 Task: Select Grocery. Add to cart, from Restaurant Depot for 1980 Tibbs Avenue, Plains, Montana 59859, Cell Number 406-826-7954, following items : Case of Callebaut Belgian Chocolate (5.5 lb x 8 ct) - 1, Mama Isabella''s Italian Sausage Links (5 lb) - 2, Best Foods Real Mayonnaise (1 gal) - 1, Case of Green Bell Peppers (20 lb) - 1, Case of Whole Milk (1 gal x 2 ct) - 2, Case of Fresh Ginger (30 lb) - 1, Chef''s Quality Chili Beans Can (12 oz) - 1, Case of Famous Amos Chocolate Chip Chookies (2 oz x 30 ct) - 2, Case of Snapple Juice Variety Pack (20 oz x 24 ct) - 1, Case of Torn & Glasser Banana Chips (16 oz) - 2
Action: Mouse moved to (323, 113)
Screenshot: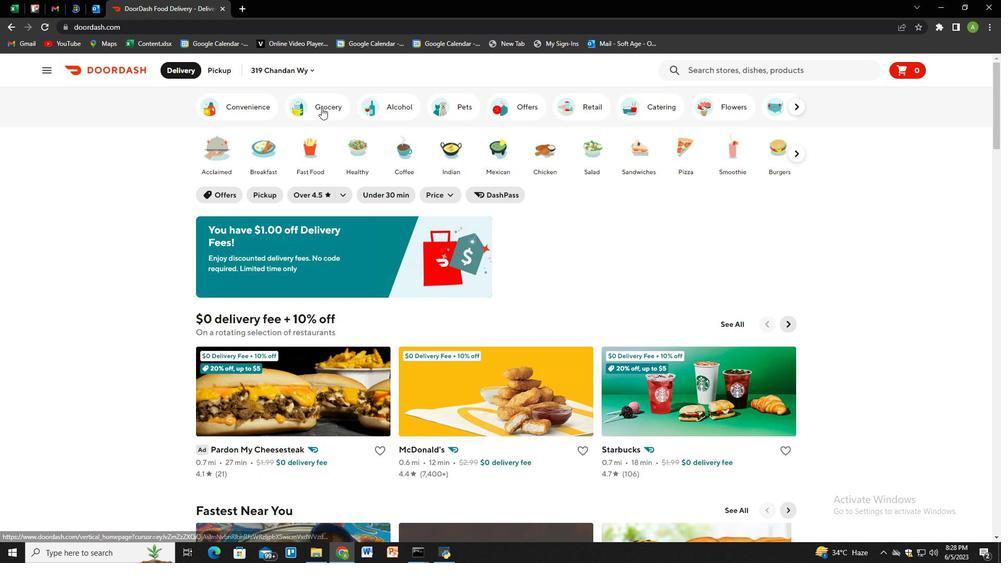 
Action: Mouse pressed left at (323, 113)
Screenshot: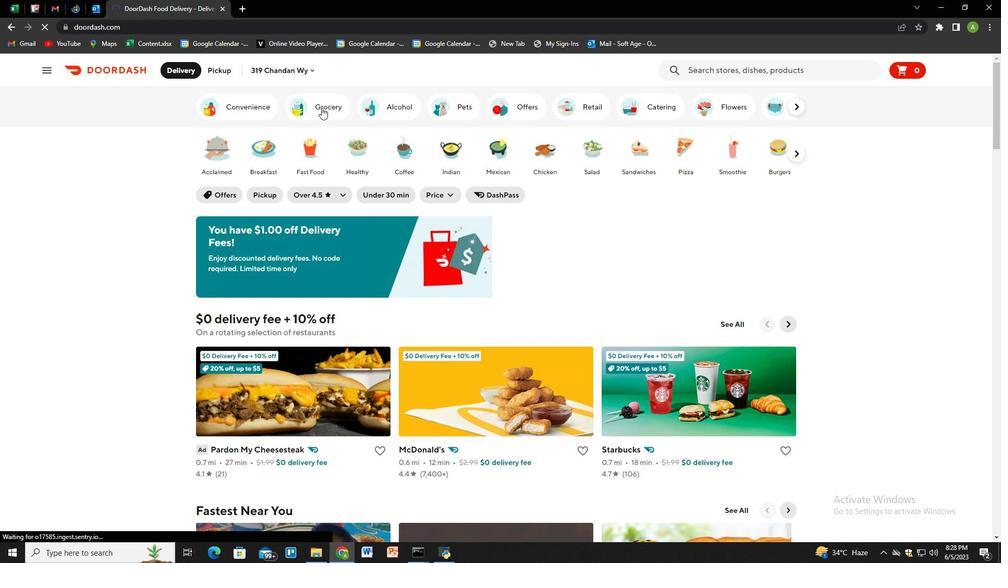 
Action: Mouse moved to (439, 383)
Screenshot: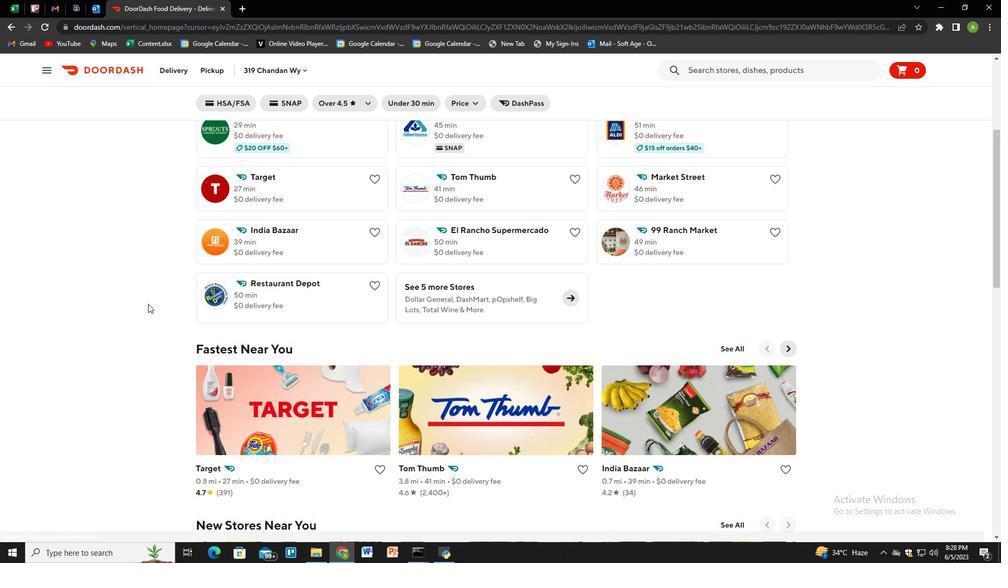 
Action: Mouse scrolled (439, 383) with delta (0, 0)
Screenshot: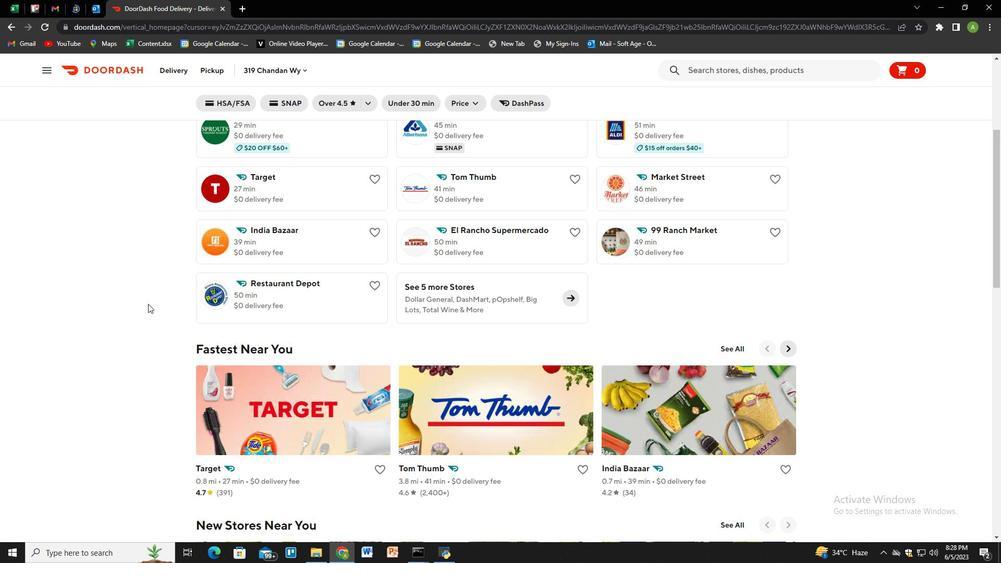 
Action: Mouse scrolled (439, 383) with delta (0, 0)
Screenshot: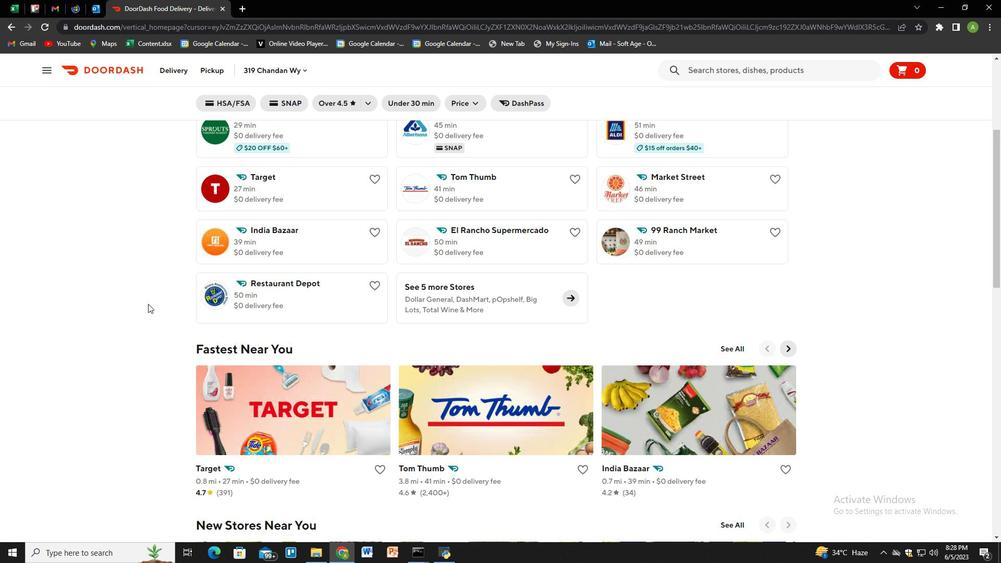 
Action: Mouse moved to (297, 394)
Screenshot: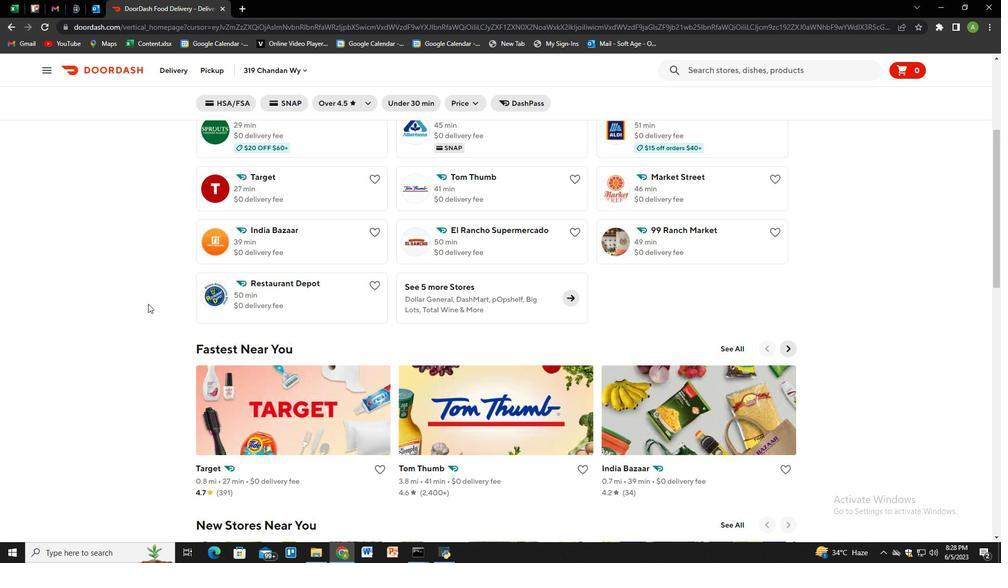 
Action: Mouse pressed left at (297, 394)
Screenshot: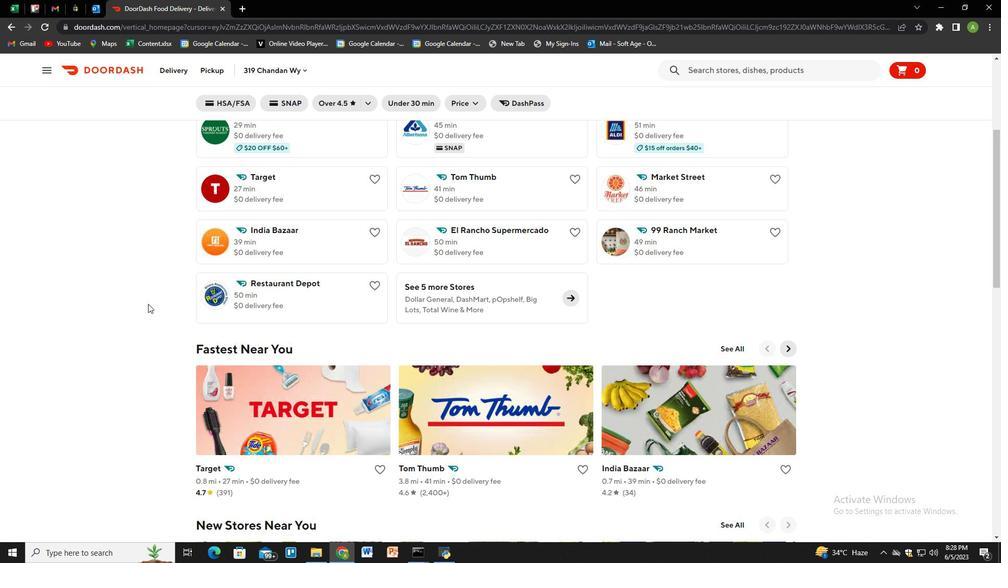 
Action: Mouse moved to (217, 68)
Screenshot: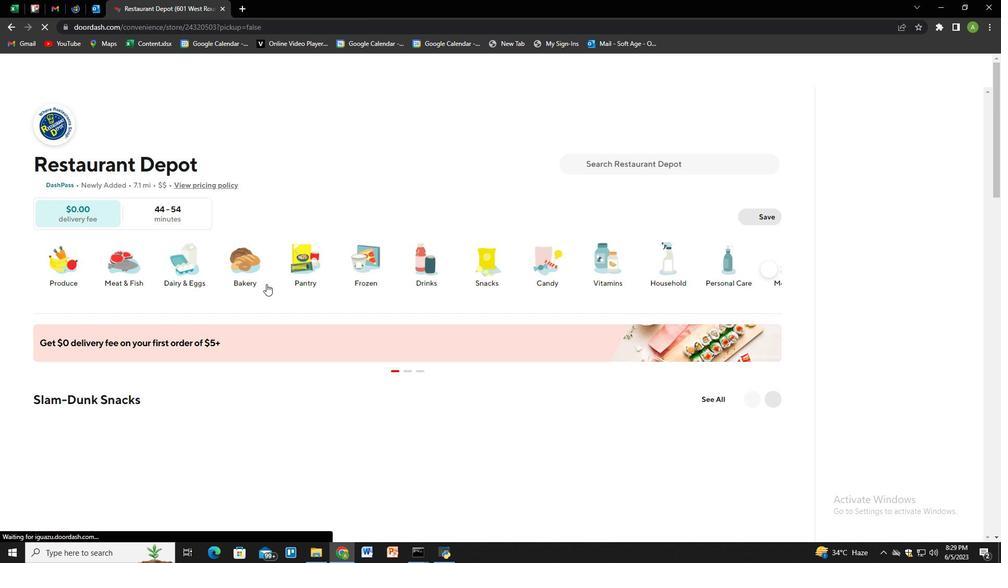 
Action: Mouse pressed left at (217, 68)
Screenshot: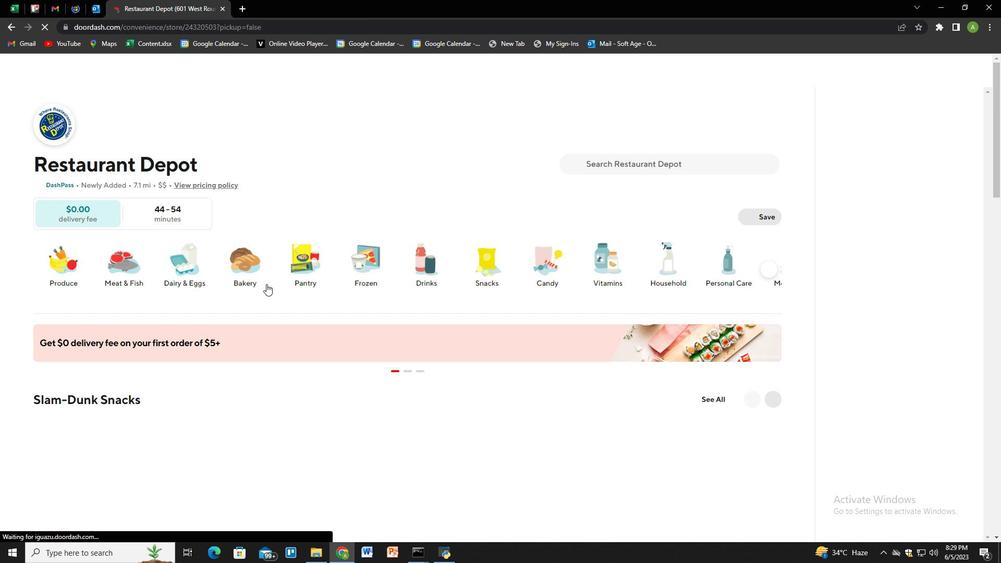 
Action: Mouse moved to (234, 110)
Screenshot: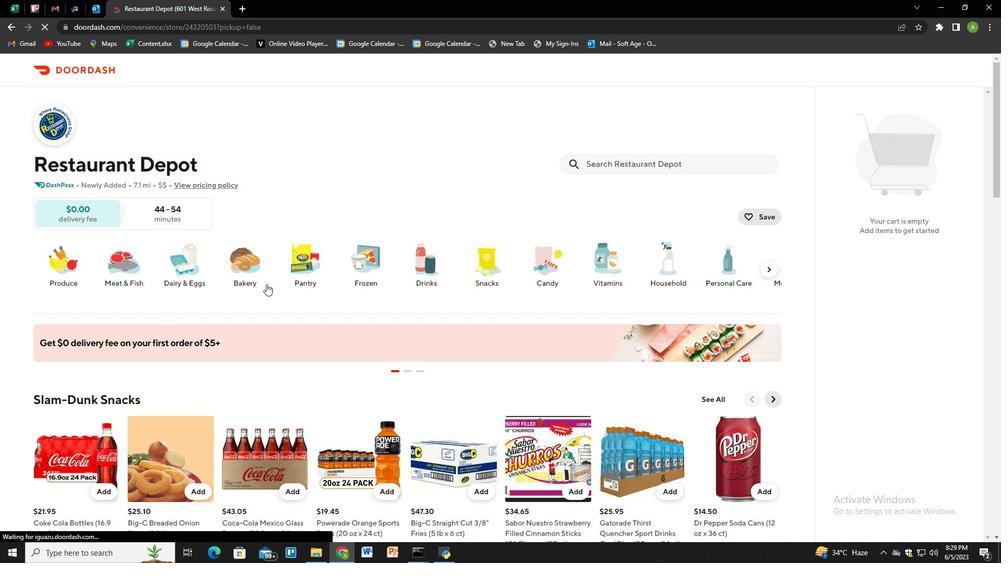 
Action: Mouse pressed left at (234, 110)
Screenshot: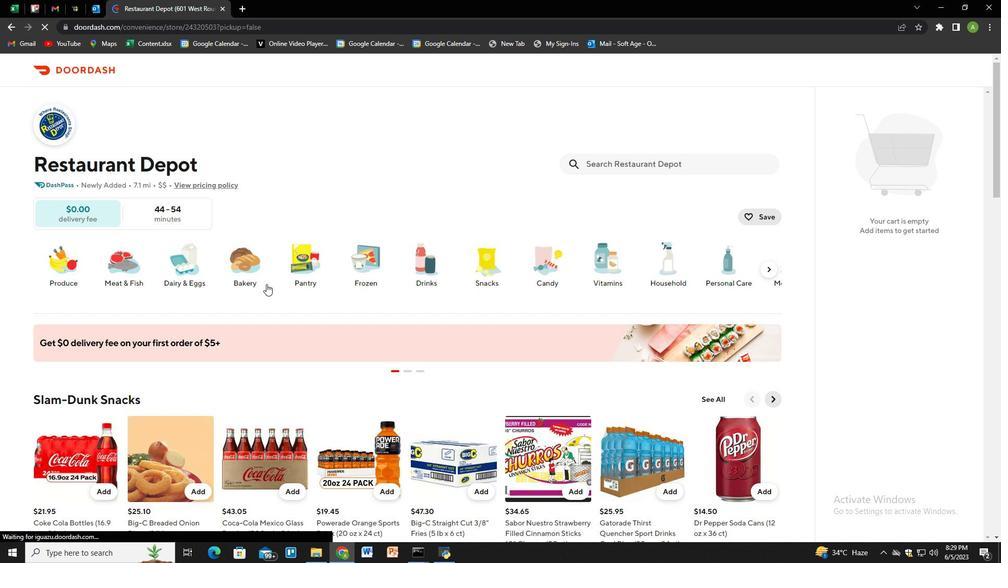 
Action: Key pressed 1980<Key.space>tibbs<Key.space>avenue,<Key.space>plains,<Key.space>montana<Key.space>59859<Key.enter>
Screenshot: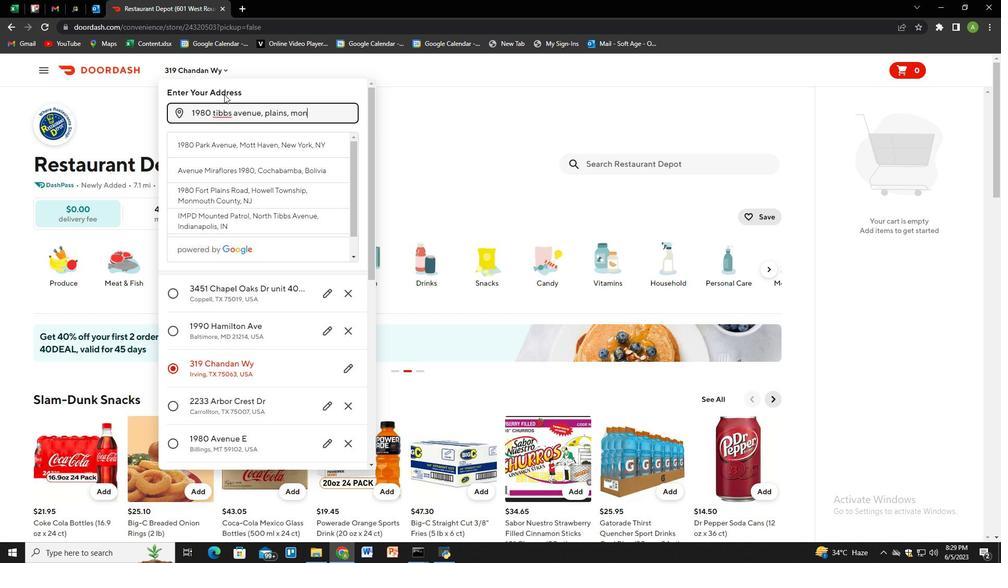 
Action: Mouse moved to (314, 428)
Screenshot: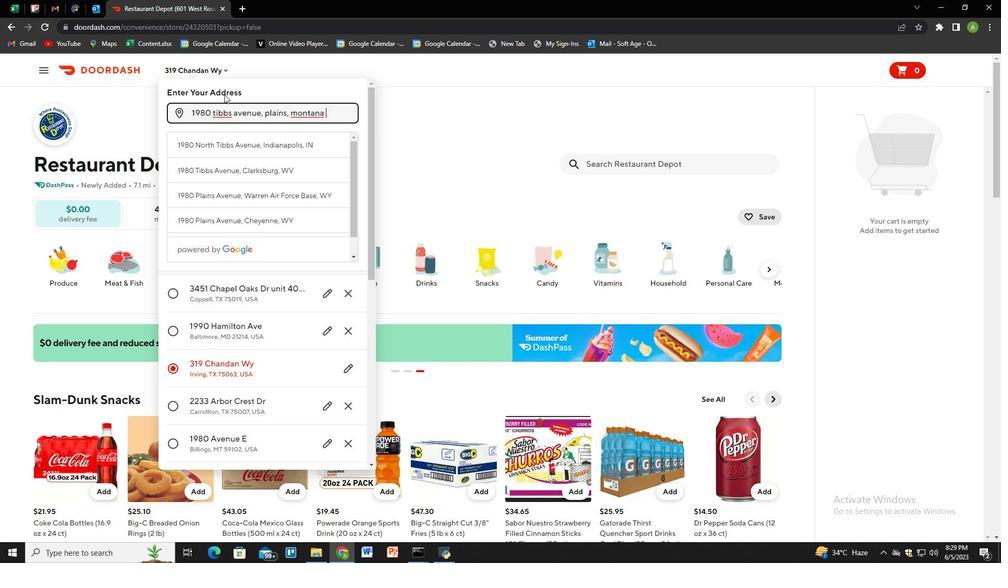 
Action: Mouse pressed left at (314, 428)
Screenshot: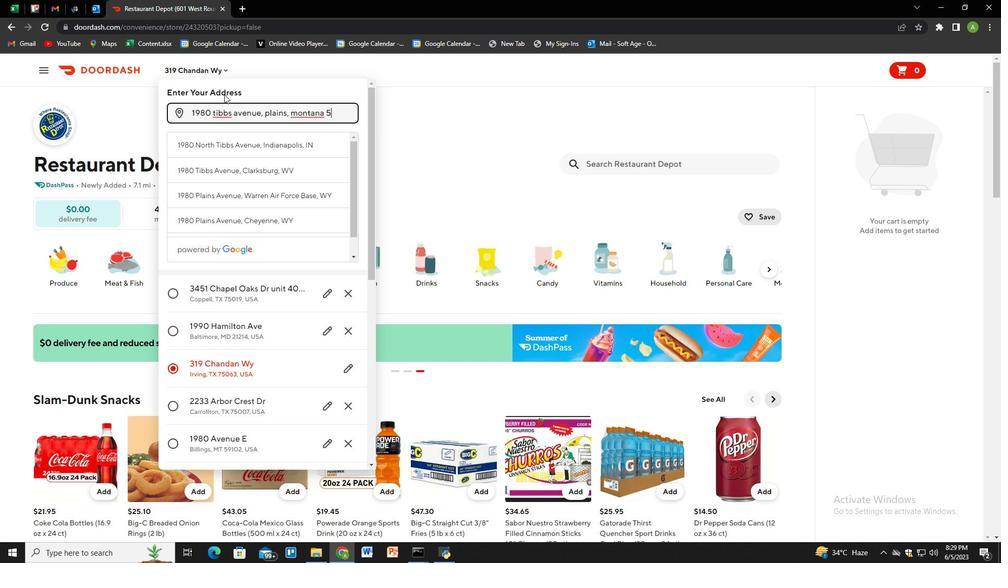 
Action: Mouse moved to (616, 168)
Screenshot: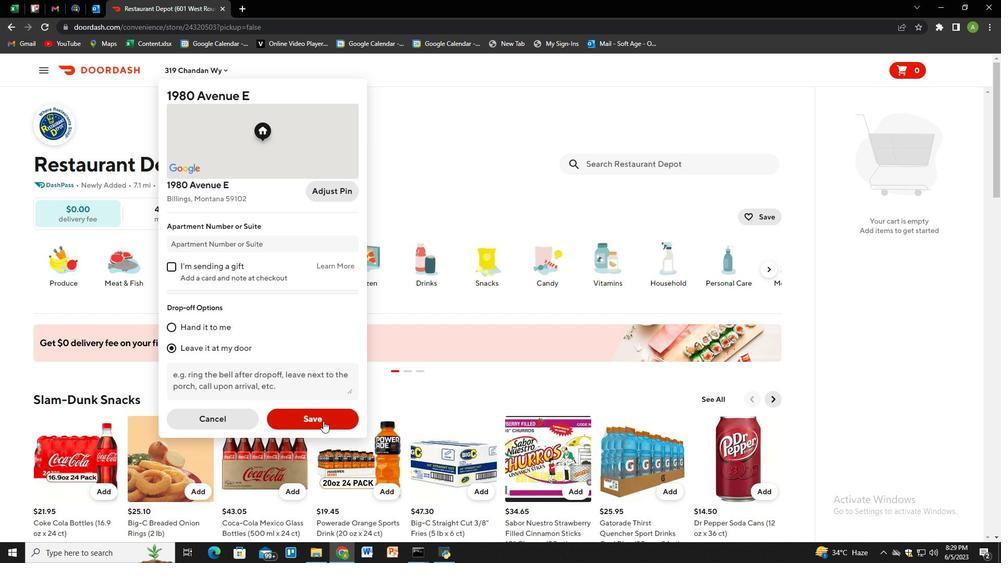 
Action: Mouse pressed left at (616, 168)
Screenshot: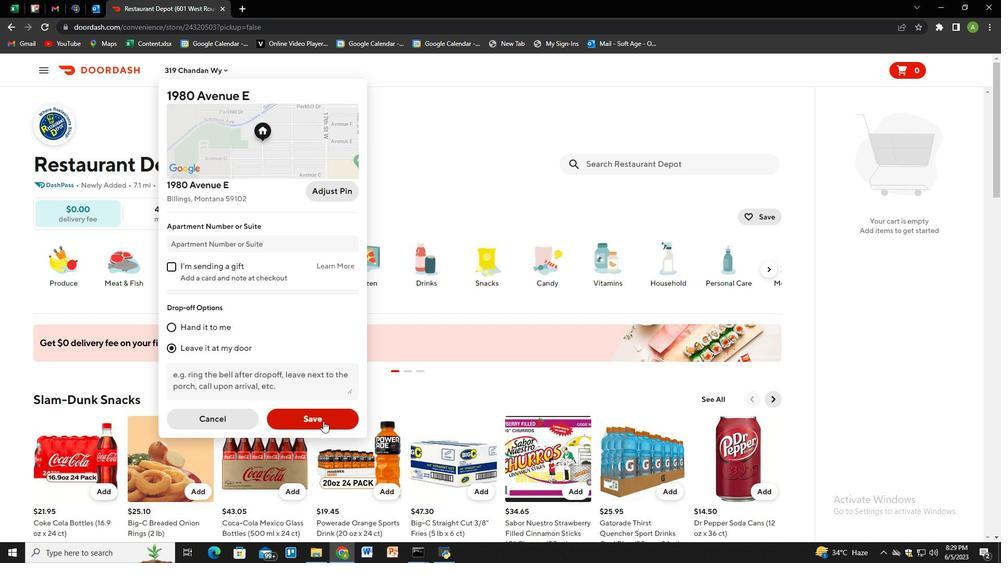 
Action: Key pressed case<Key.space>of<Key.space>callebaut<Key.space>belgin<Key.backspace>an<Key.space>chocolate<Key.space><Key.shift_r>(5.5<Key.space>lb<Key.shift_r>)<Key.backspace><Key.space>x<Key.space>8<Key.space>ct<Key.shift_r>)<Key.enter>
Screenshot: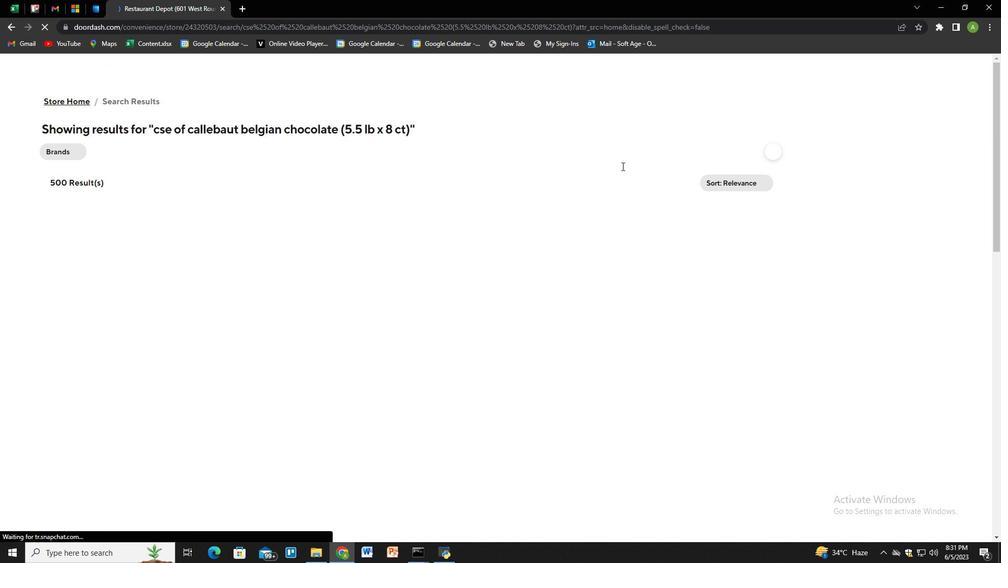 
Action: Mouse moved to (90, 274)
Screenshot: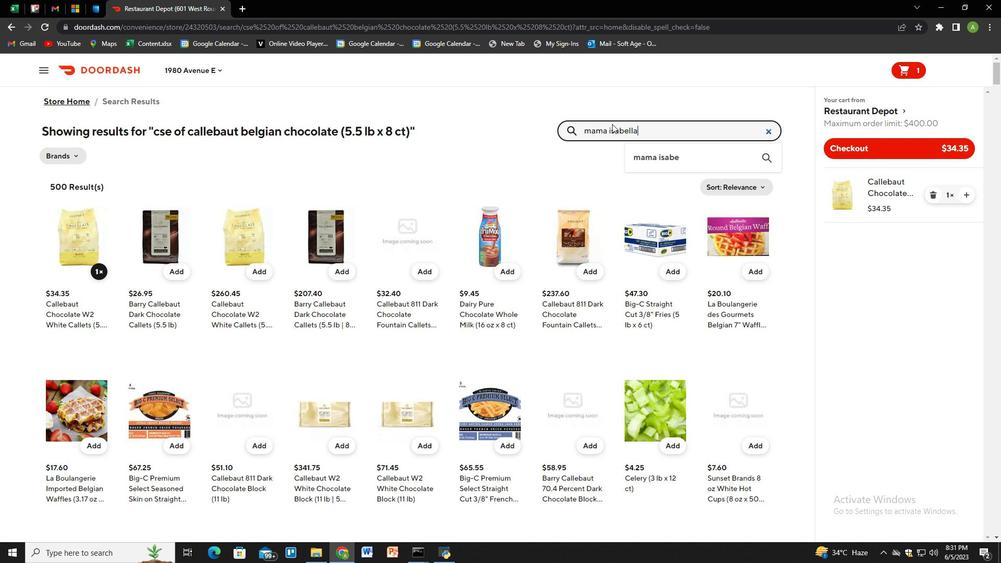 
Action: Mouse pressed left at (90, 274)
Screenshot: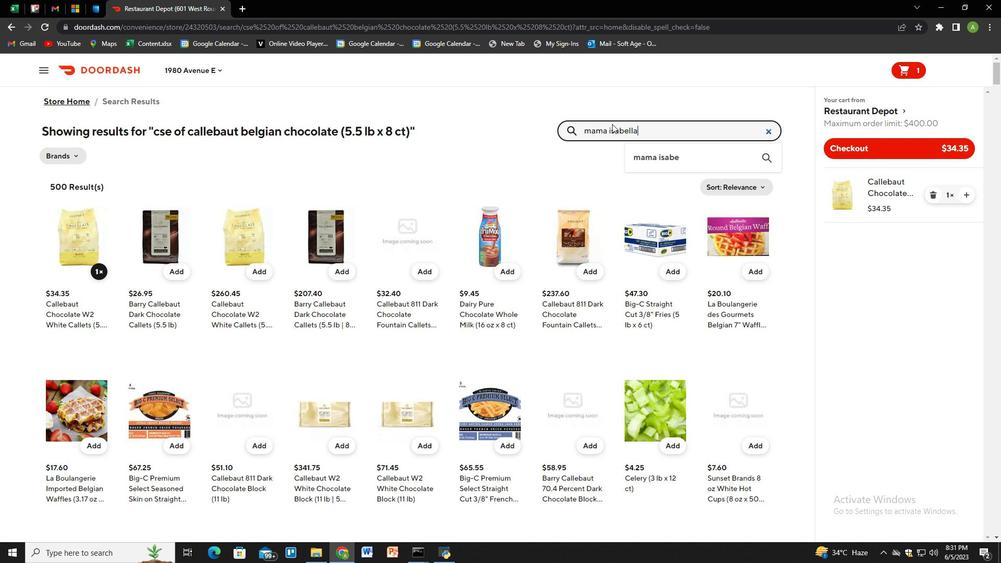 
Action: Mouse moved to (629, 129)
Screenshot: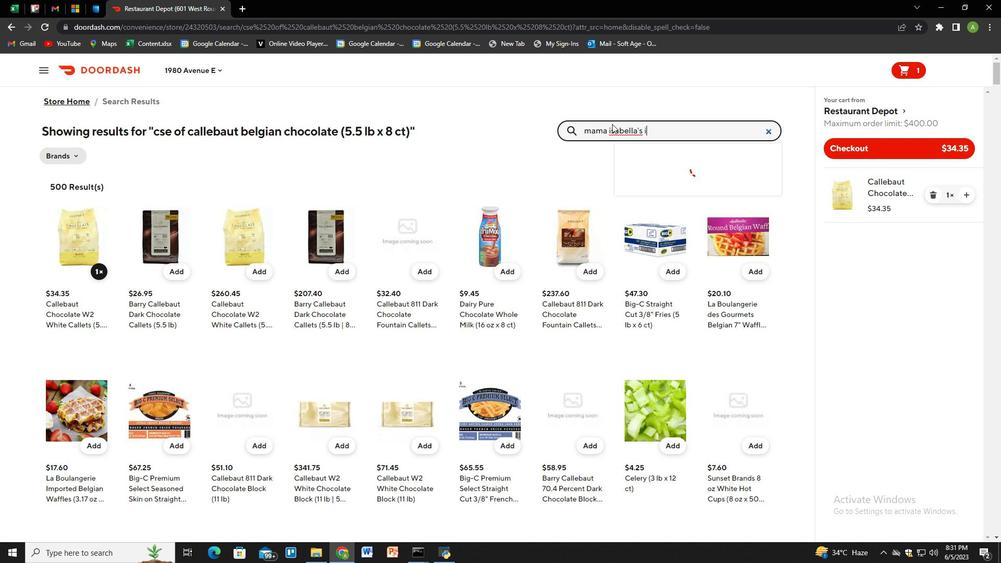 
Action: Mouse pressed left at (629, 129)
Screenshot: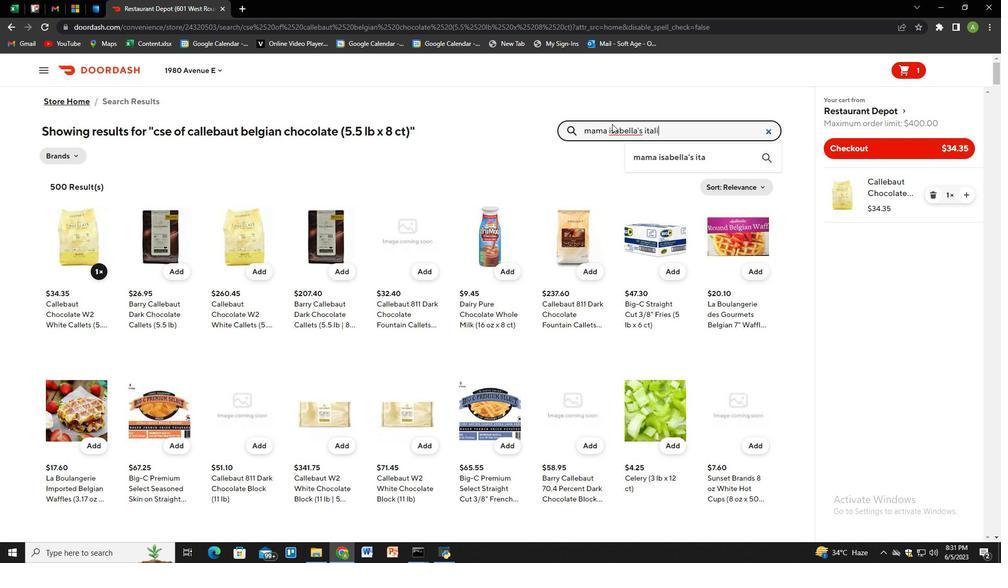 
Action: Key pressed mama<Key.space>isabella<Key.shift_r>"s<Key.space>italian<Key.space>sausage<Key.space>links<Key.space><Key.shift_r><Key.shift_r>(5<Key.space>lb<Key.shift_r>)<Key.enter>
Screenshot: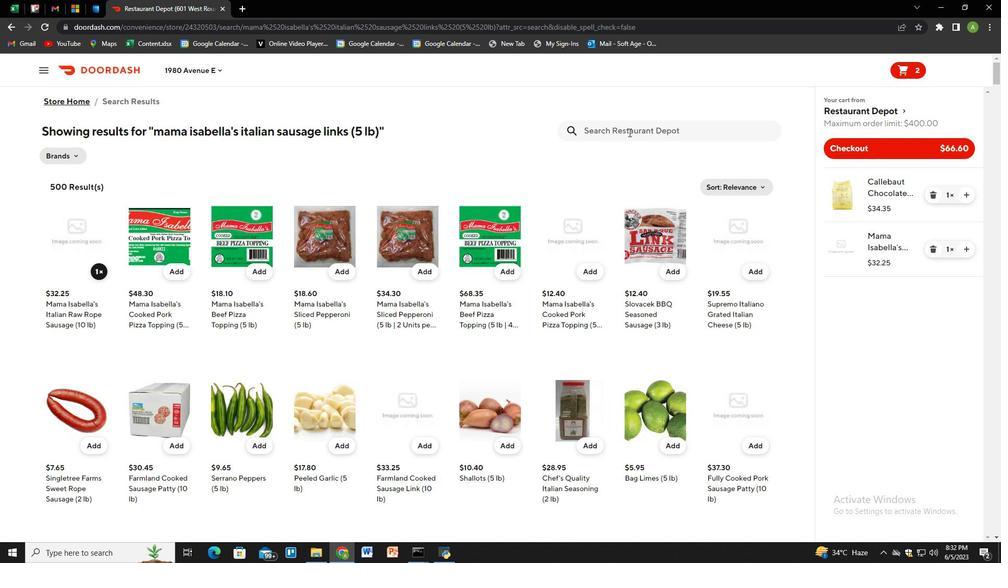 
Action: Mouse moved to (91, 271)
Screenshot: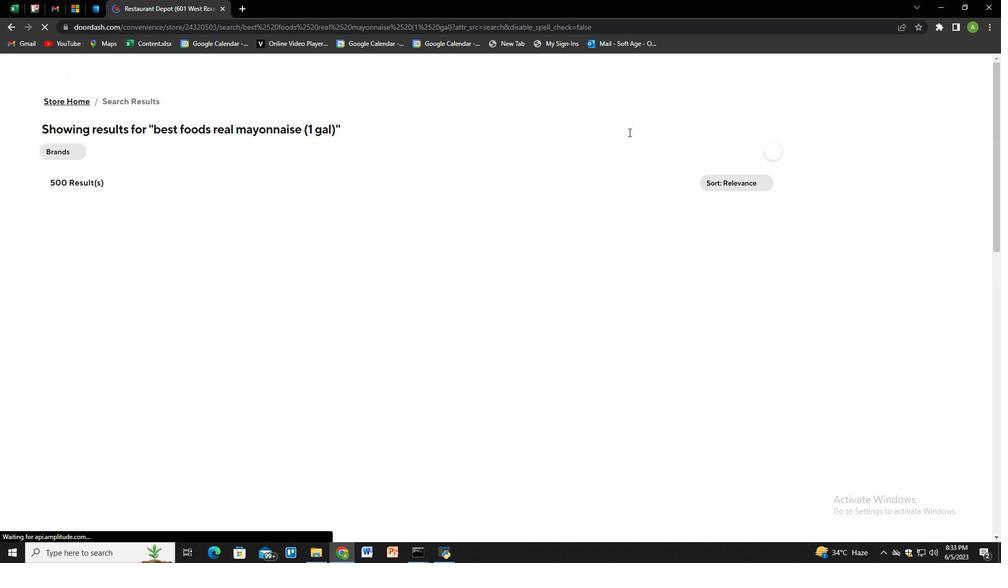 
Action: Mouse pressed left at (91, 271)
Screenshot: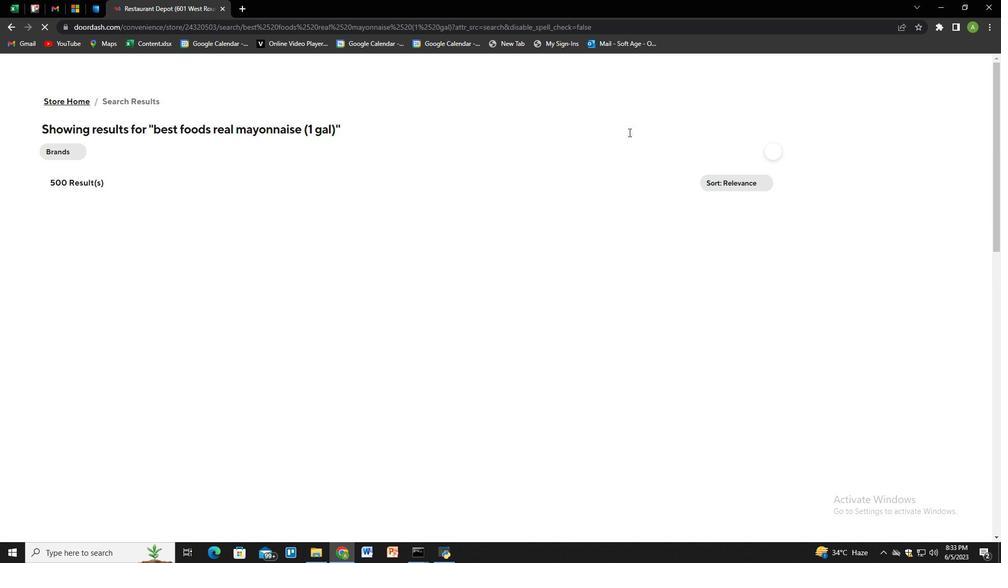 
Action: Mouse moved to (624, 132)
Screenshot: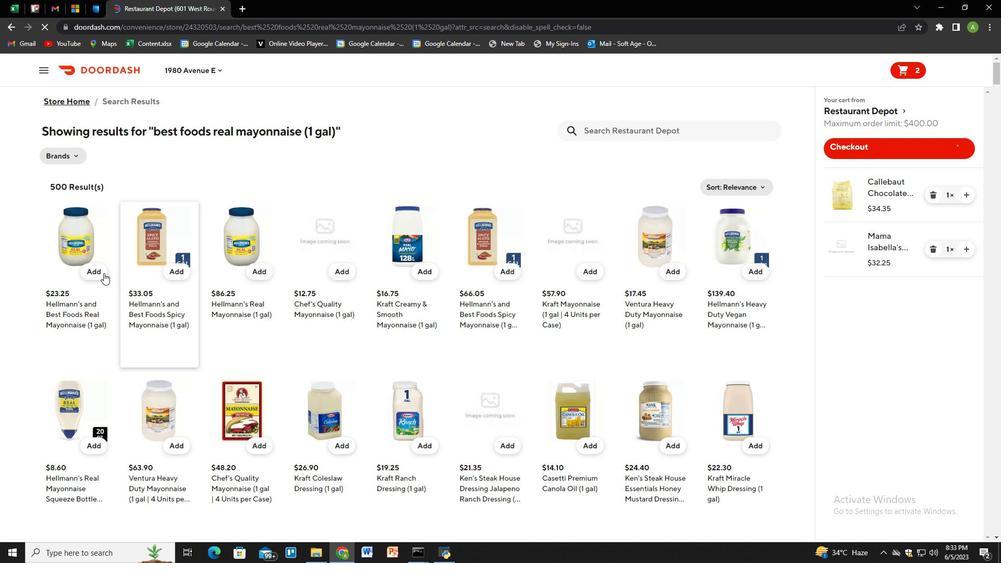 
Action: Mouse pressed left at (624, 132)
Screenshot: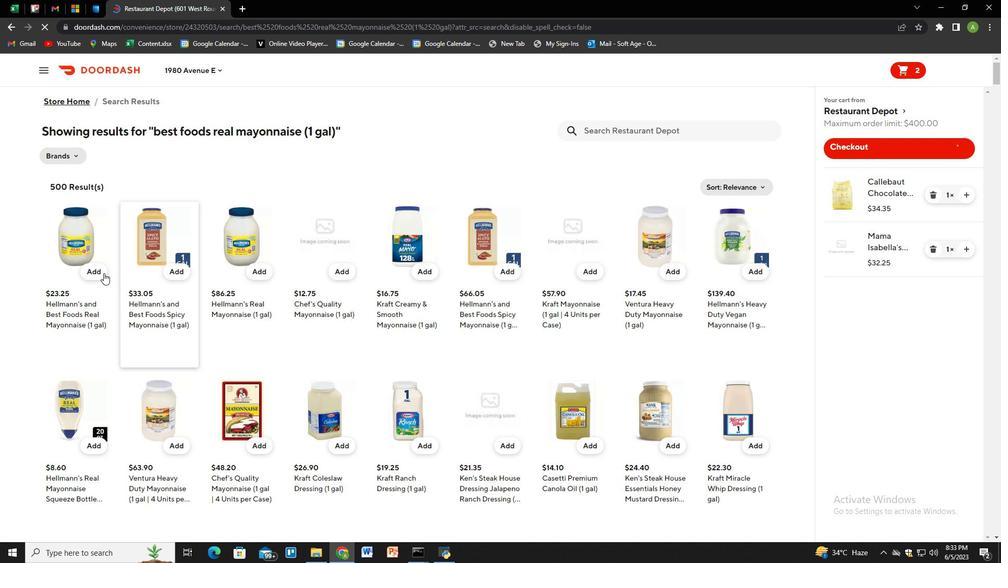 
Action: Key pressed best<Key.space>foods<Key.space>real<Key.space>mayonnaise<Key.space><Key.shift_r>(1<Key.space>gal<Key.shift_r>)<Key.enter>
Screenshot: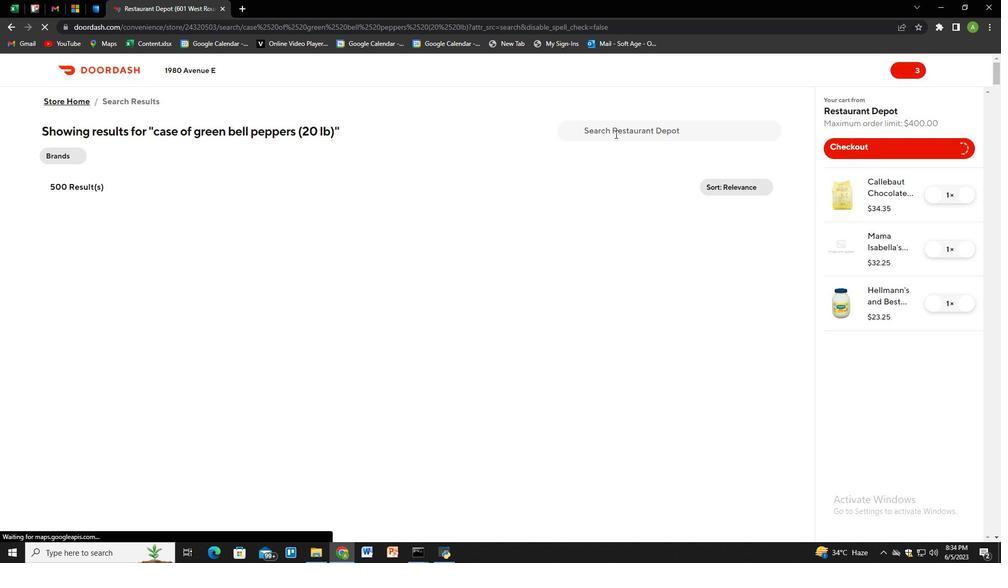 
Action: Mouse moved to (91, 272)
Screenshot: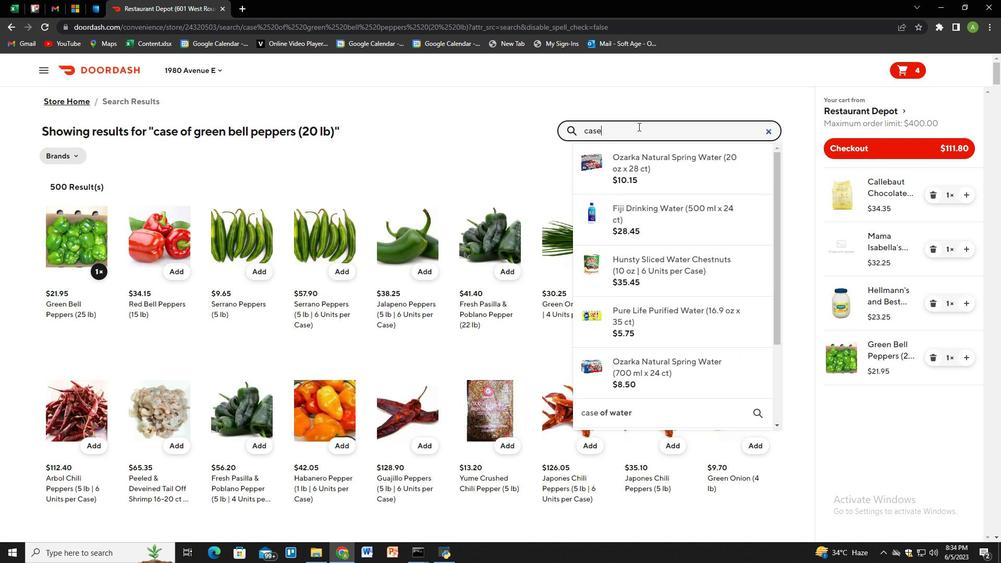 
Action: Mouse pressed left at (91, 272)
Screenshot: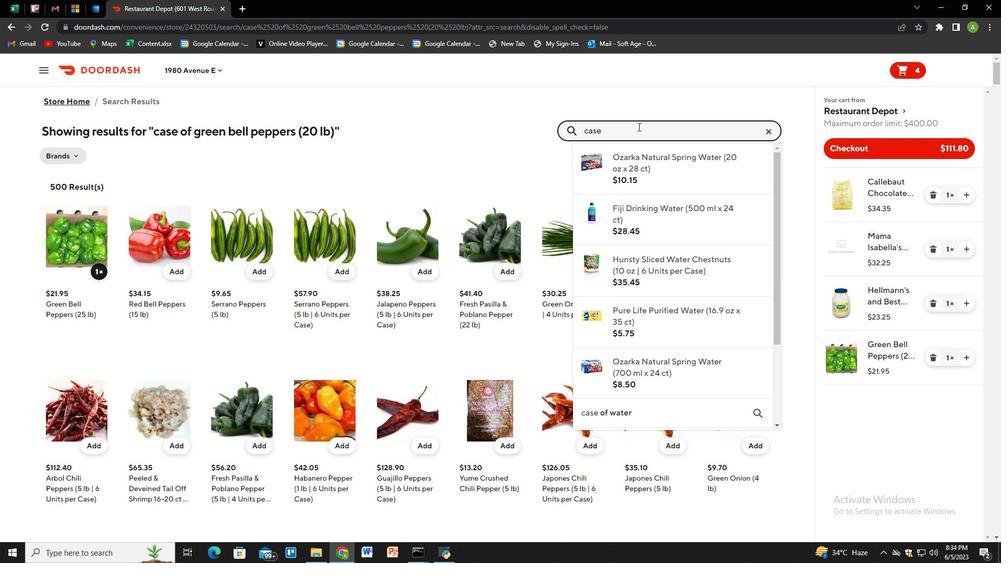 
Action: Mouse moved to (609, 125)
Screenshot: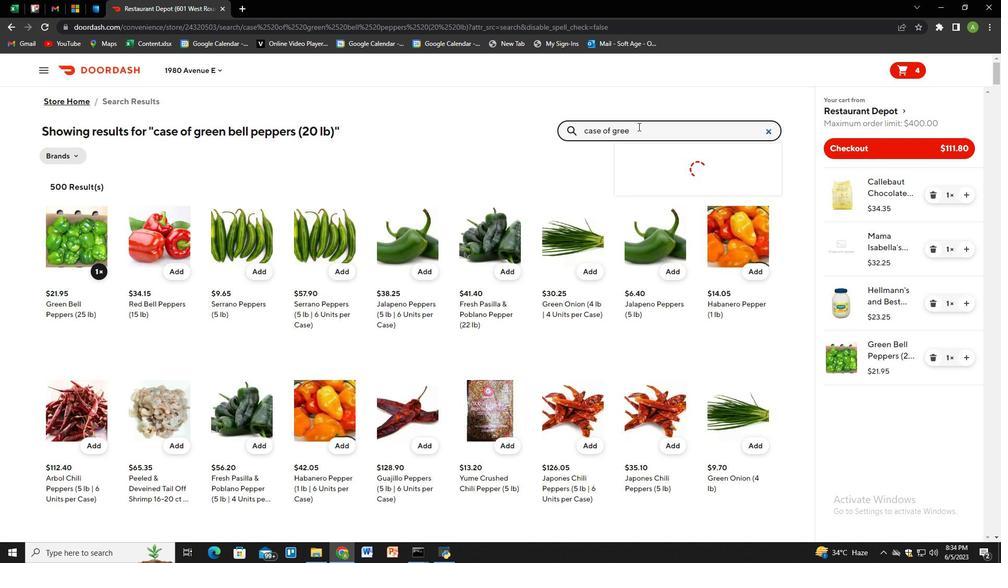 
Action: Mouse pressed left at (609, 125)
Screenshot: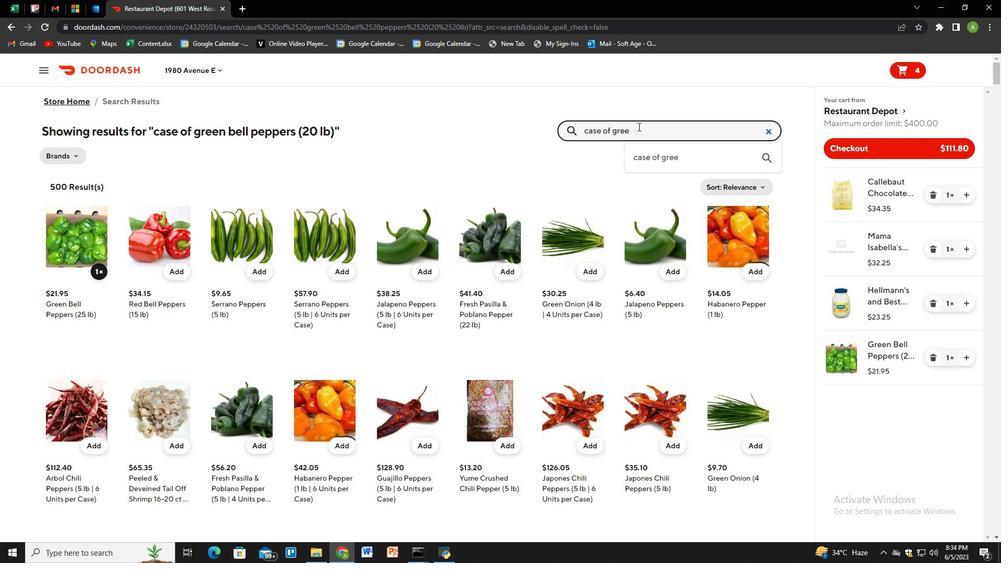 
Action: Key pressed caseof<Key.backspace><Key.backspace><Key.space>of<Key.space>whole<Key.space>ilk<Key.backspace><Key.backspace><Key.backspace>milk<Key.space><Key.shift_r><Key.shift_r><Key.shift_r><Key.shift_r>(1<Key.space>gal<Key.space>x<Key.space>3<Key.backspace>2<Key.space>ct<Key.shift_r>)<Key.backspace><Key.backspace><Key.backspace><Key.backspace><Key.backspace><Key.backspace><Key.backspace><Key.backspace><Key.backspace><Key.backspace><Key.backspace><Key.backspace><Key.backspace><Key.backspace><Key.backspace><Key.backspace><Key.backspace><Key.backspace><Key.backspace><Key.backspace><Key.backspace><Key.backspace><Key.backspace><Key.backspace><Key.backspace><Key.backspace><Key.backspace><Key.backspace><Key.backspace><Key.backspace><Key.backspace><Key.backspace><Key.backspace><Key.backspace><Key.backspace><Key.backspace><Key.backspace>cse<Key.space><Key.backspace><Key.backspace><Key.backspace>ase<Key.space>os<Key.backspace>f<Key.space>green<Key.space>bell<Key.space>peppers<Key.space><Key.shift_r>(20lb<Key.backspace><Key.backspace><Key.space>lb<Key.shift_r>)<Key.enter>
Screenshot: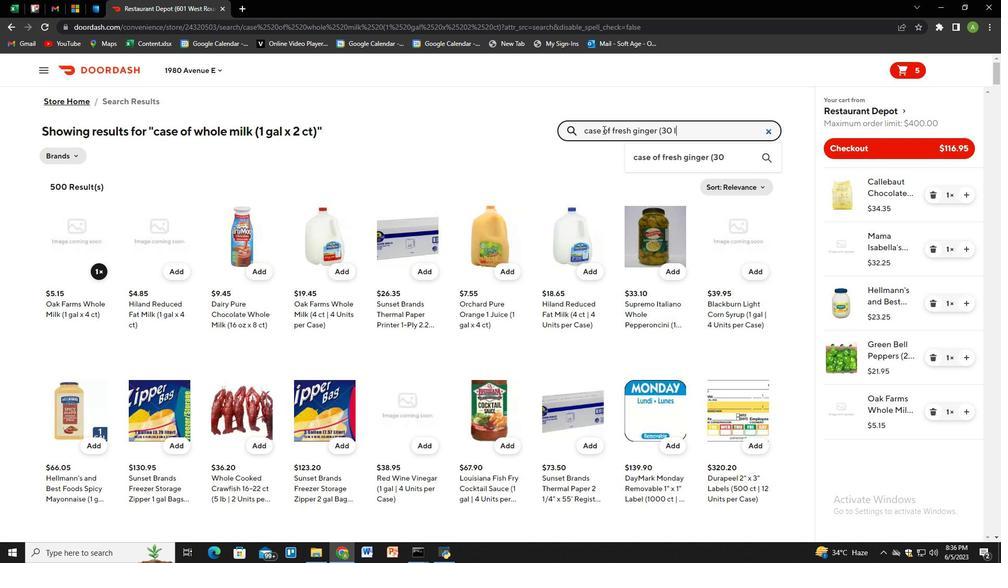 
Action: Mouse moved to (89, 273)
Screenshot: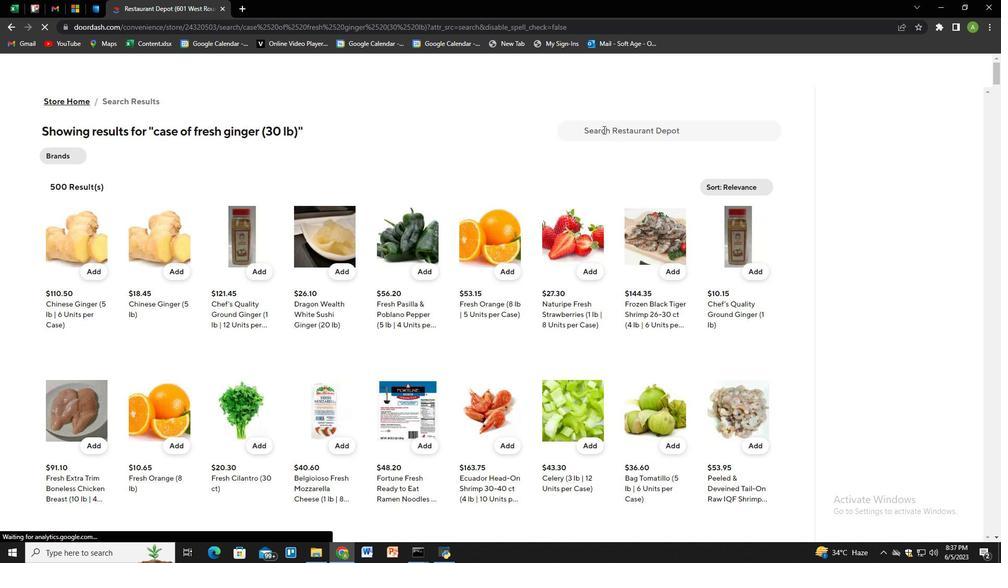 
Action: Mouse pressed left at (89, 273)
Screenshot: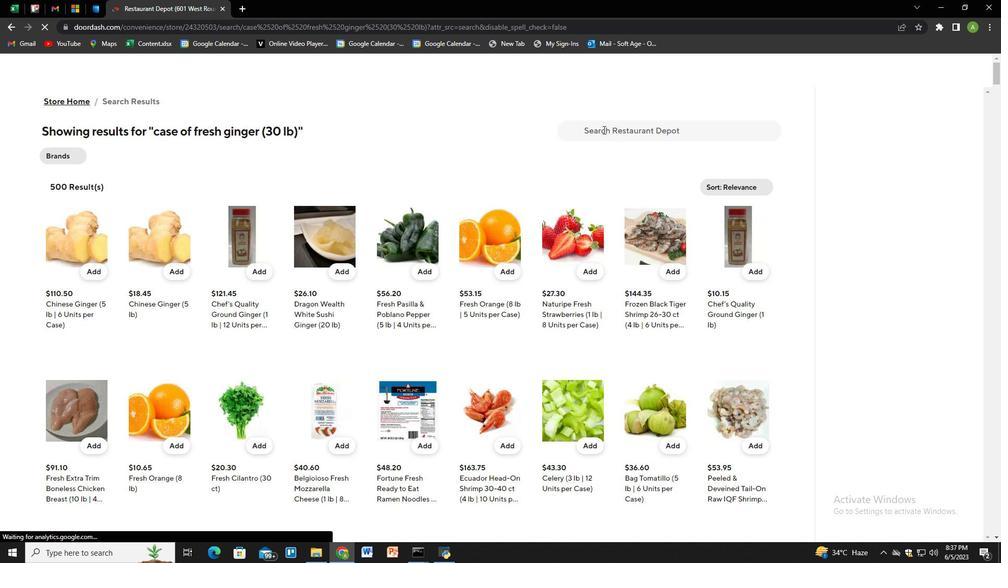
Action: Mouse moved to (607, 131)
Screenshot: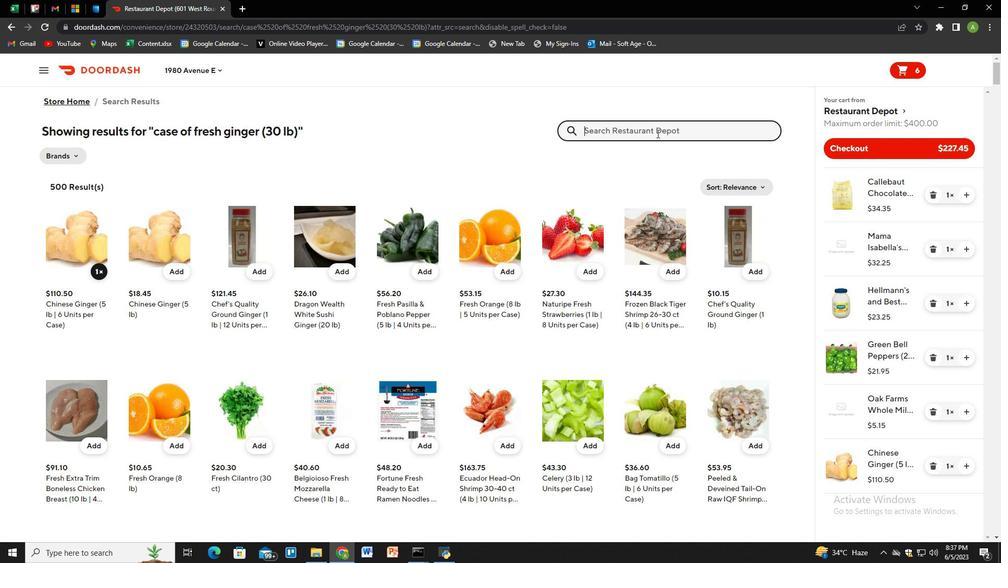 
Action: Mouse pressed left at (607, 131)
Screenshot: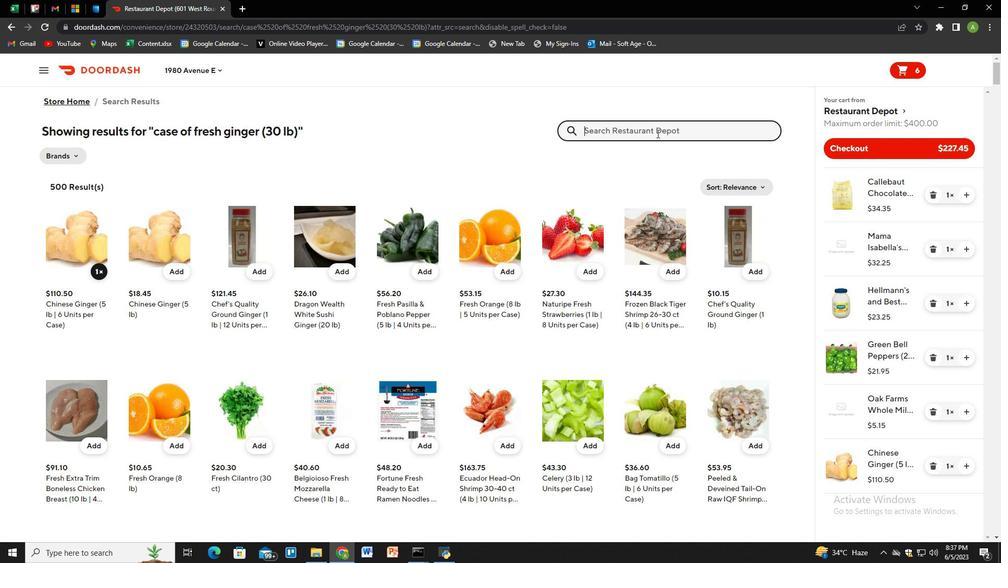 
Action: Key pressed case<Key.space>of<Key.space>whole<Key.space>mik<Key.backspace>lk<Key.space><Key.shift_r>(1<Key.space>gal<Key.space>x<Key.space>2<Key.space>ct<Key.shift_r>)<Key.enter>
Screenshot: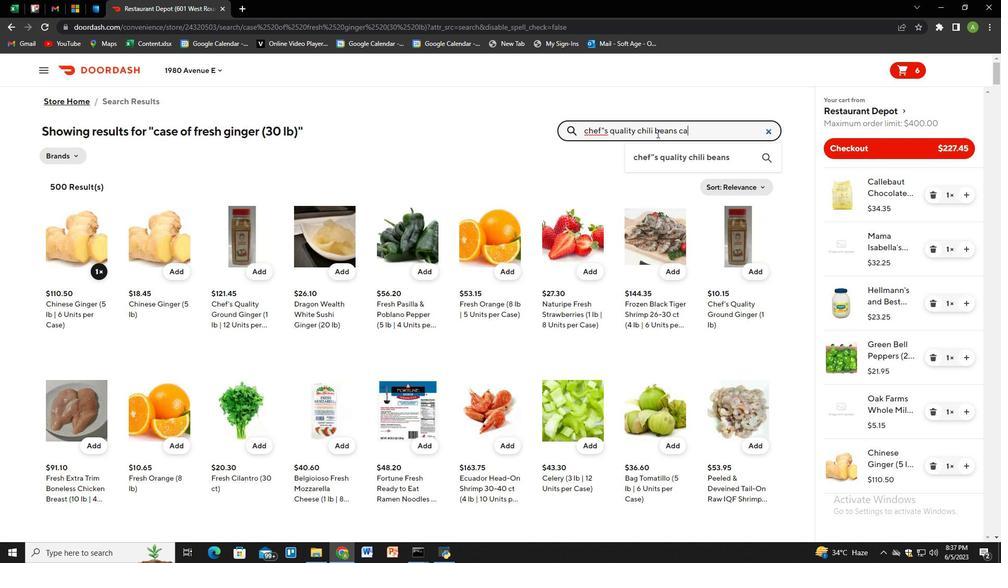 
Action: Mouse moved to (90, 274)
Screenshot: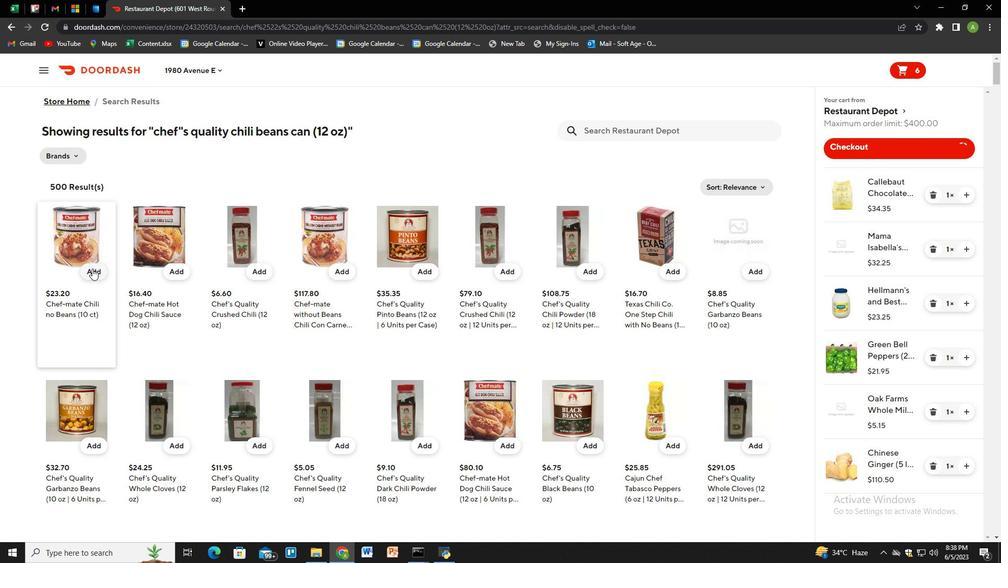 
Action: Mouse pressed left at (90, 274)
Screenshot: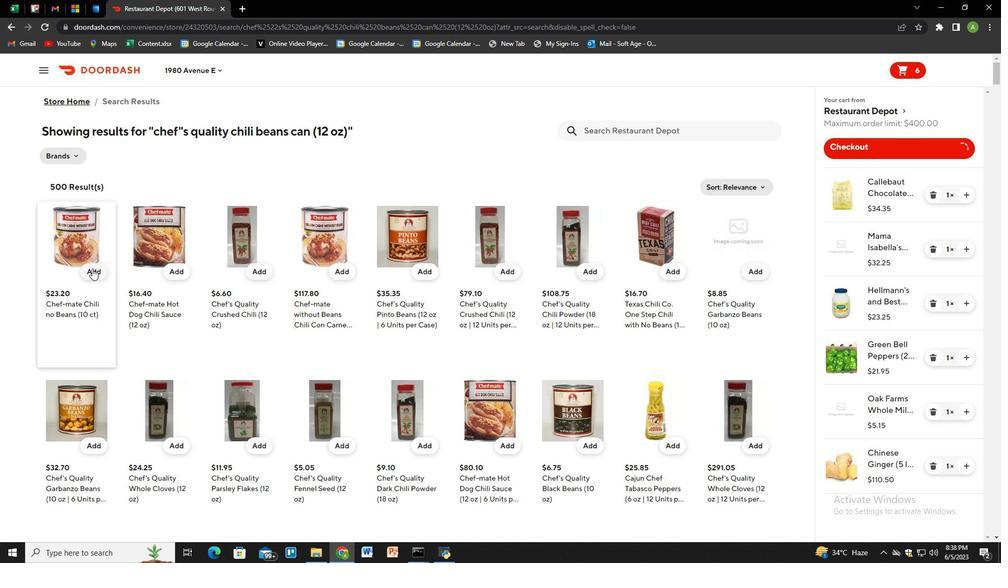 
Action: Mouse moved to (681, 132)
Screenshot: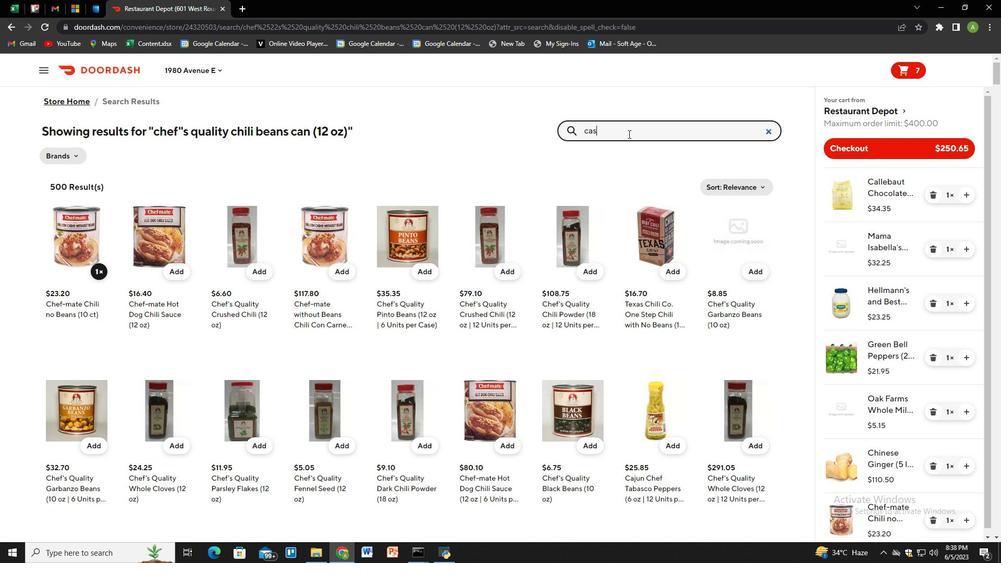 
Action: Mouse pressed left at (681, 132)
Screenshot: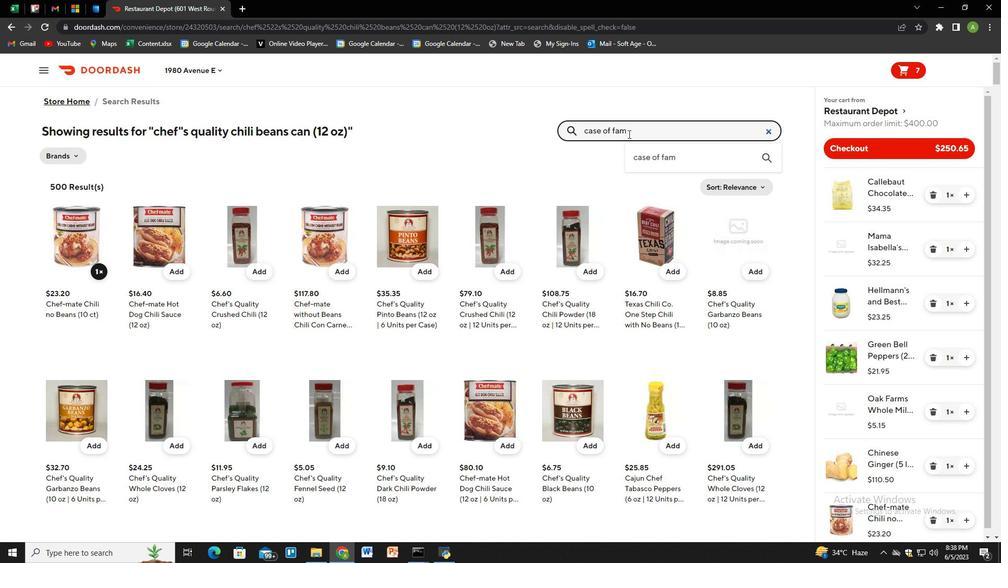 
Action: Key pressed case<Key.space>of<Key.space>fresh<Key.space>ginger<Key.space><Key.shift_r>(30<Key.space>lb<Key.shift_r>)<Key.enter>
Screenshot: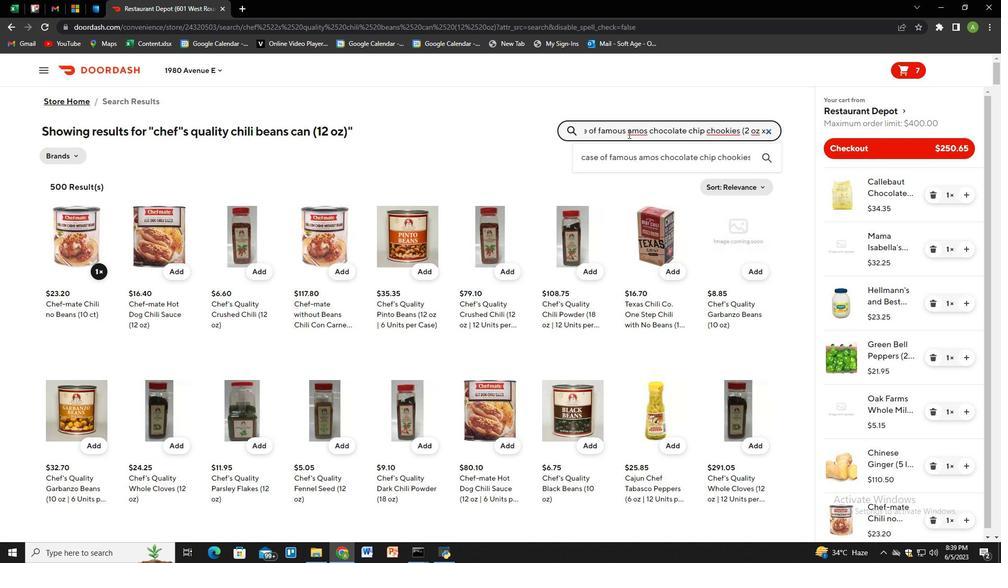 
Action: Mouse moved to (96, 272)
Screenshot: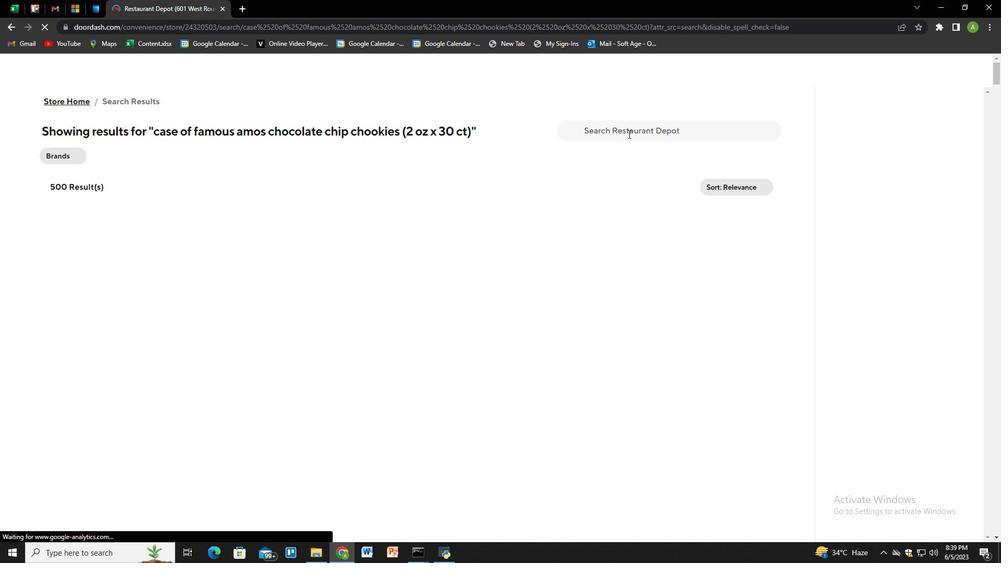 
Action: Mouse pressed left at (96, 272)
Screenshot: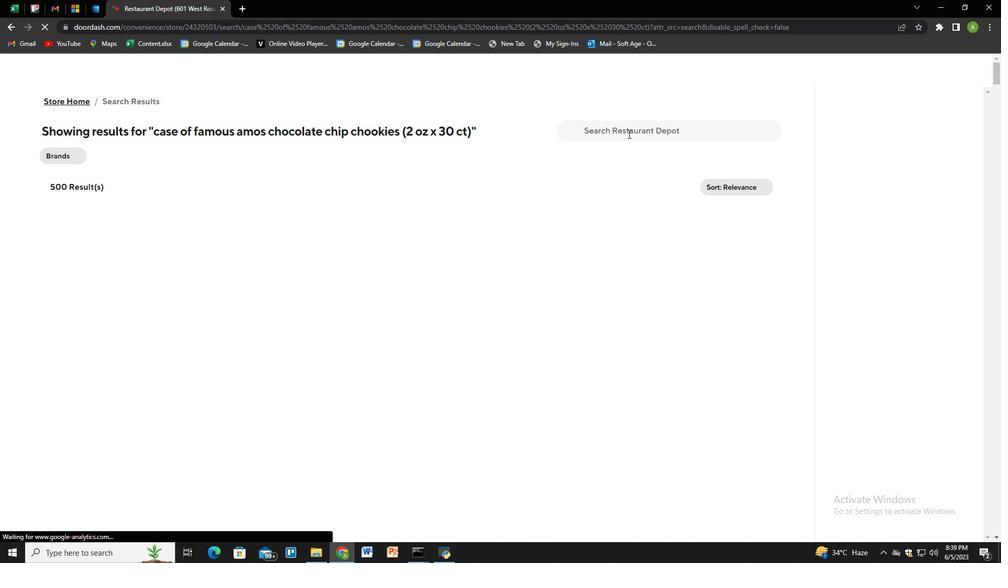 
Action: Mouse moved to (634, 132)
Screenshot: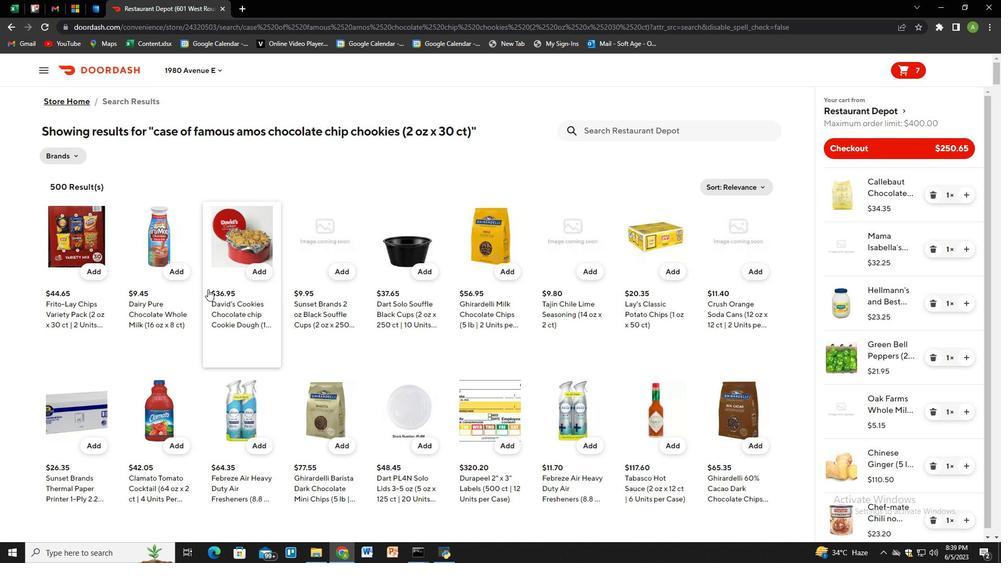 
Action: Mouse pressed left at (634, 132)
Screenshot: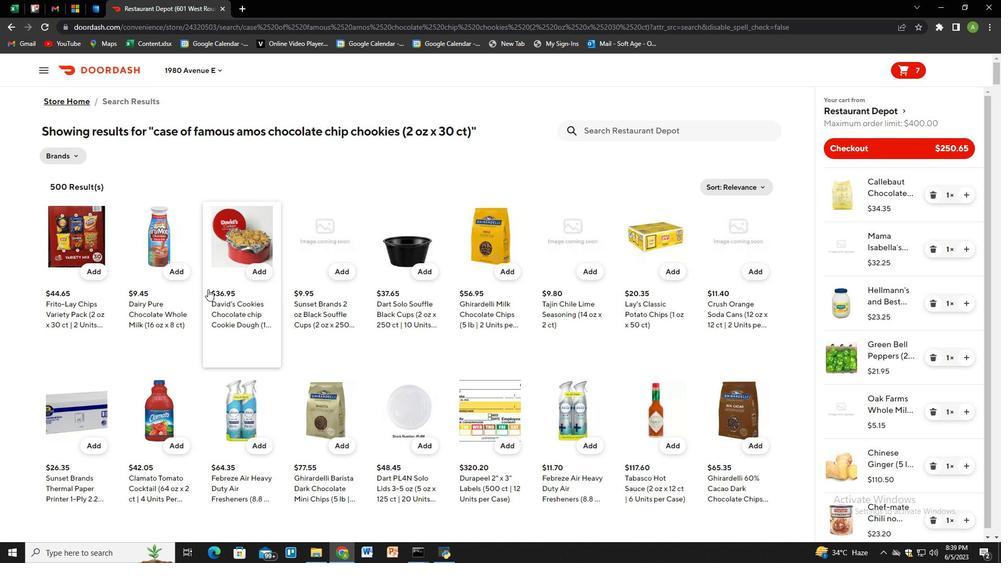 
Action: Key pressed che<Key.shift_r>"f<Key.backspace><Key.backspace>f<Key.shift_r>"s<Key.space>quality<Key.space>chill<Key.backspace>i<Key.space>beans<Key.space>can<Key.space><Key.shift_r><Key.shift_r><Key.shift_r><Key.shift_r><Key.shift_r>(12<Key.space>oz<Key.shift_r><Key.shift_r><Key.shift_r><Key.shift_r><Key.shift_r><Key.shift_r><Key.shift_r>)<Key.enter>
Screenshot: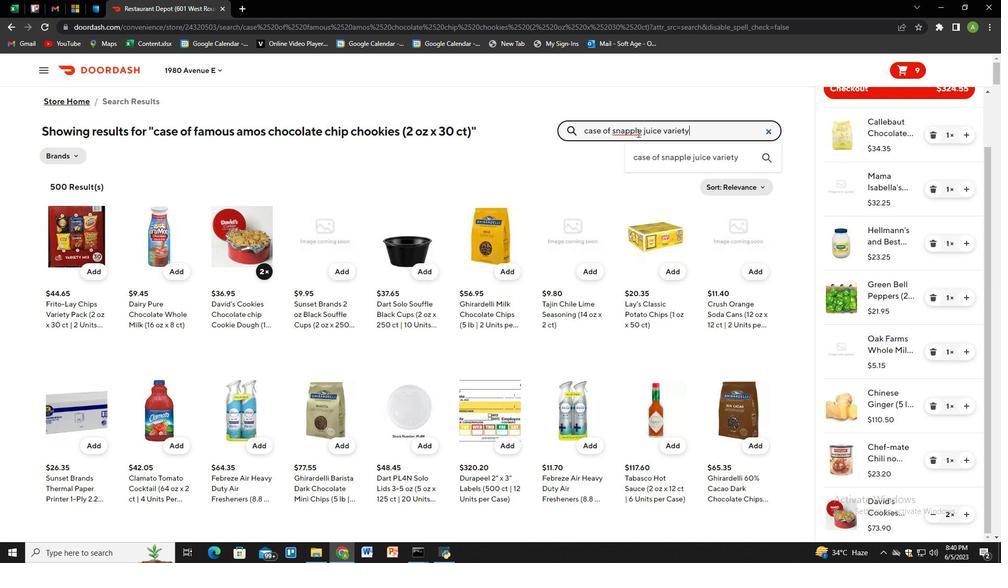 
Action: Mouse moved to (95, 273)
Screenshot: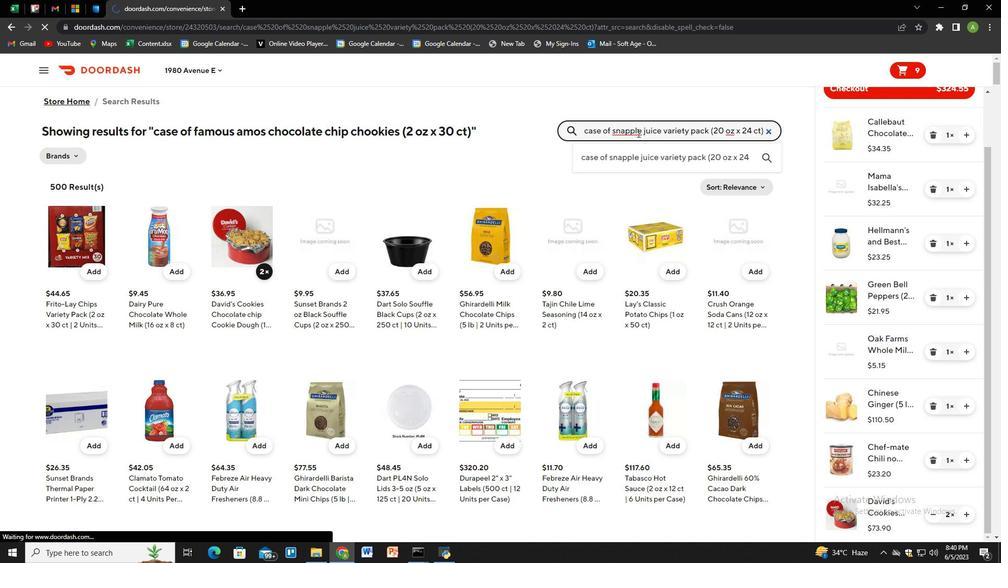 
Action: Mouse pressed left at (95, 273)
Screenshot: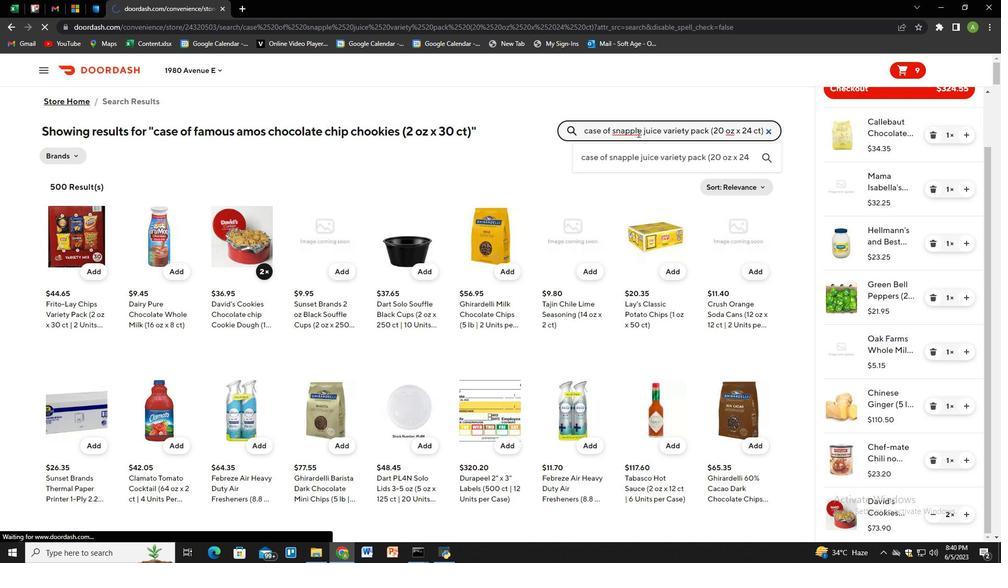 
Action: Mouse moved to (639, 130)
Screenshot: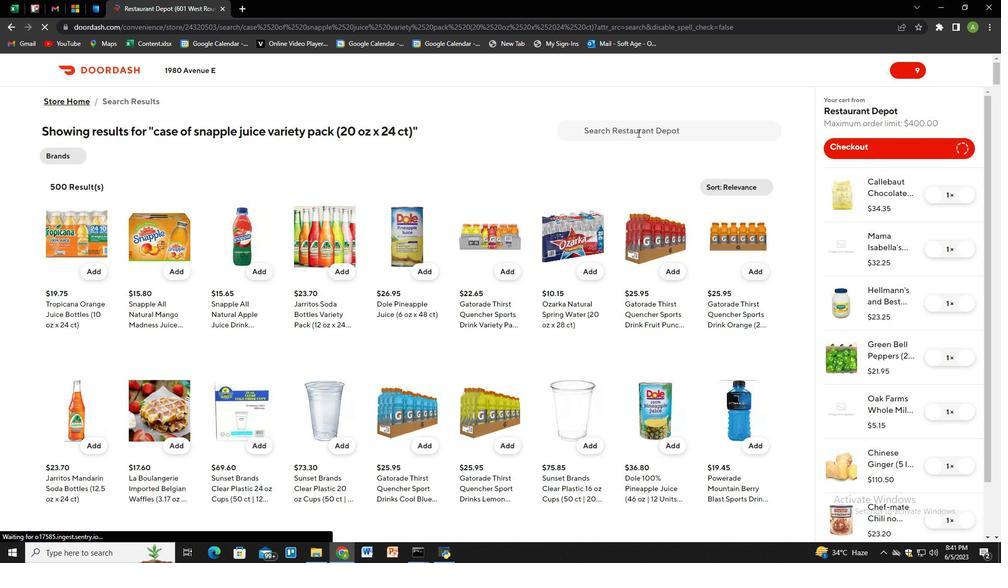 
Action: Mouse pressed left at (639, 130)
Screenshot: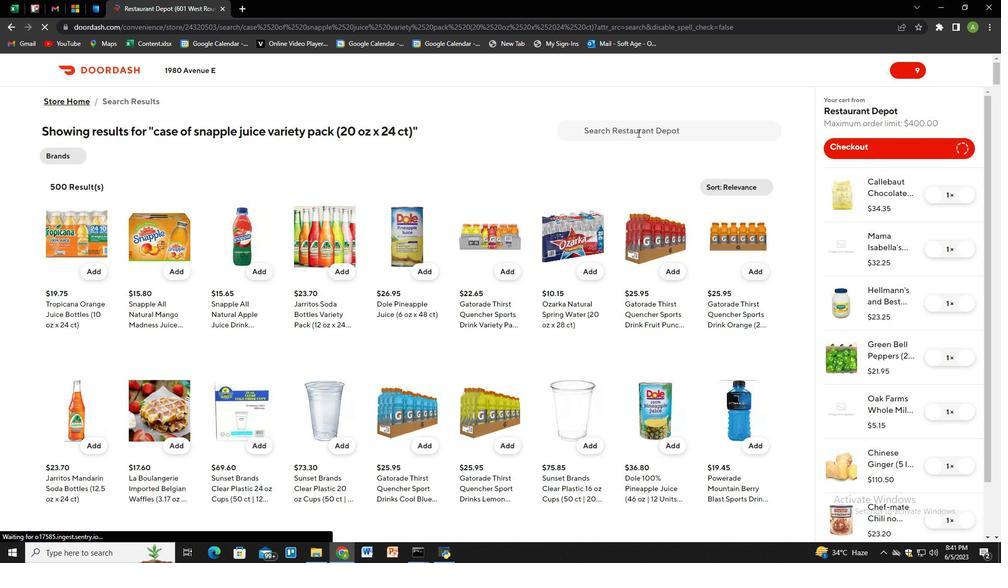 
Action: Mouse moved to (640, 128)
Screenshot: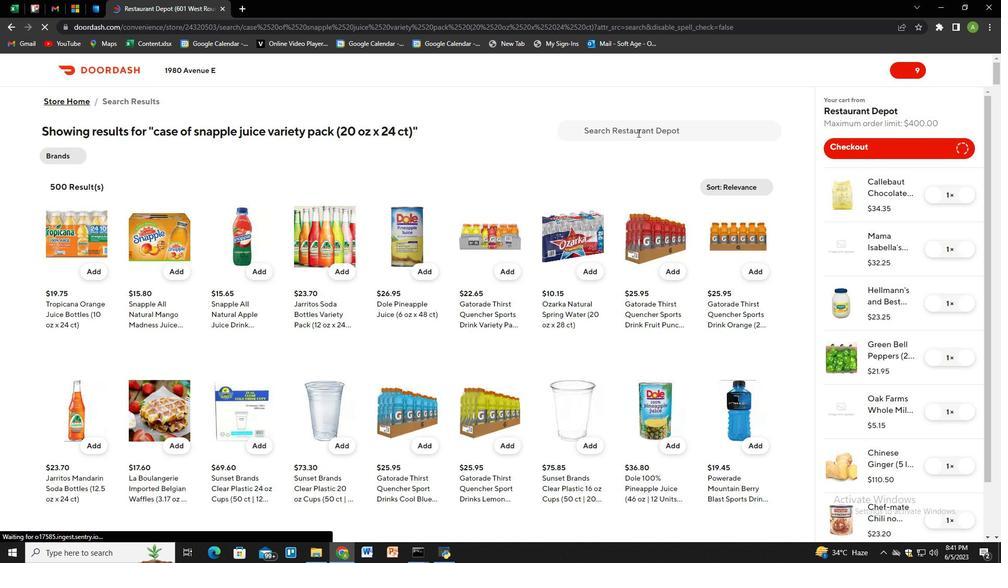 
Action: Key pressed case<Key.space>of<Key.space>famous<Key.space>amos<Key.space>chocolate<Key.space>chip<Key.space>chookies<Key.space><Key.shift_r>(2<Key.space>oz<Key.space>x<Key.space>30<Key.space>ct<Key.shift_r>)<Key.enter>
Screenshot: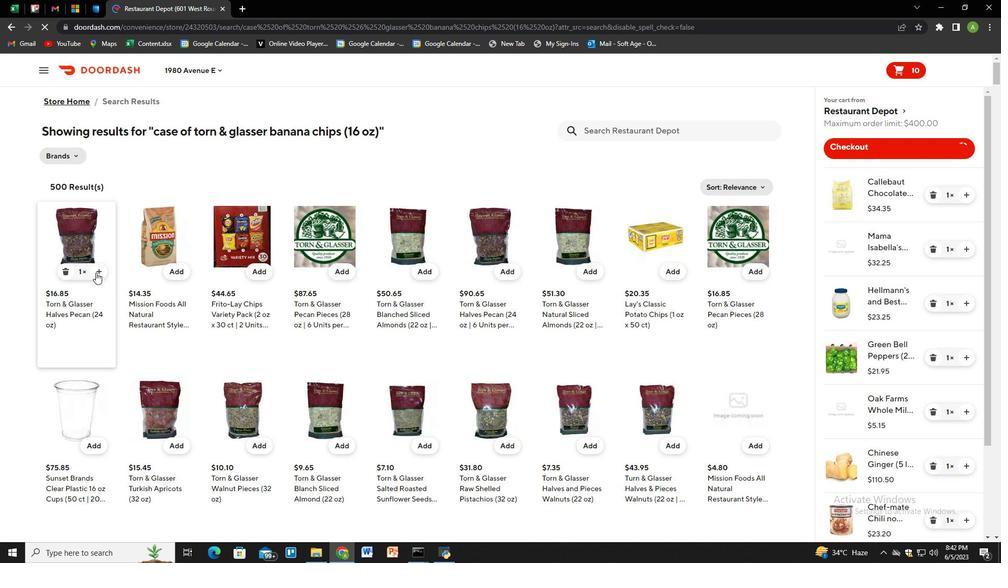 
Action: Mouse moved to (263, 259)
Screenshot: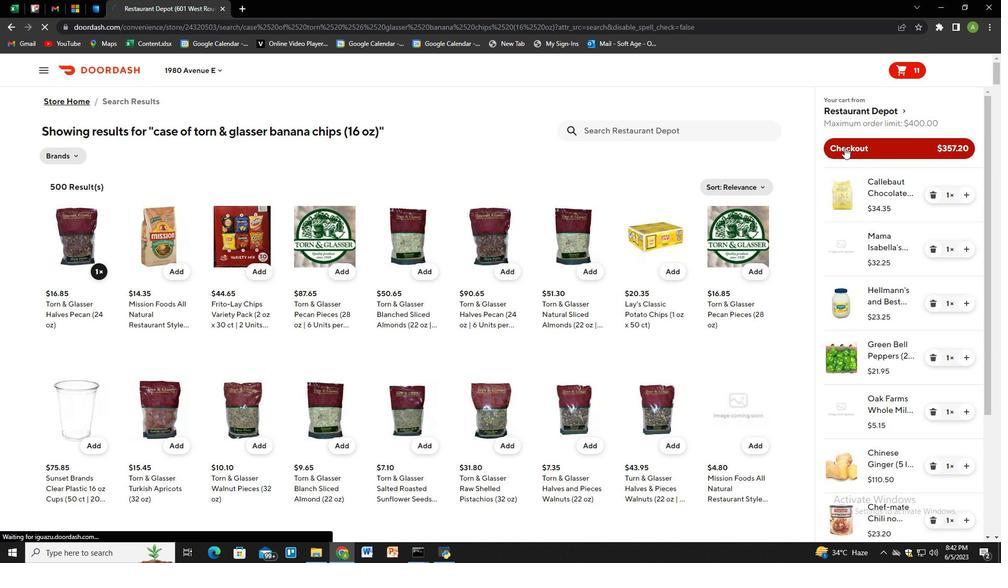 
Action: Mouse pressed left at (263, 259)
Screenshot: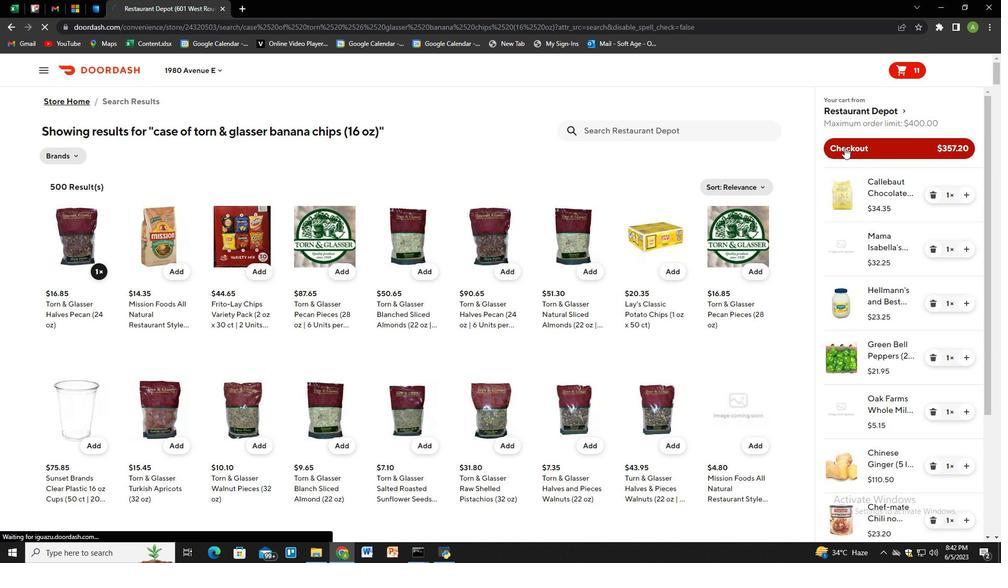
Action: Mouse moved to (342, 513)
Screenshot: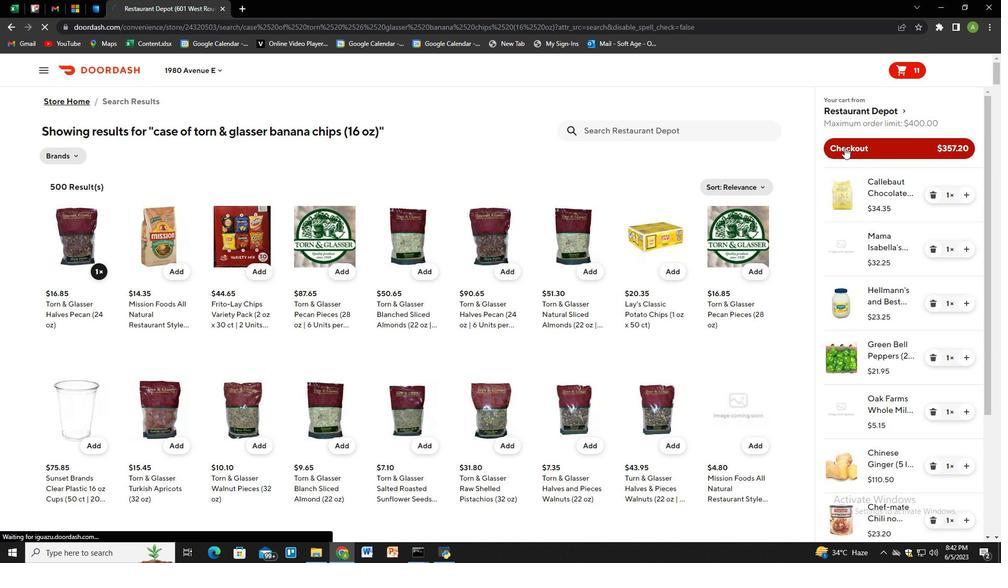 
Action: Mouse pressed left at (342, 513)
Screenshot: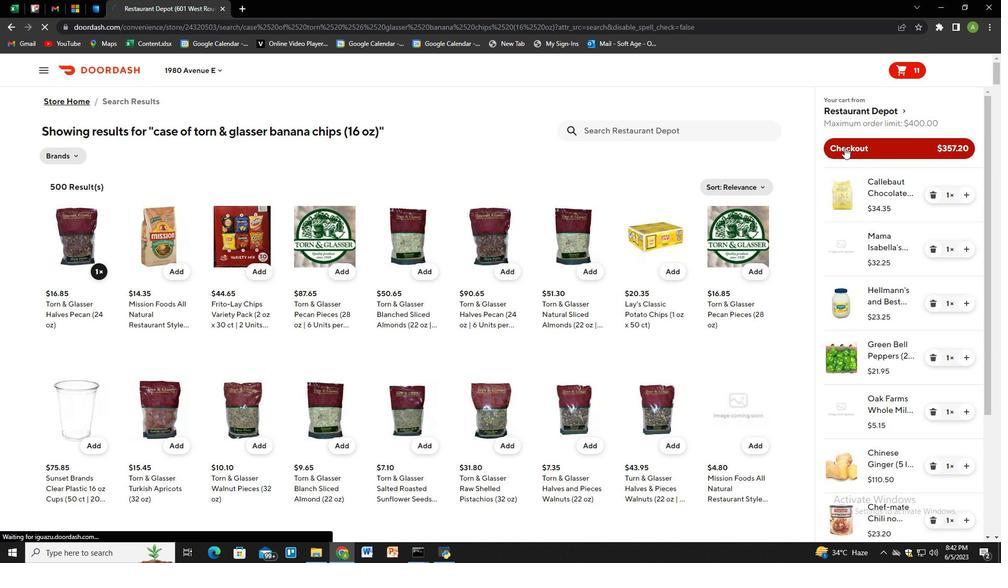 
Action: Mouse moved to (656, 515)
Screenshot: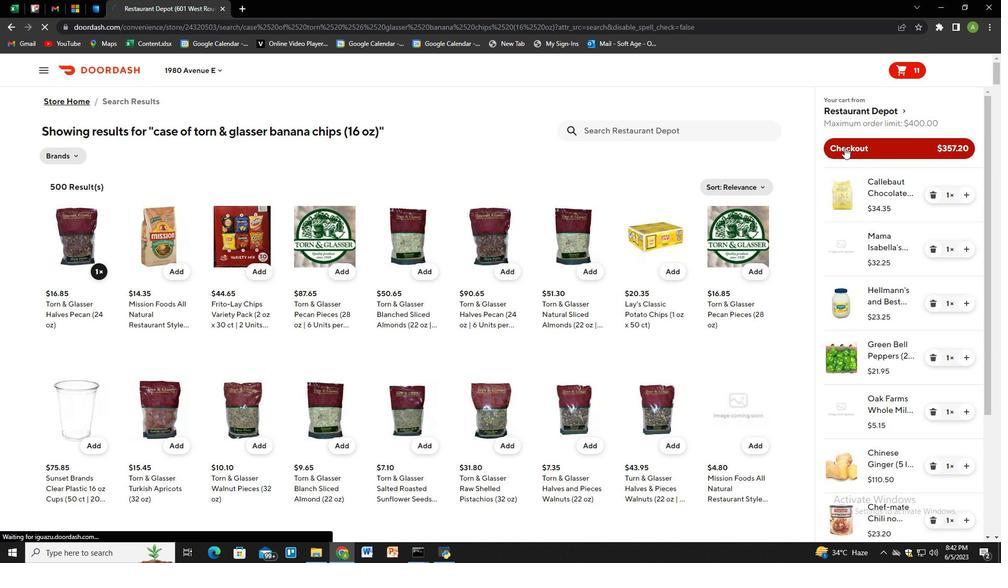 
Action: Mouse pressed left at (656, 515)
Screenshot: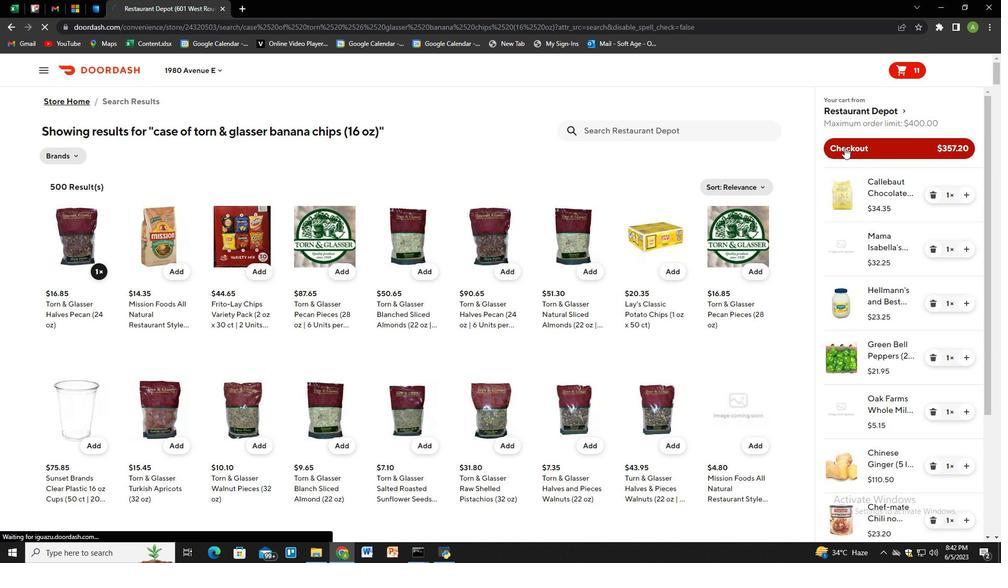 
Action: Mouse moved to (655, 123)
Screenshot: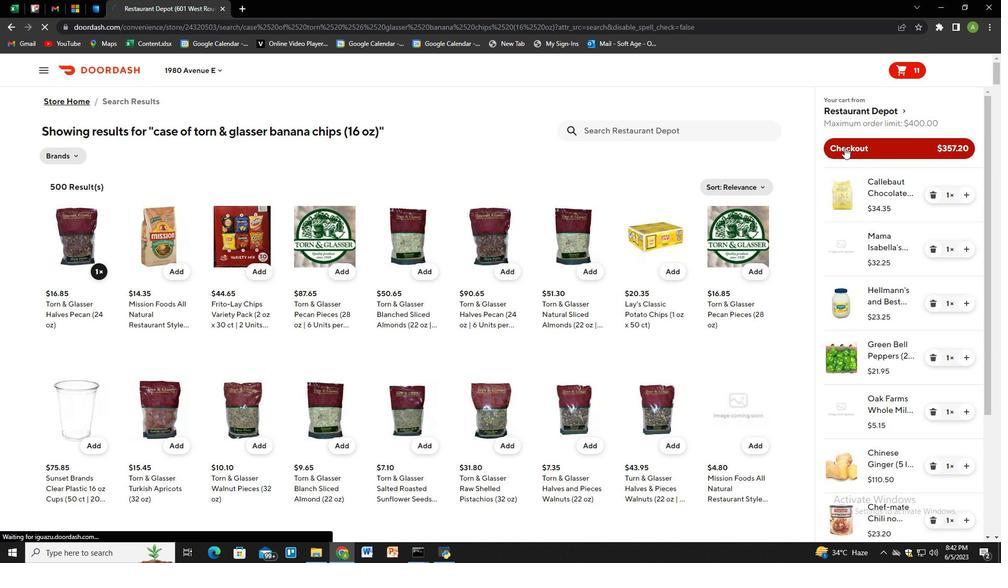 
Action: Mouse pressed left at (655, 123)
Screenshot: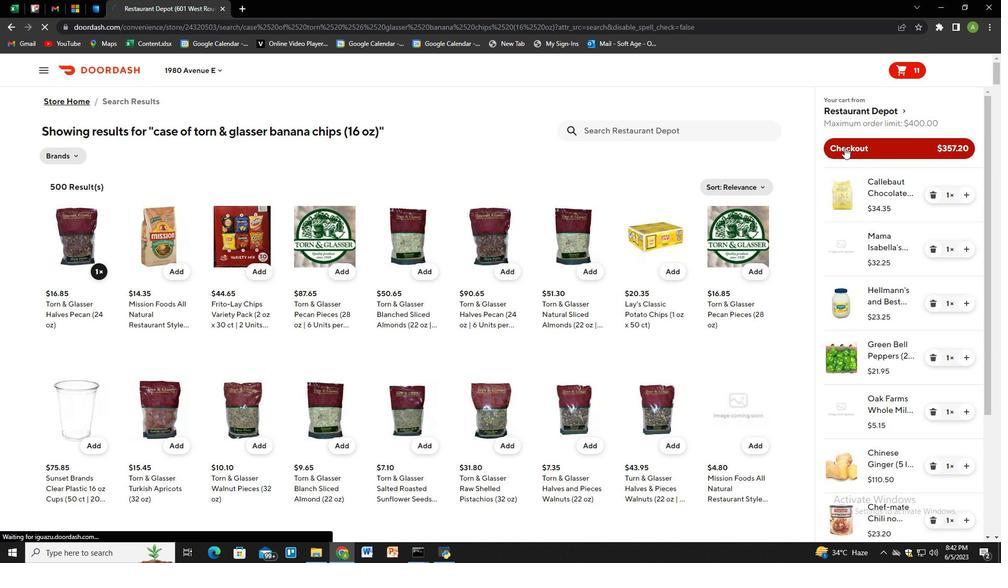 
Action: Key pressed case<Key.space>of<Key.space>snapple<Key.space>juo<Key.backspace>ice<Key.space>variety<Key.space>pack<Key.space><Key.shift_r>(20<Key.space>oz<Key.space>x<Key.space>24<Key.space>ct<Key.shift_r><Key.shift_r><Key.shift_r>)<Key.enter>
Screenshot: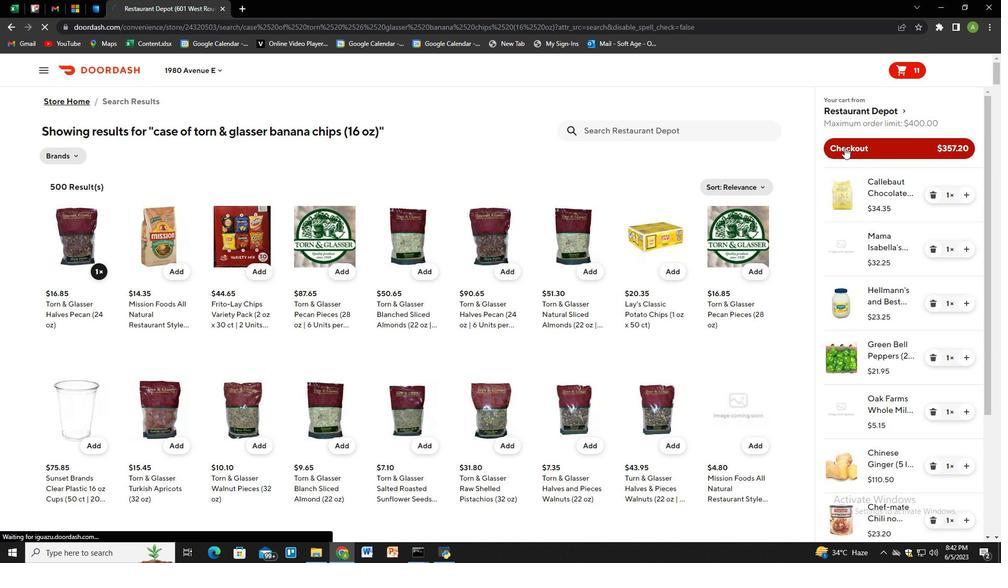 
Action: Mouse moved to (178, 270)
Screenshot: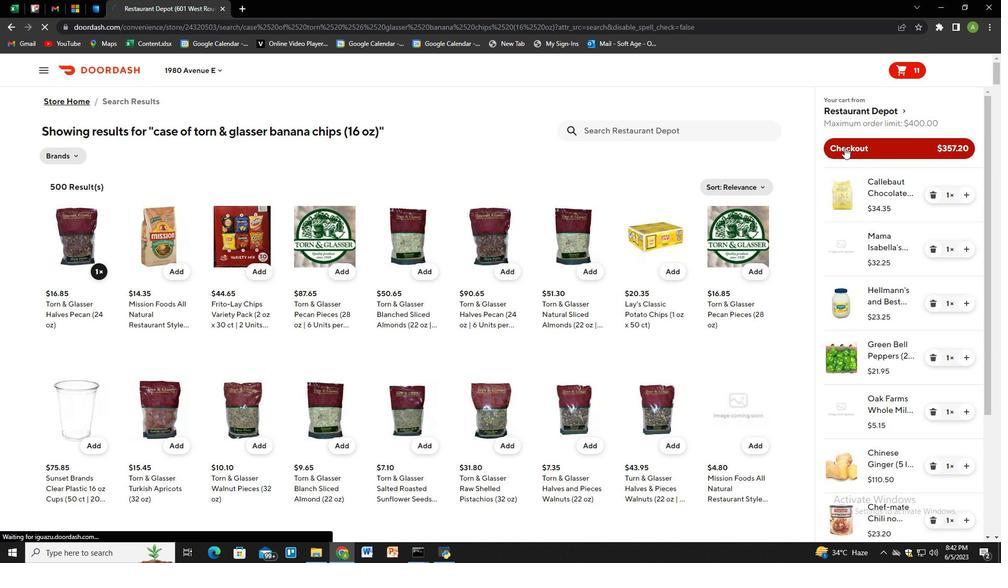 
Action: Mouse pressed left at (178, 270)
Screenshot: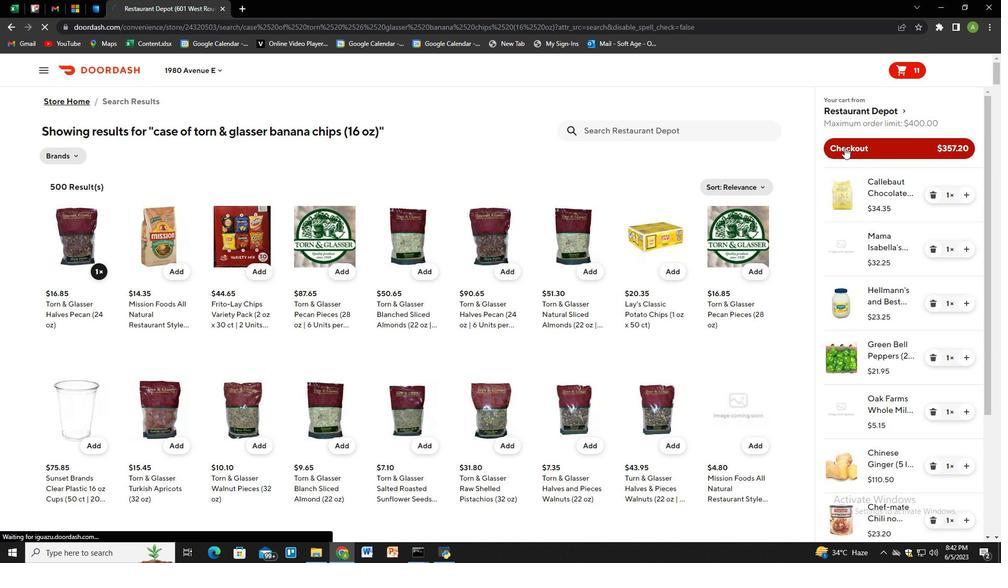 
Action: Mouse moved to (608, 136)
Screenshot: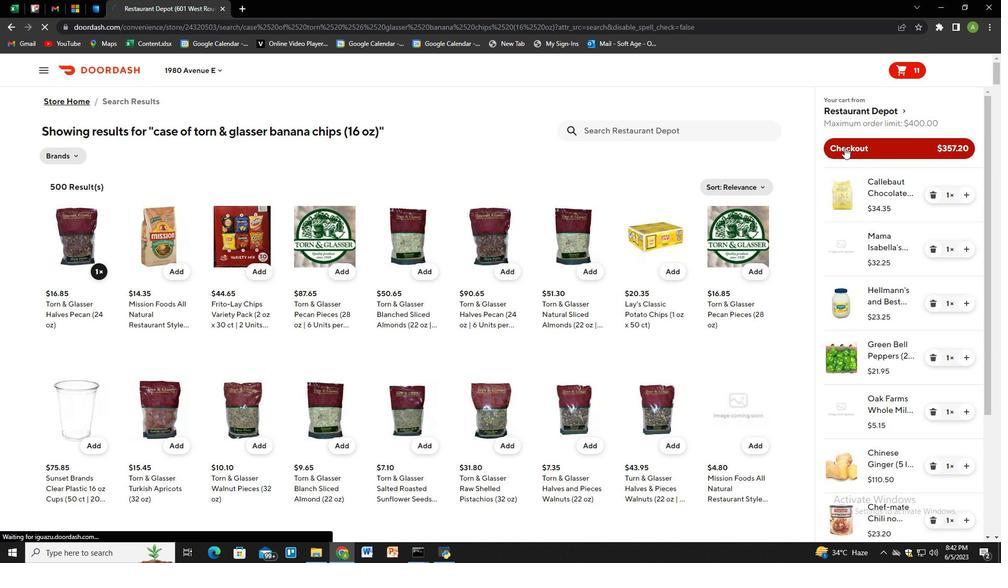 
Action: Mouse pressed left at (608, 136)
Screenshot: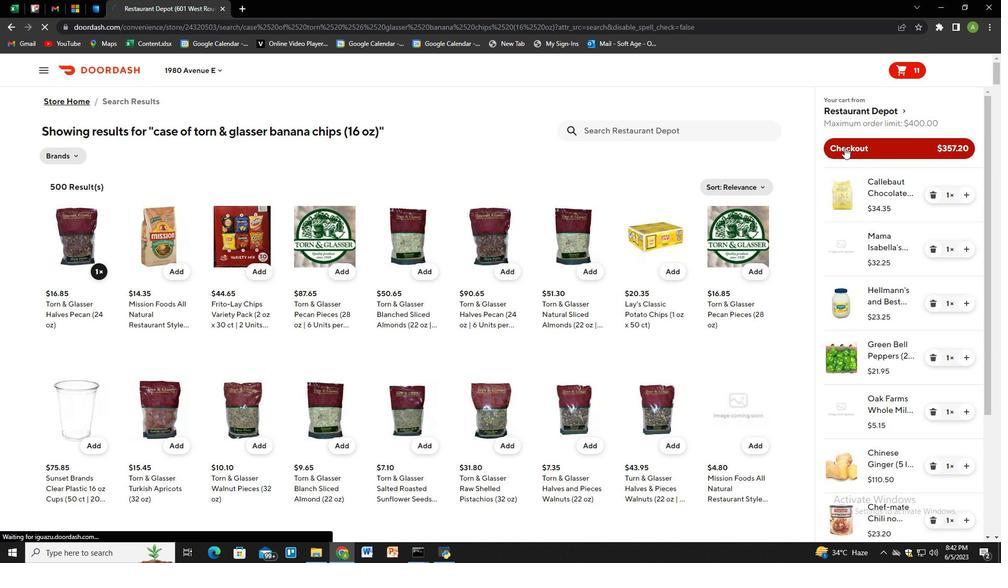 
Action: Key pressed case<Key.space>of<Key.space>tna<Key.space>
Screenshot: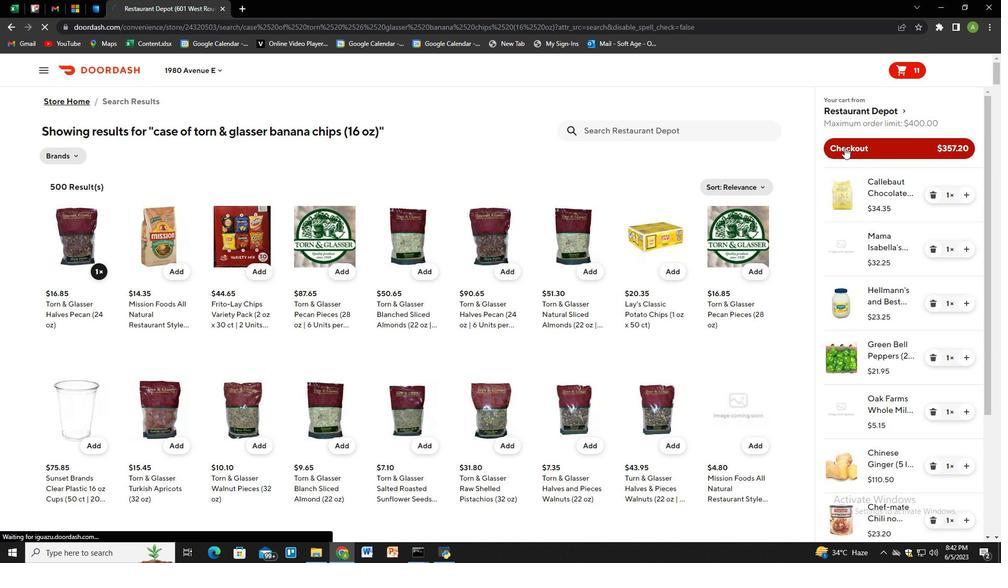 
Action: Mouse moved to (320, 105)
Screenshot: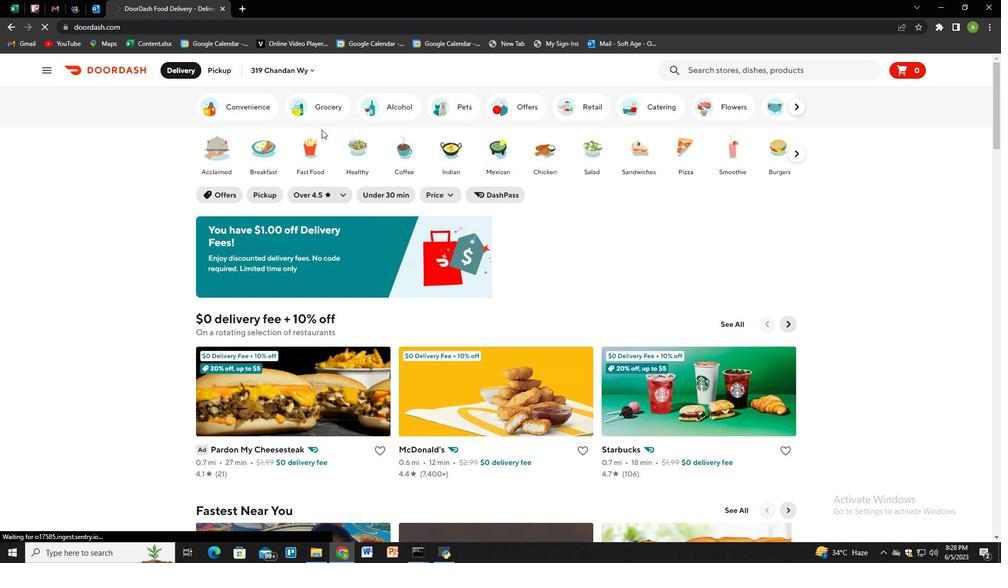 
Action: Mouse pressed left at (320, 105)
Screenshot: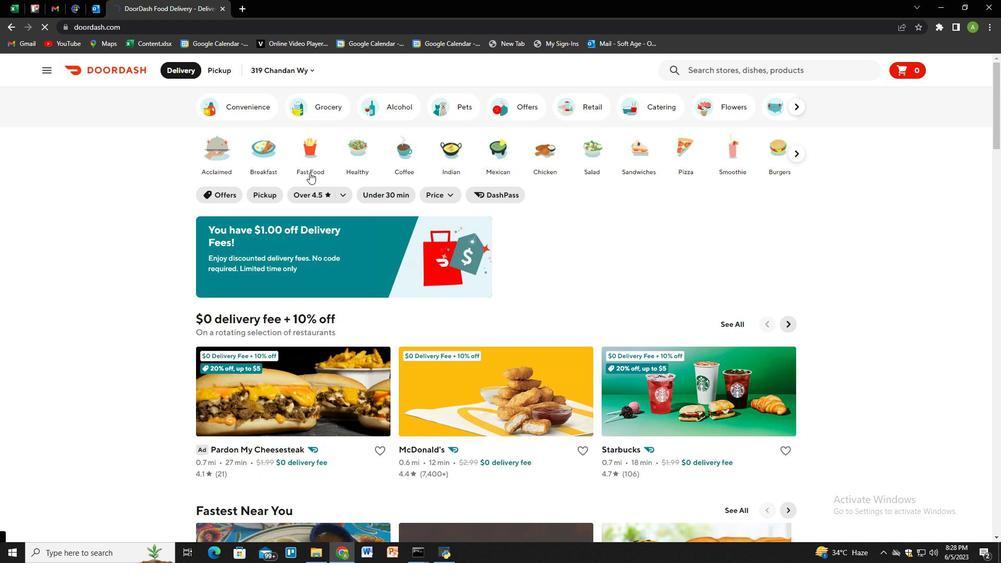 
Action: Mouse moved to (337, 493)
Screenshot: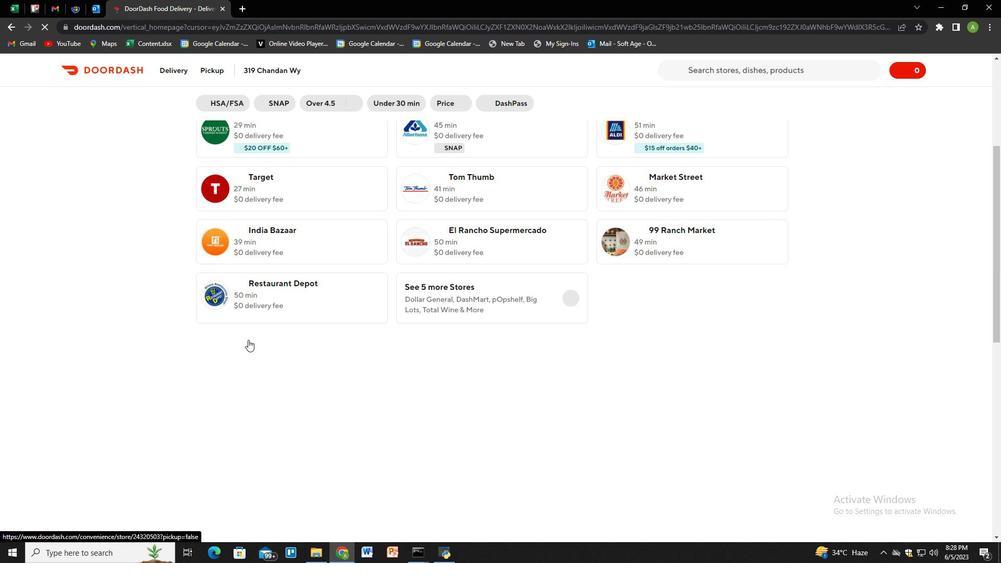 
Action: Mouse pressed left at (337, 493)
Screenshot: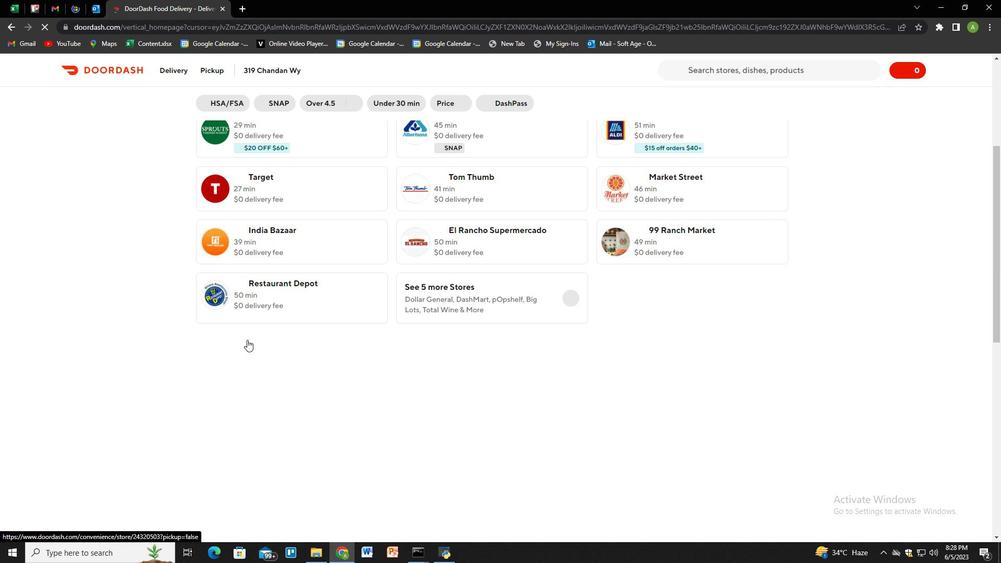
Action: Mouse moved to (321, 107)
Screenshot: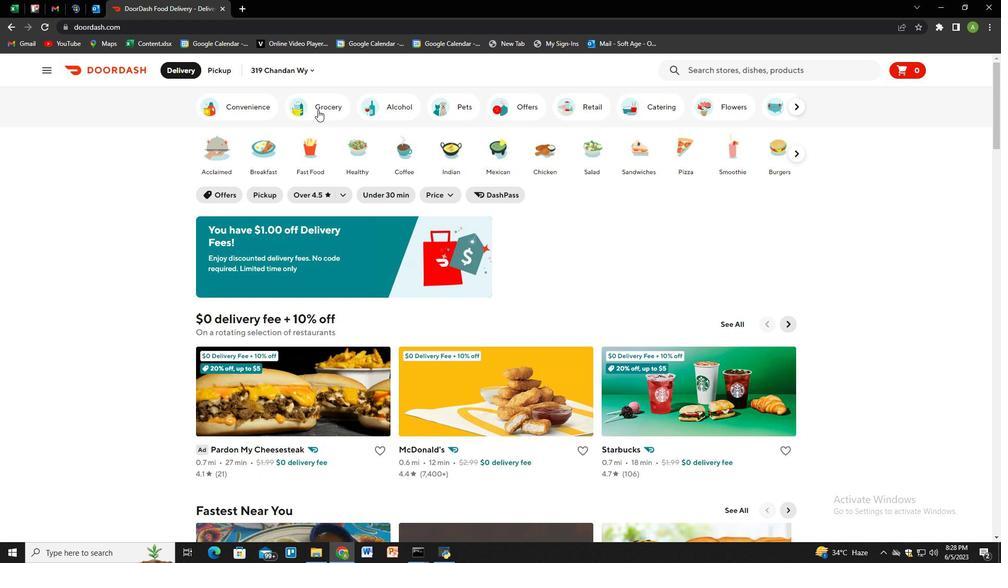 
Action: Mouse pressed left at (321, 107)
Screenshot: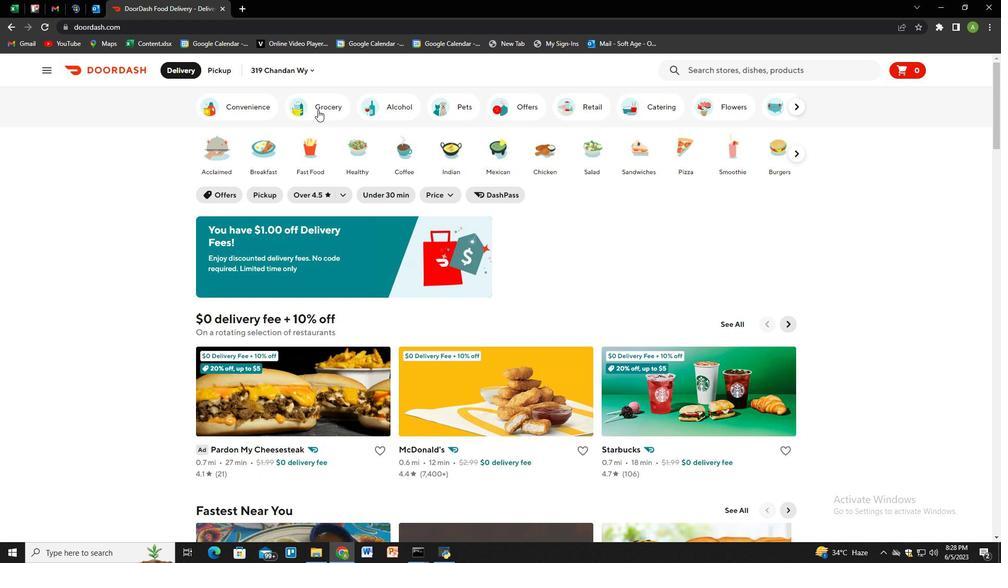 
Action: Mouse moved to (320, 409)
Screenshot: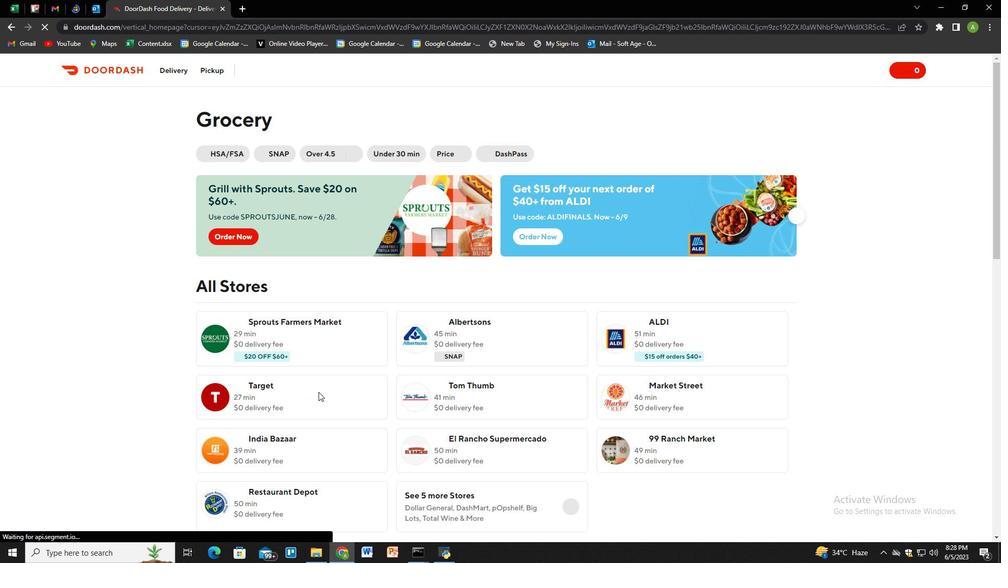 
Action: Mouse scrolled (320, 408) with delta (0, 0)
Screenshot: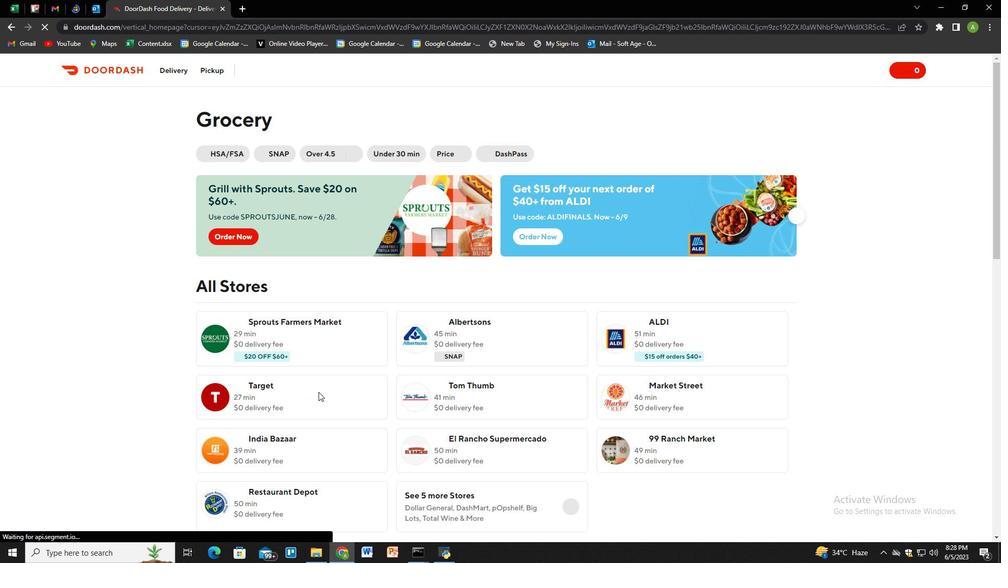 
Action: Mouse scrolled (320, 409) with delta (0, 0)
Screenshot: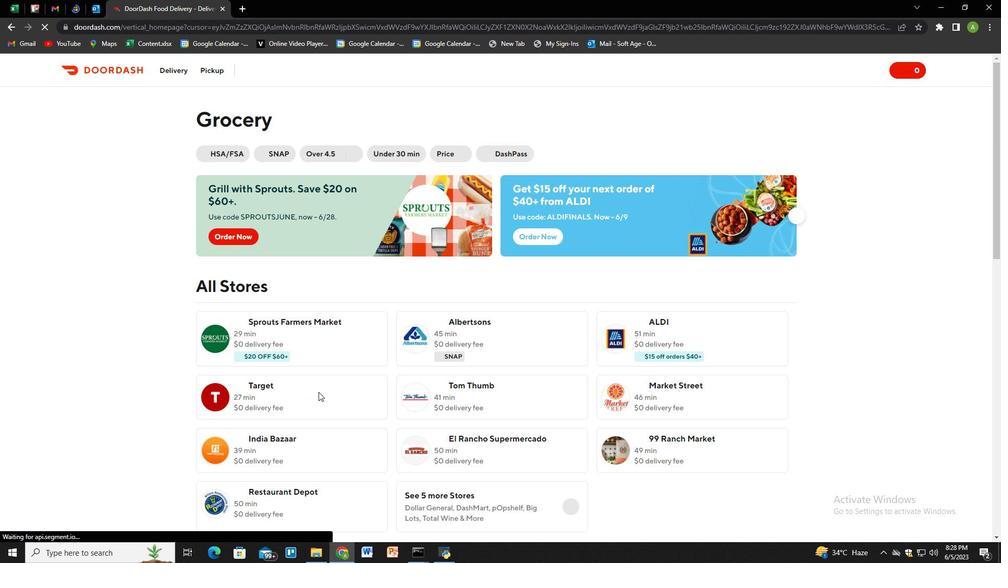 
Action: Mouse scrolled (320, 409) with delta (0, 0)
Screenshot: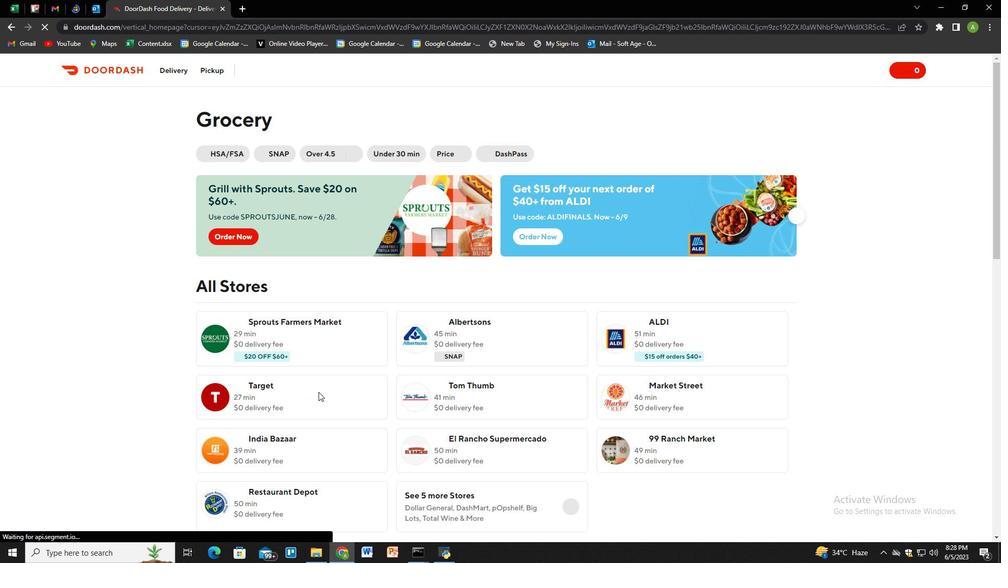 
Action: Mouse moved to (320, 411)
Screenshot: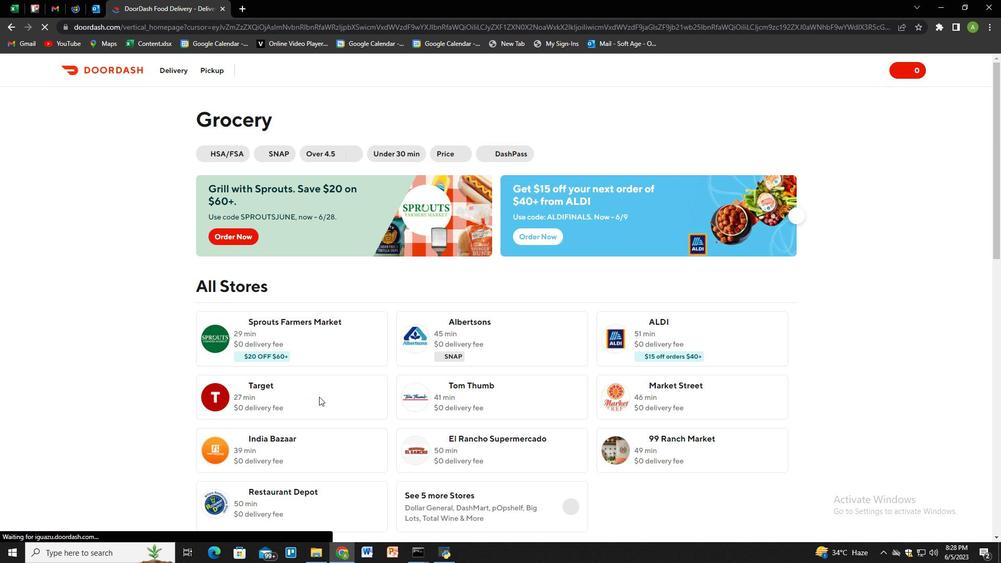 
Action: Mouse scrolled (320, 409) with delta (0, 0)
Screenshot: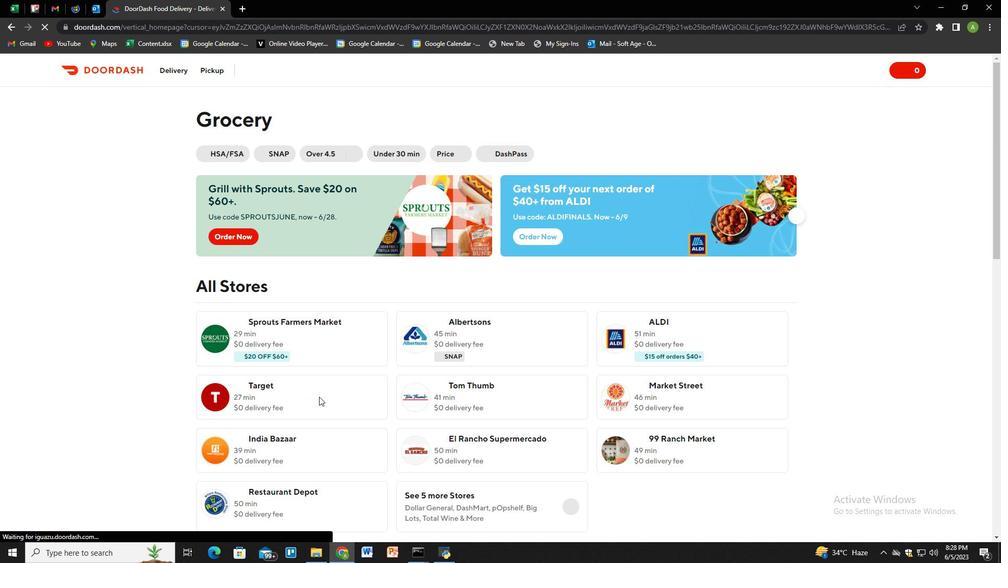 
Action: Mouse moved to (296, 296)
Screenshot: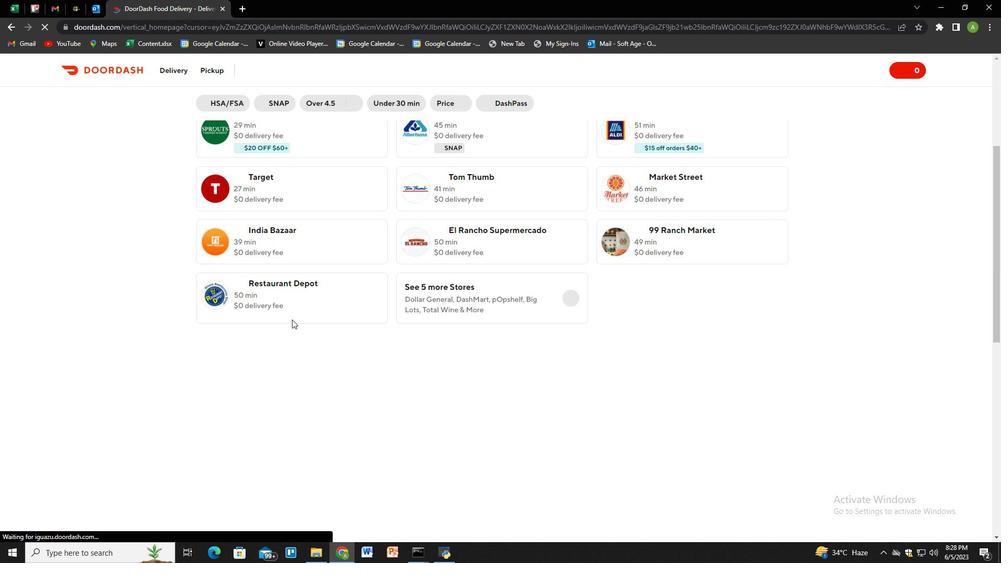 
Action: Mouse pressed left at (296, 296)
Screenshot: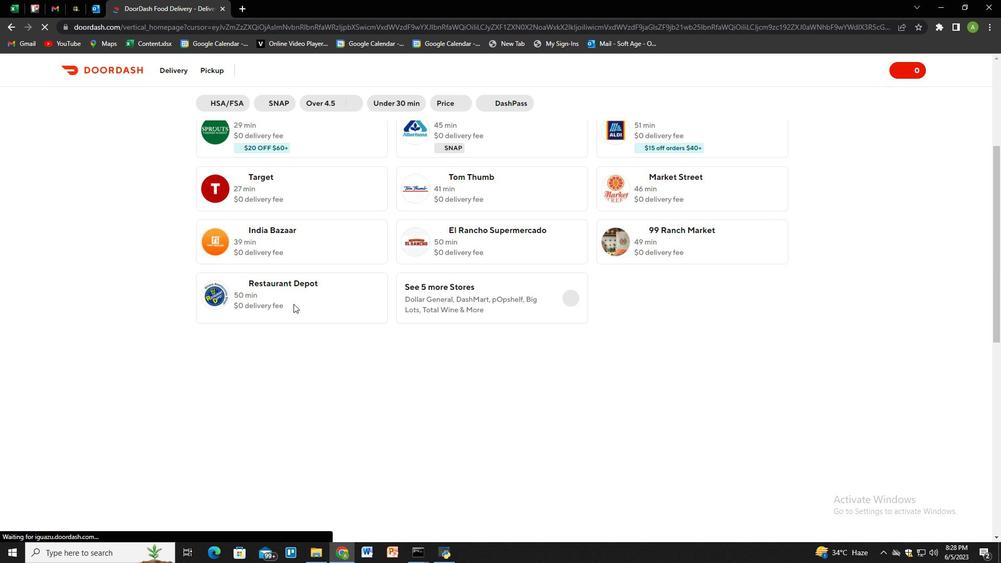 
Action: Mouse moved to (266, 284)
Screenshot: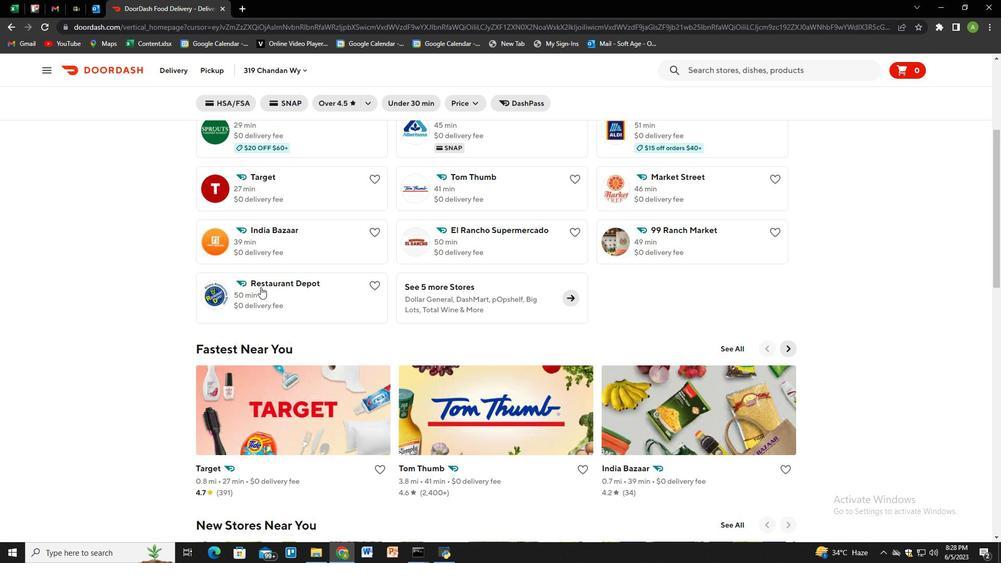 
Action: Mouse pressed left at (266, 284)
Screenshot: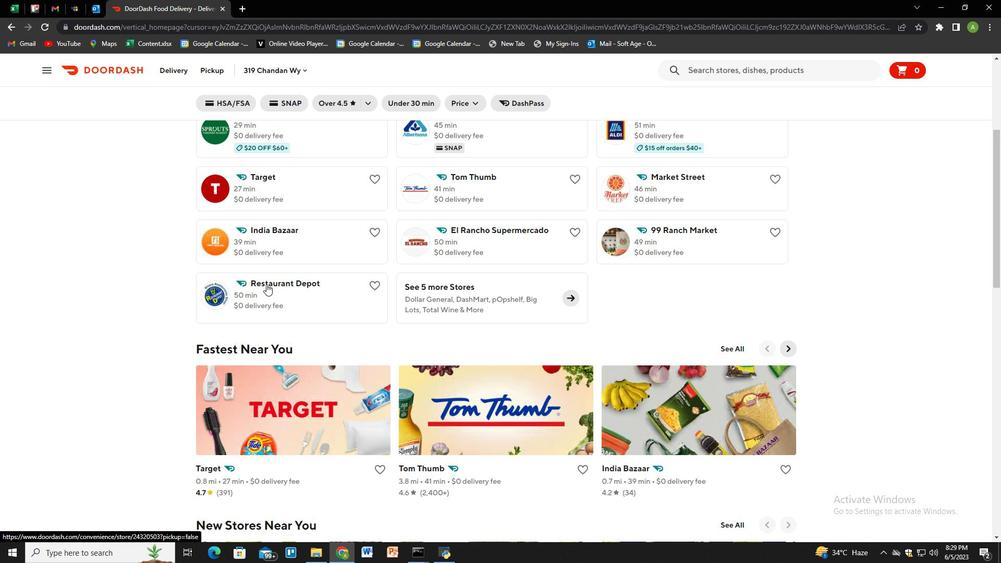 
Action: Mouse moved to (225, 68)
Screenshot: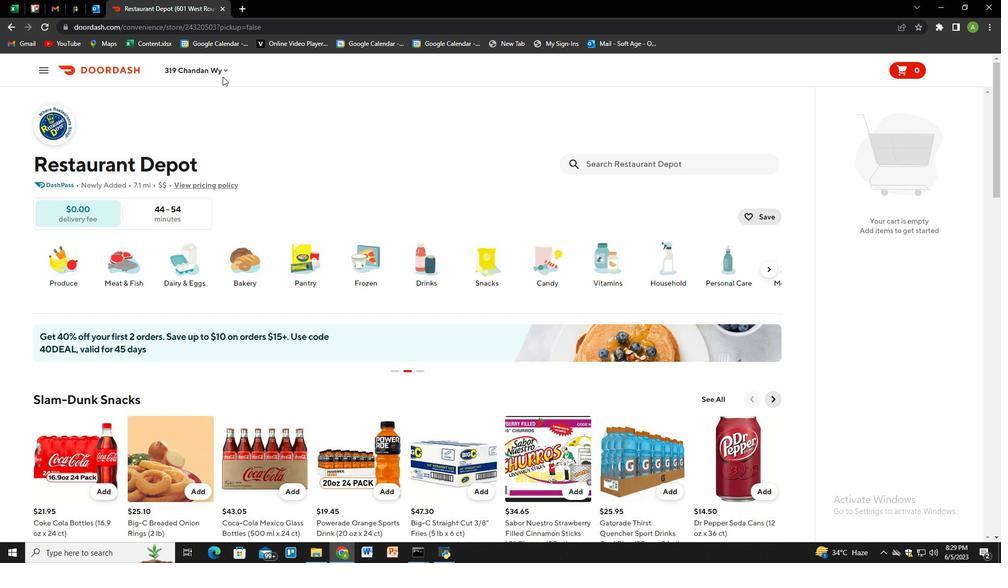 
Action: Mouse pressed left at (225, 68)
Screenshot: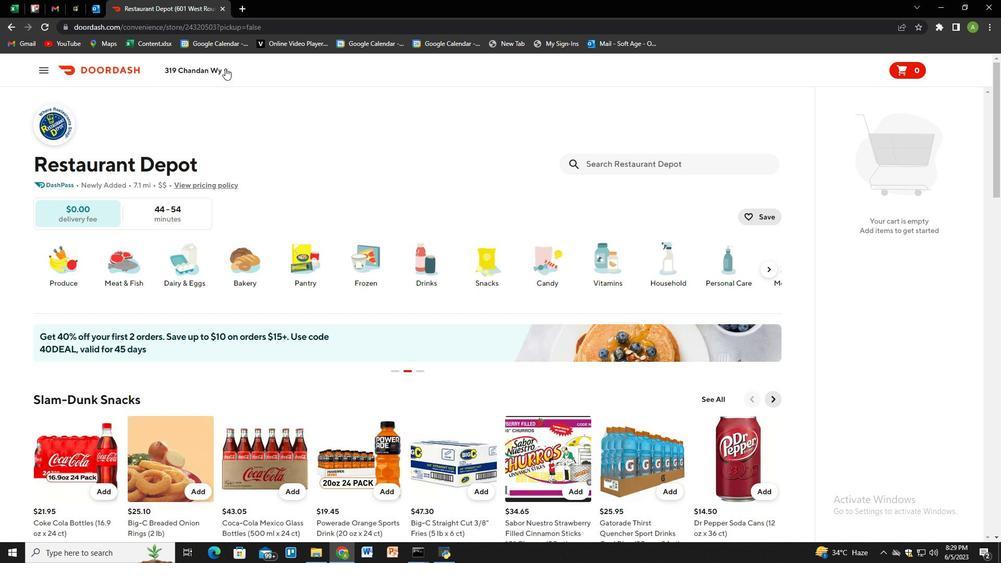 
Action: Mouse moved to (237, 112)
Screenshot: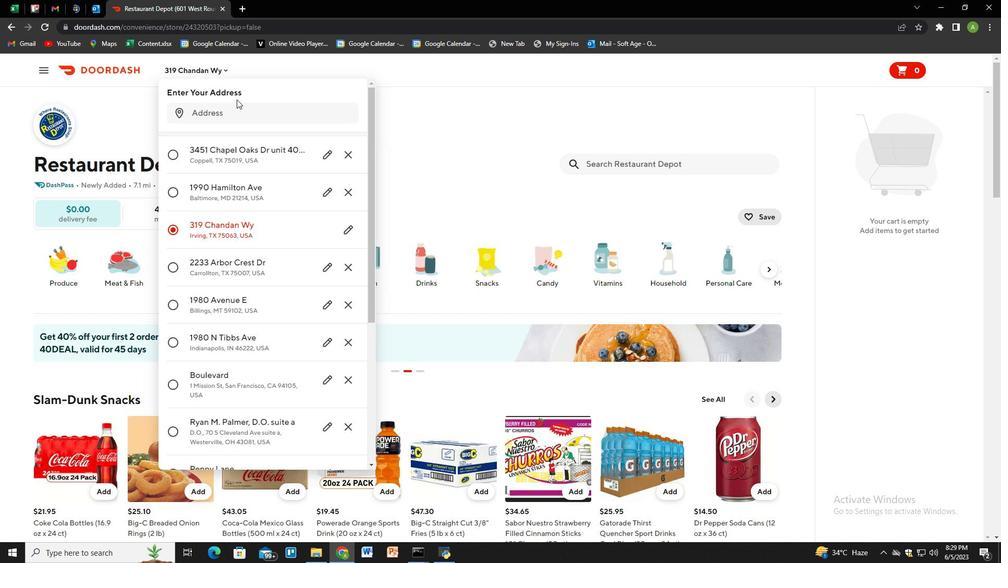 
Action: Mouse pressed left at (237, 112)
Screenshot: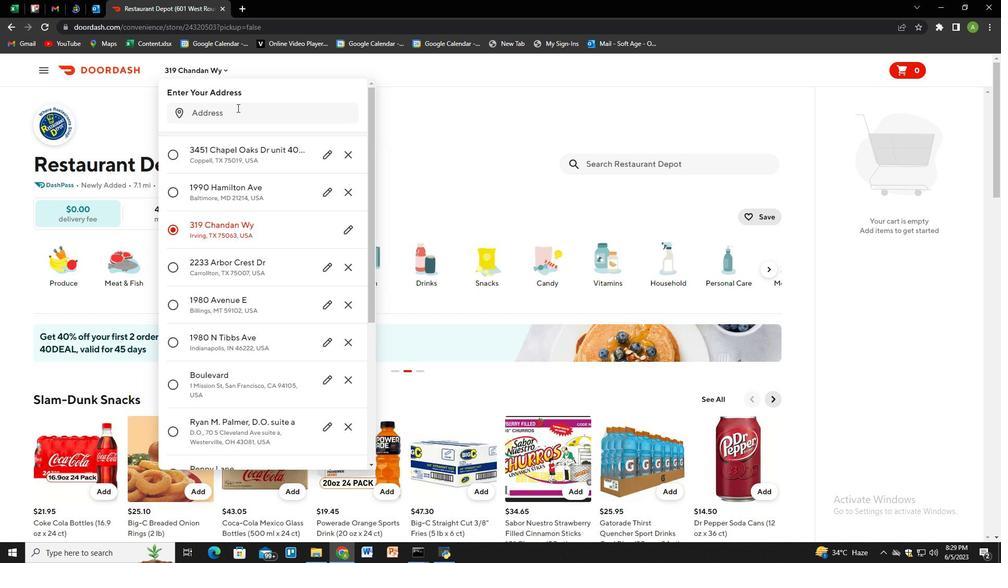 
Action: Mouse moved to (224, 94)
Screenshot: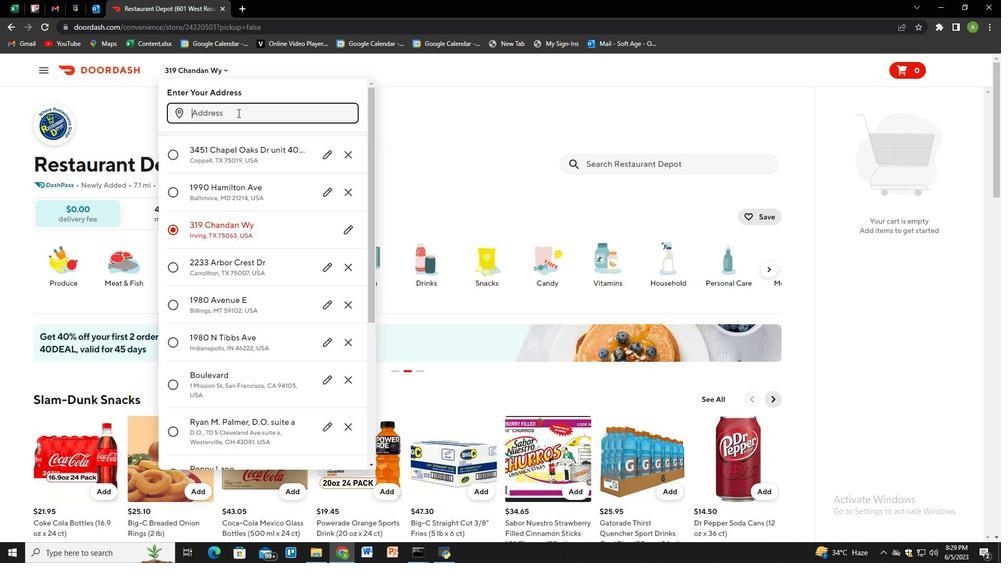 
Action: Key pressed 1980<Key.space>tibbs<Key.space>avenue,<Key.space>plains,<Key.space>montana<Key.space>59859<Key.enter>
Screenshot: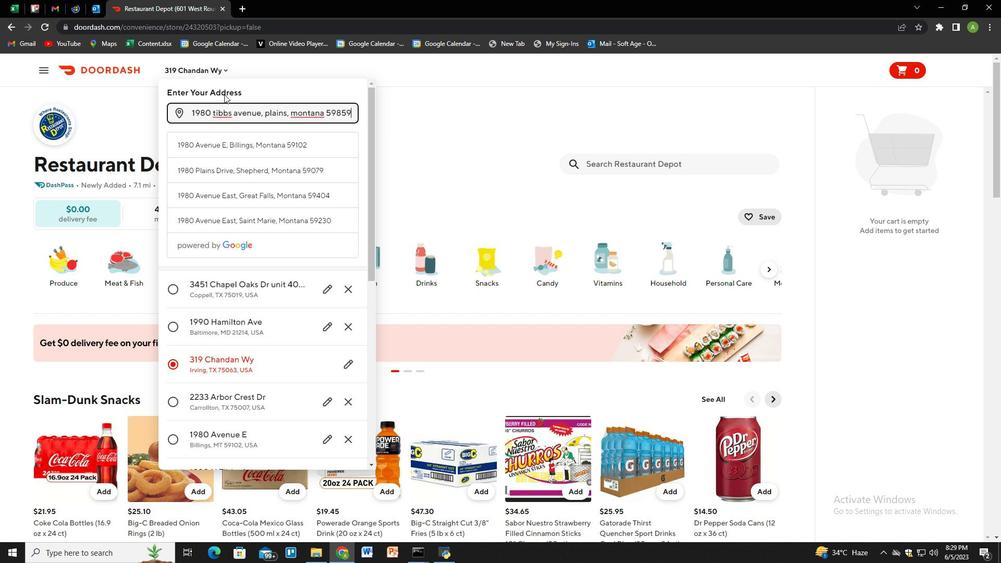 
Action: Mouse moved to (323, 421)
Screenshot: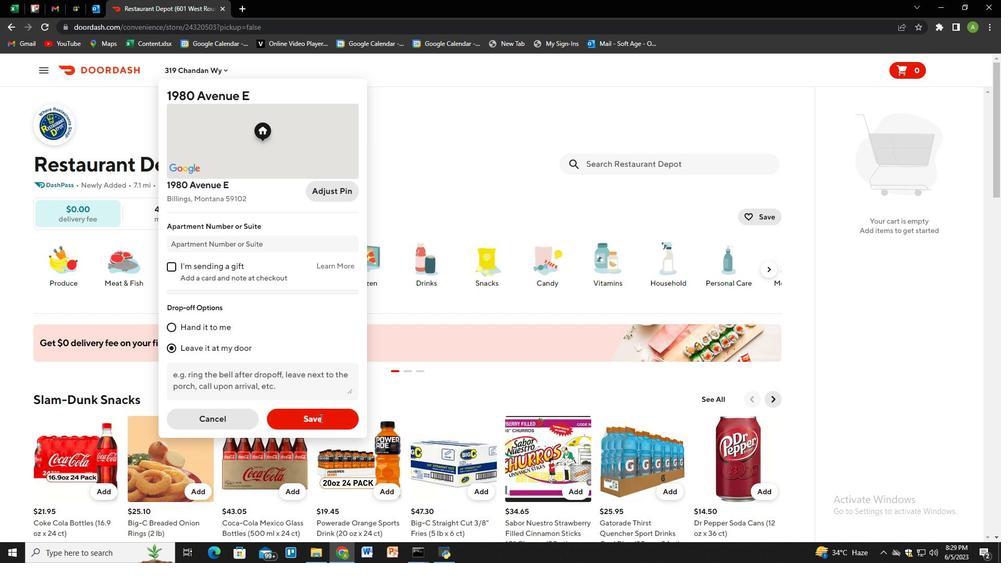 
Action: Mouse pressed left at (323, 421)
Screenshot: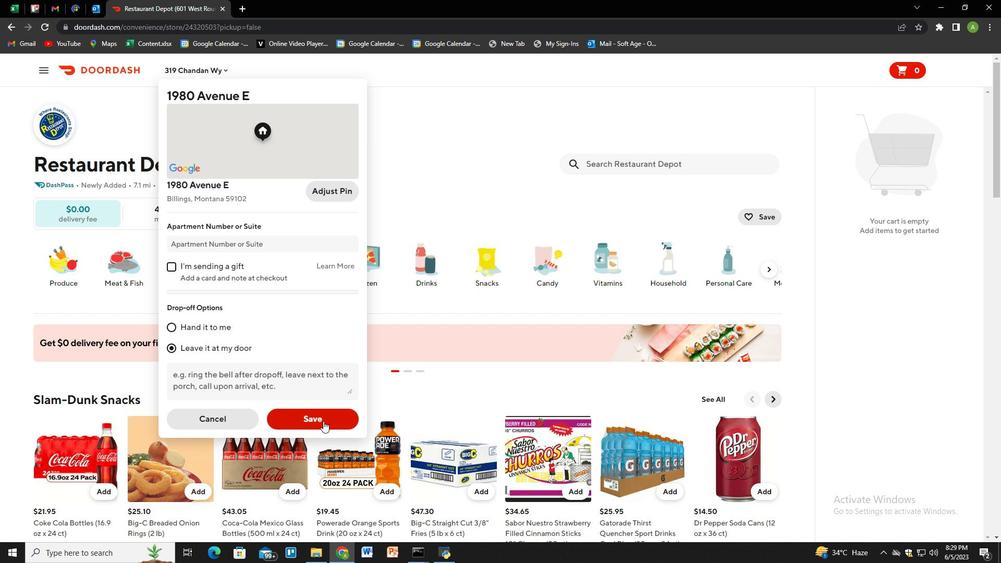 
Action: Mouse moved to (622, 166)
Screenshot: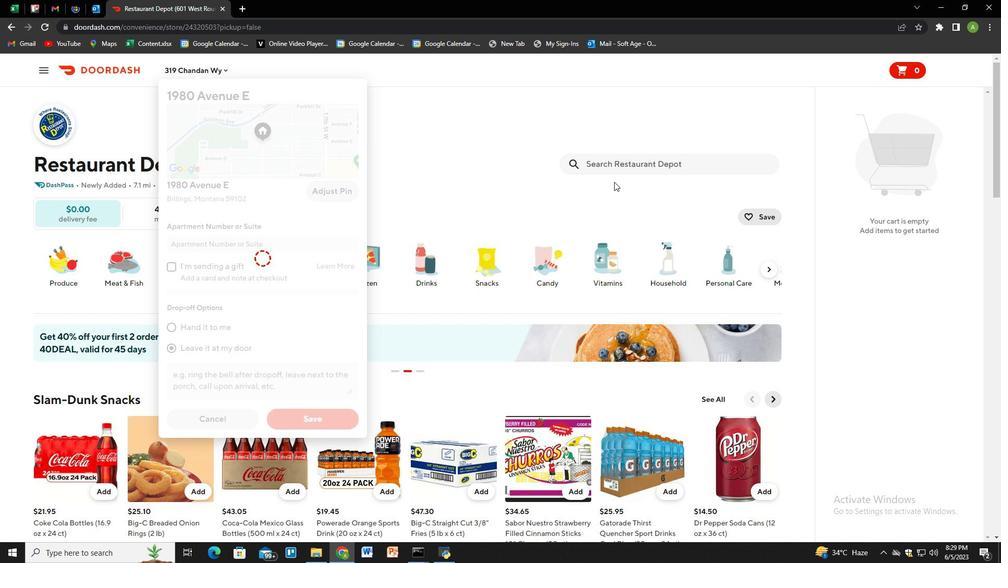 
Action: Mouse pressed left at (622, 166)
Screenshot: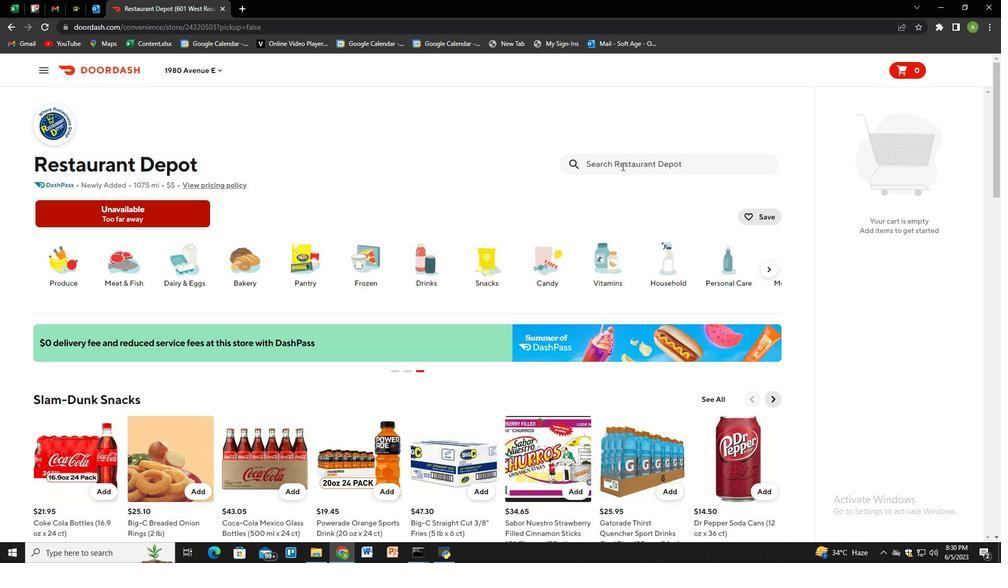 
Action: Key pressed cse<Key.space>of<Key.space>callebaut<Key.space>belgian<Key.space>chocolate<Key.space><Key.shift_r>(5.5<Key.space>lb<Key.space>x<Key.space>8<Key.space>ct<Key.shift_r>)<Key.enter>
Screenshot: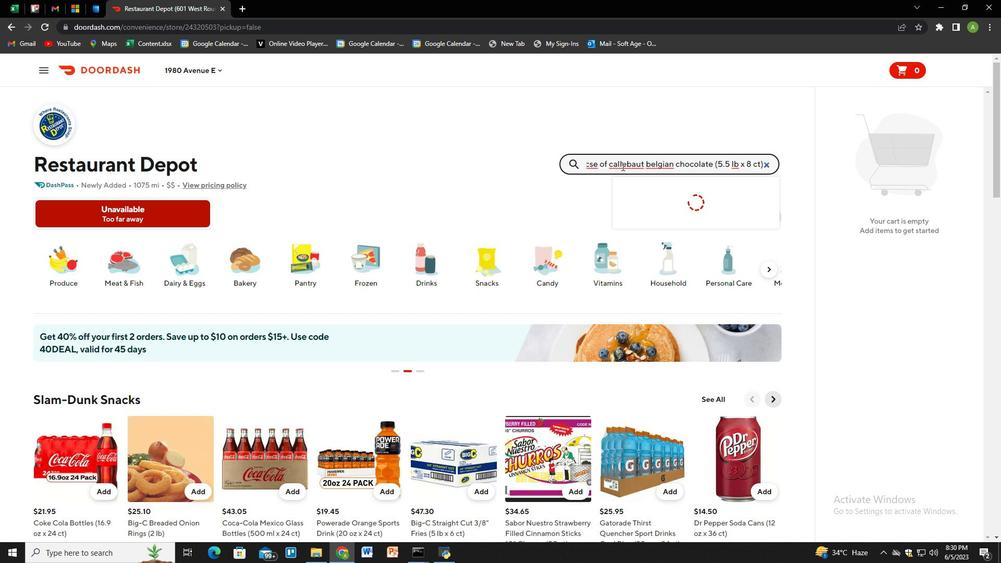 
Action: Mouse moved to (90, 267)
Screenshot: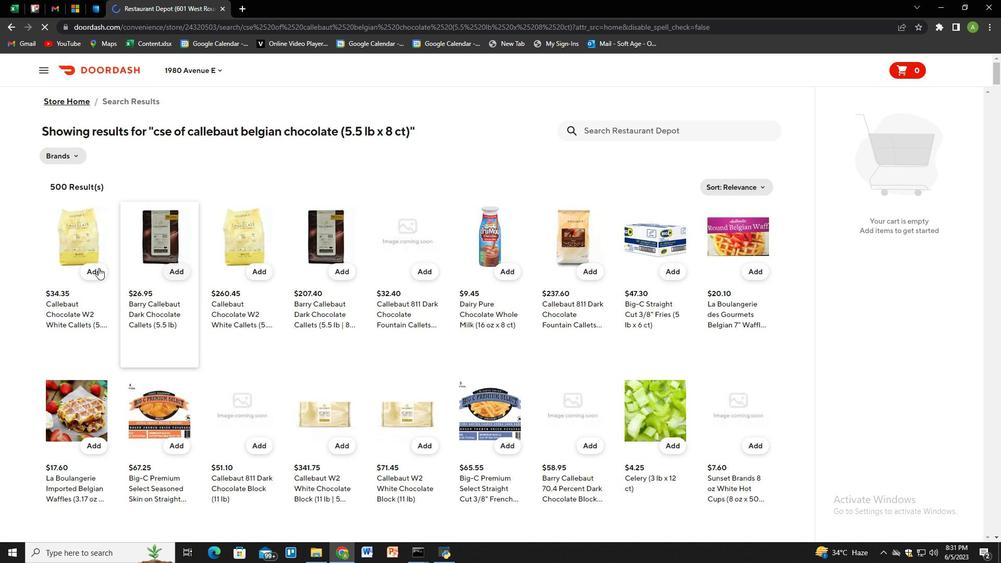
Action: Mouse pressed left at (90, 267)
Screenshot: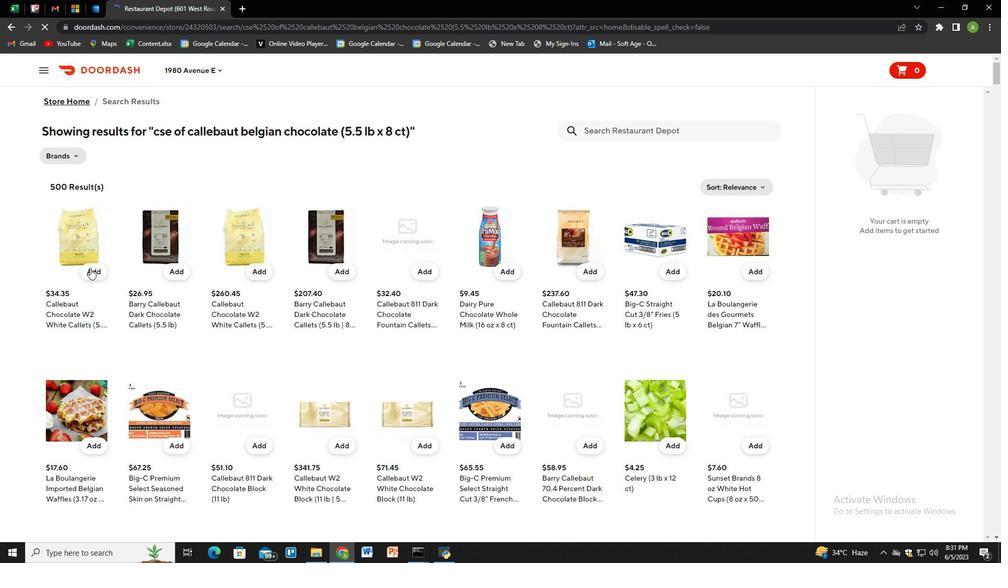 
Action: Mouse moved to (612, 123)
Screenshot: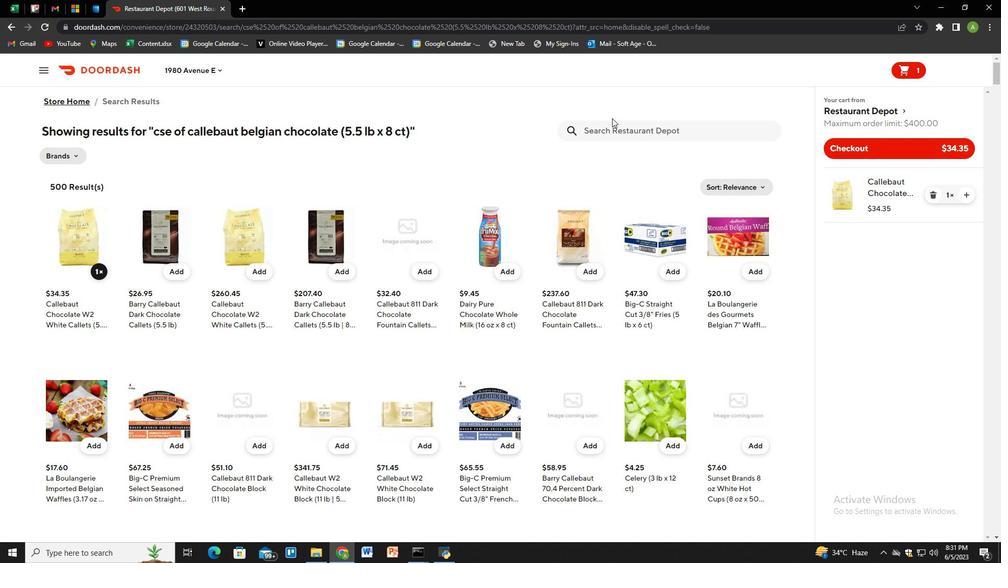
Action: Mouse pressed left at (612, 123)
Screenshot: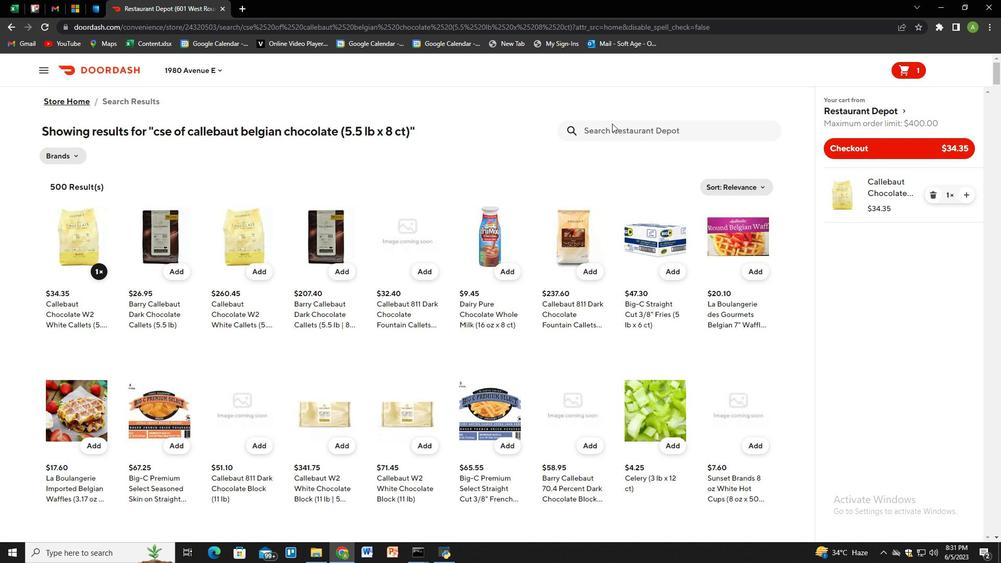 
Action: Mouse moved to (612, 124)
Screenshot: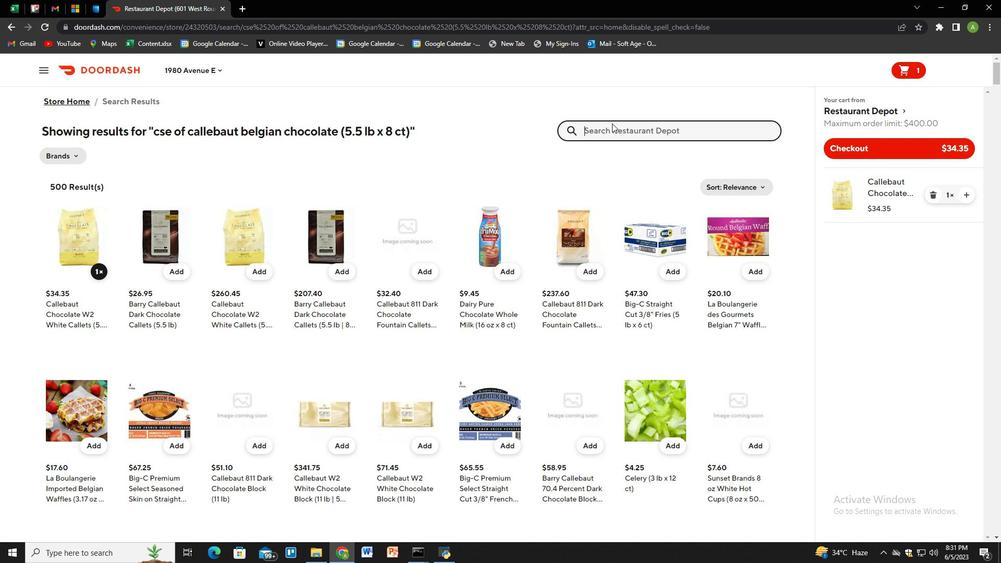 
Action: Key pressed mama<Key.space>isabella<Key.shift_r>'s<Key.space>italian<Key.space>sausage<Key.space>links<Key.space><Key.shift_r>(5<Key.space>lb<Key.shift_r>)<Key.enter>
Screenshot: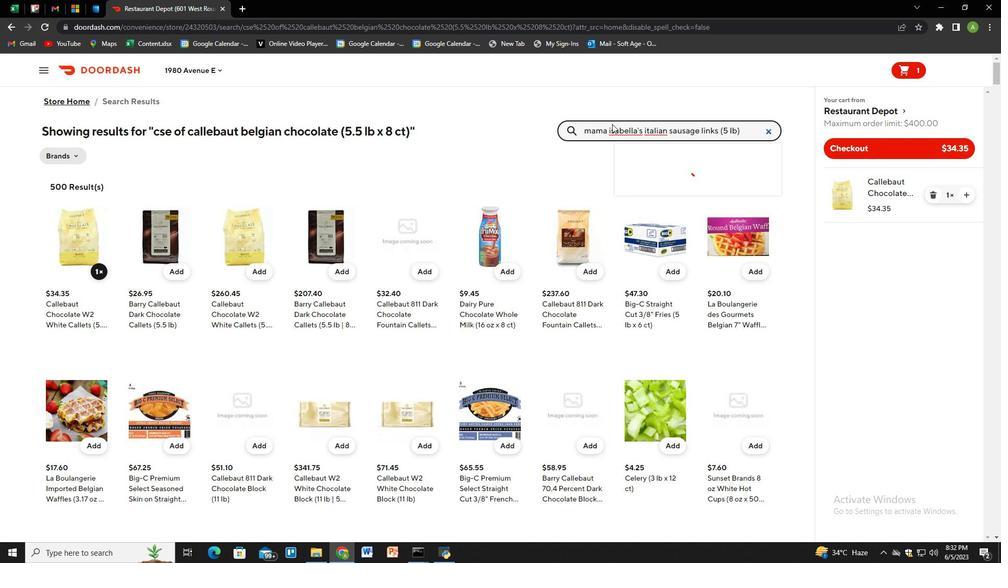 
Action: Mouse moved to (100, 271)
Screenshot: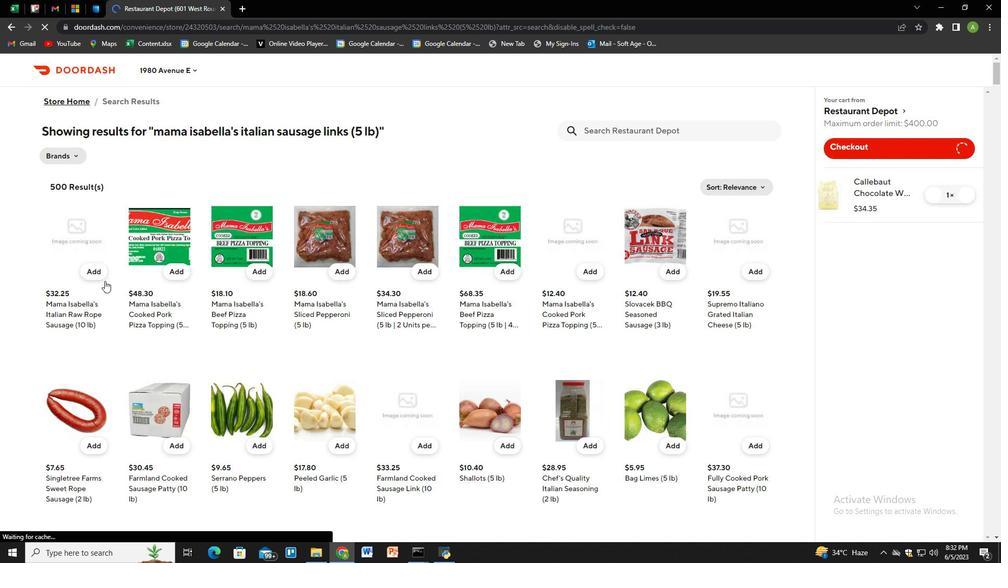
Action: Mouse pressed left at (100, 271)
Screenshot: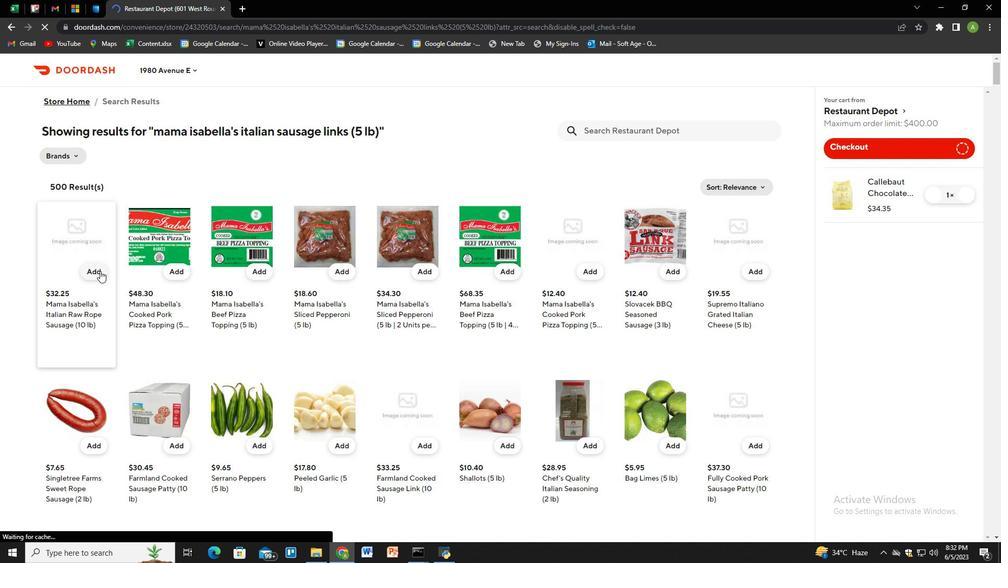
Action: Mouse moved to (628, 132)
Screenshot: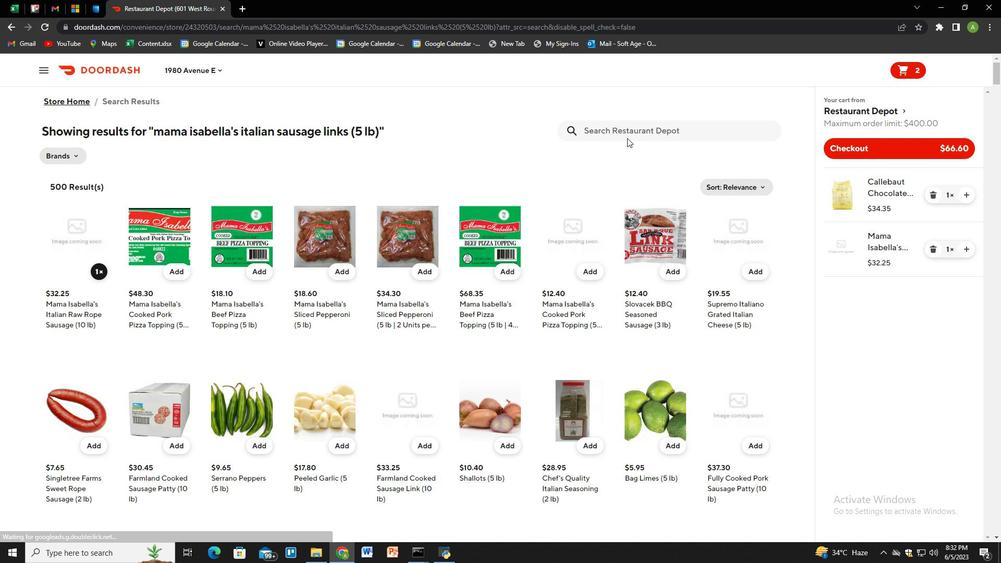 
Action: Mouse pressed left at (628, 132)
Screenshot: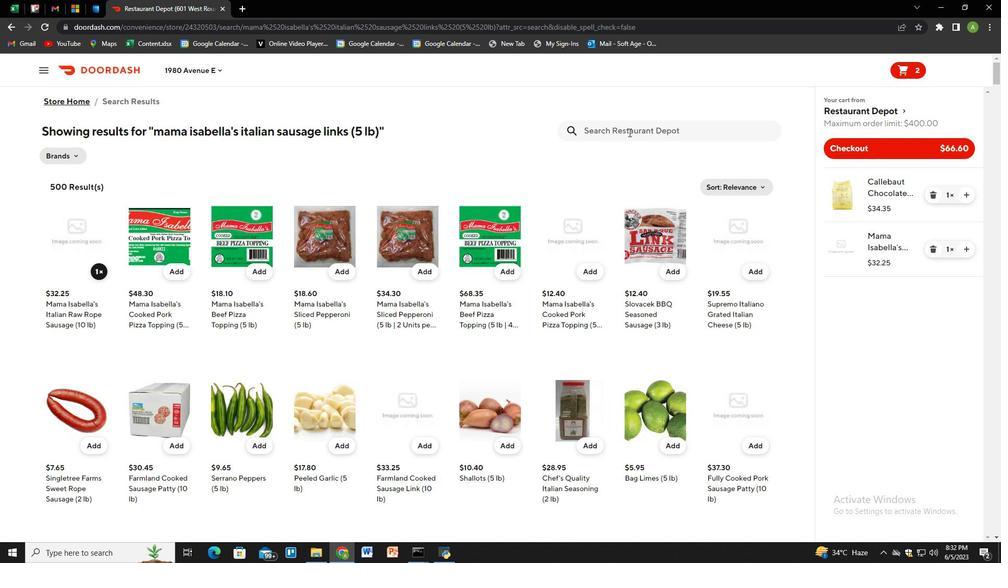 
Action: Key pressed best<Key.space>foods<Key.space>real<Key.space>n<Key.backspace>mayonnaise<Key.space><Key.shift_r>(1<Key.space>gal<Key.shift_r>)<Key.enter>
Screenshot: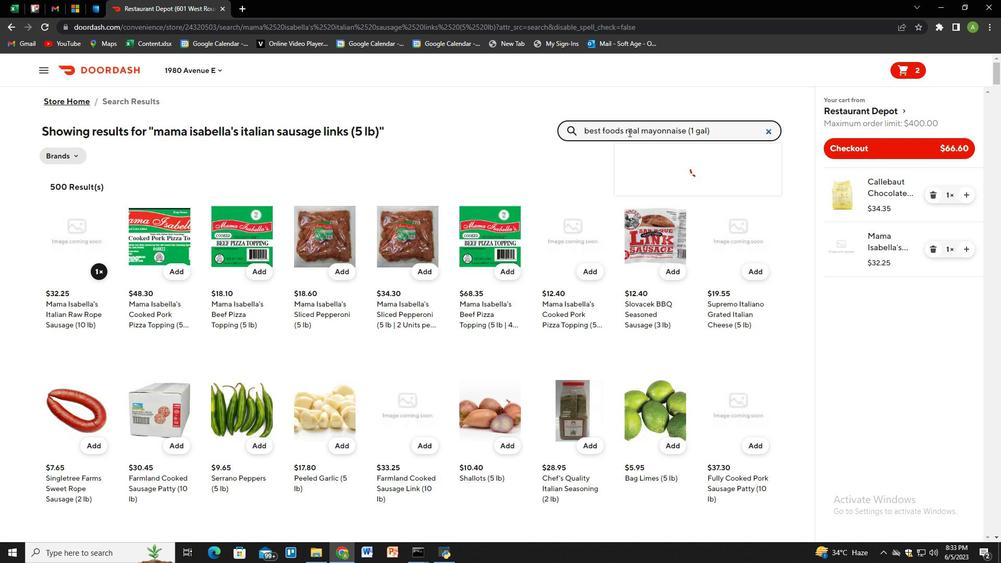 
Action: Mouse moved to (103, 273)
Screenshot: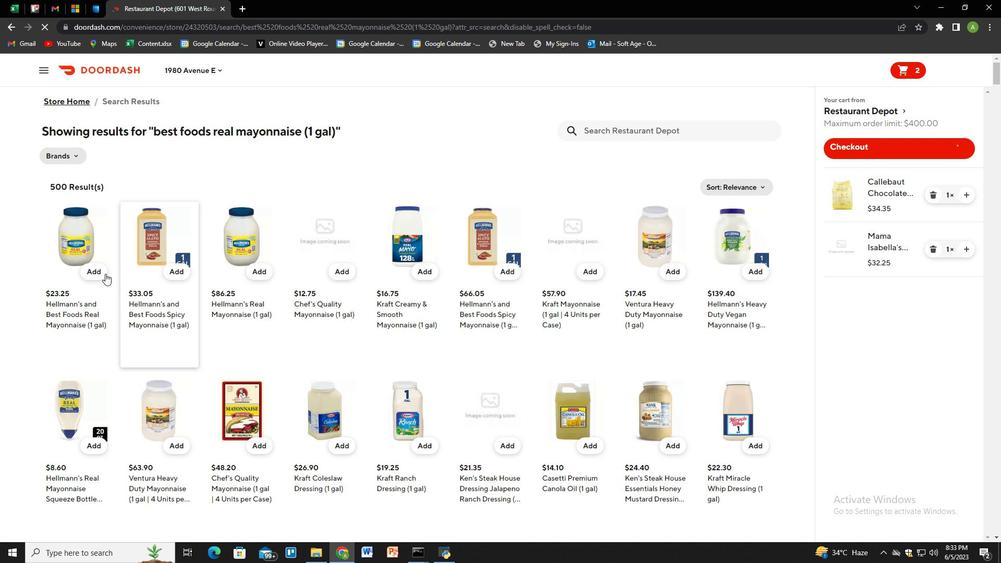 
Action: Mouse pressed left at (103, 273)
Screenshot: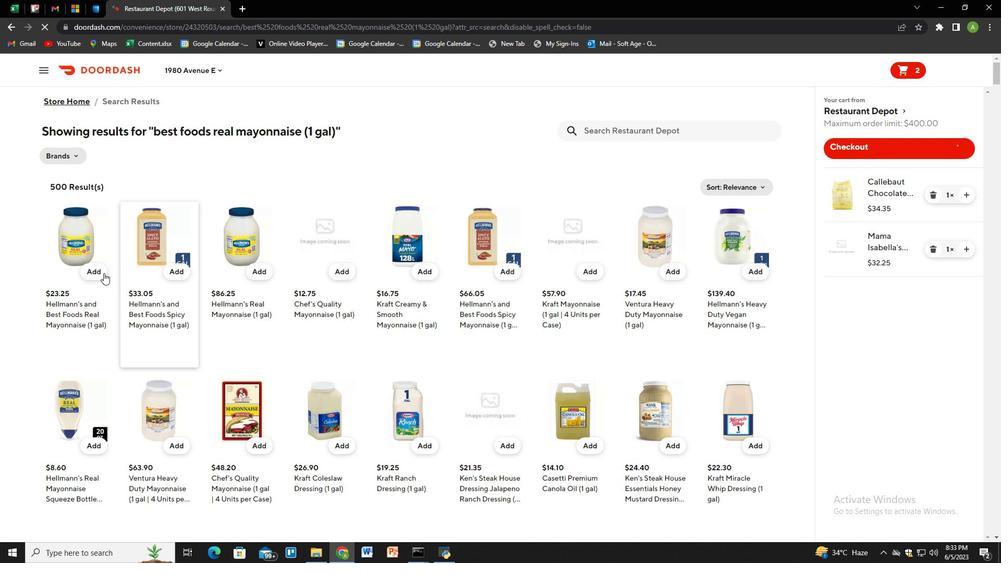 
Action: Mouse moved to (615, 133)
Screenshot: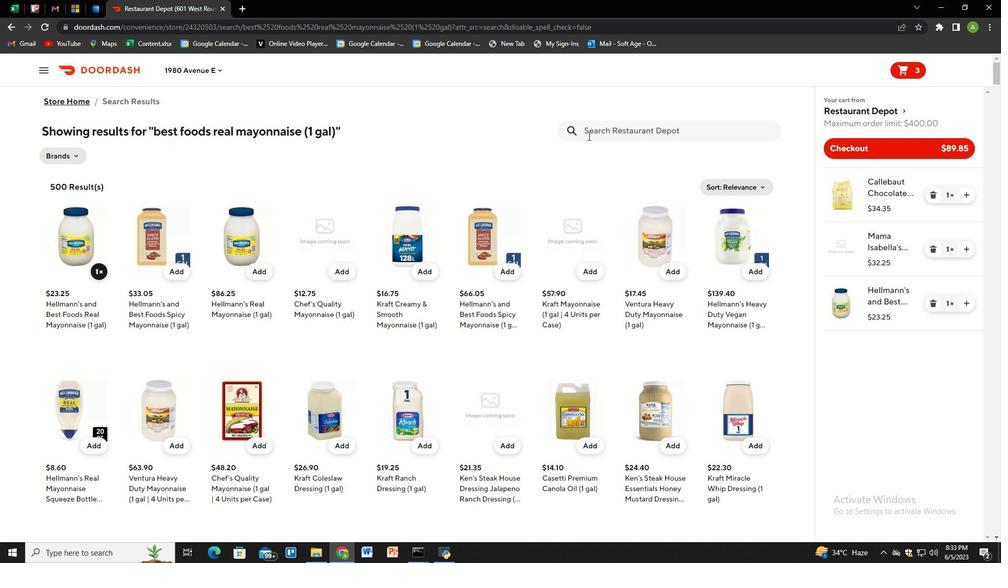 
Action: Mouse pressed left at (615, 133)
Screenshot: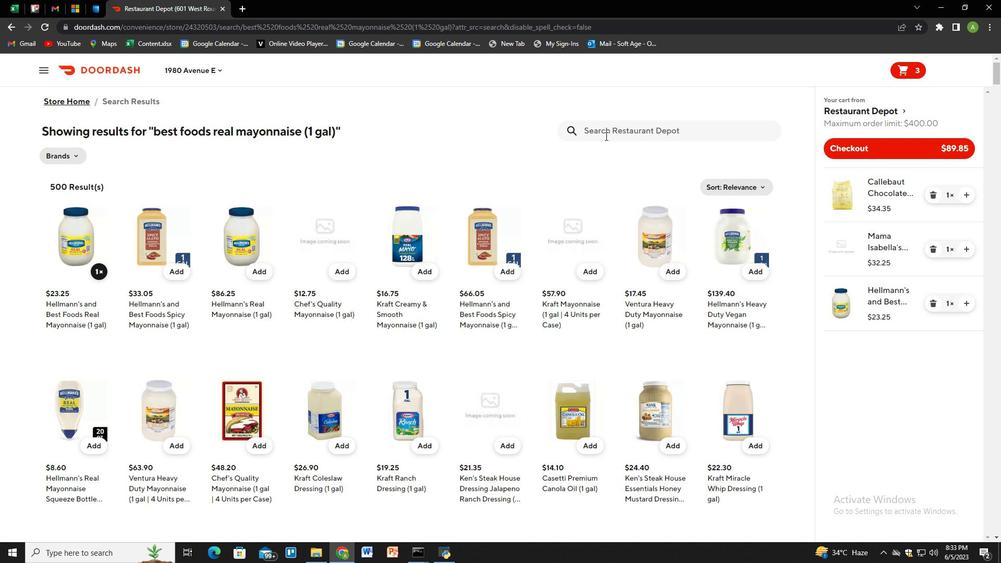 
Action: Key pressed case<Key.space>of<Key.space>gee<Key.backspace><Key.backspace>reen<Key.space>bell<Key.space>peppers<Key.space><Key.shift_r>(20<Key.space>lb<Key.shift_r>)<Key.space><Key.backspace><Key.enter>
Screenshot: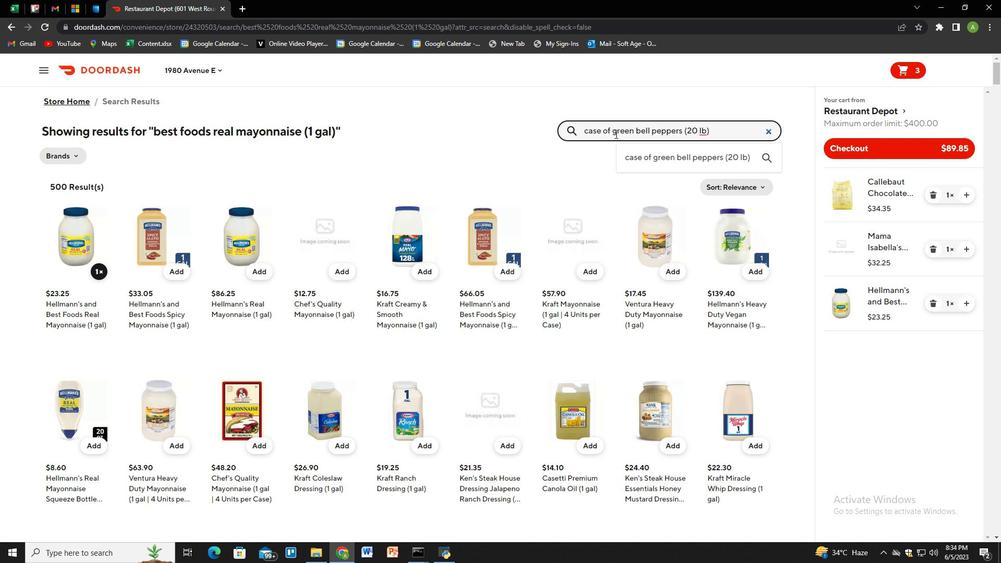 
Action: Mouse moved to (92, 272)
Screenshot: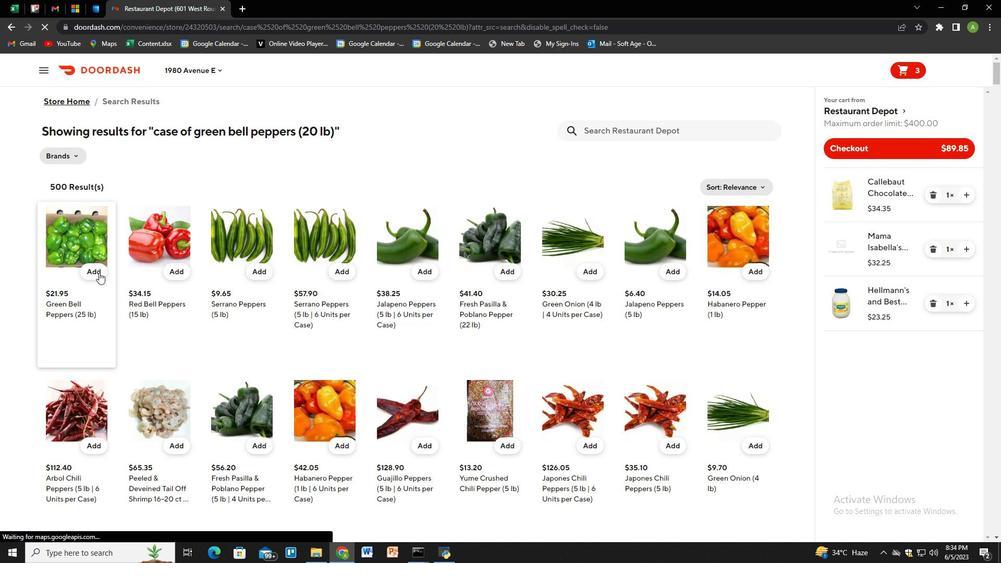 
Action: Mouse pressed left at (92, 272)
Screenshot: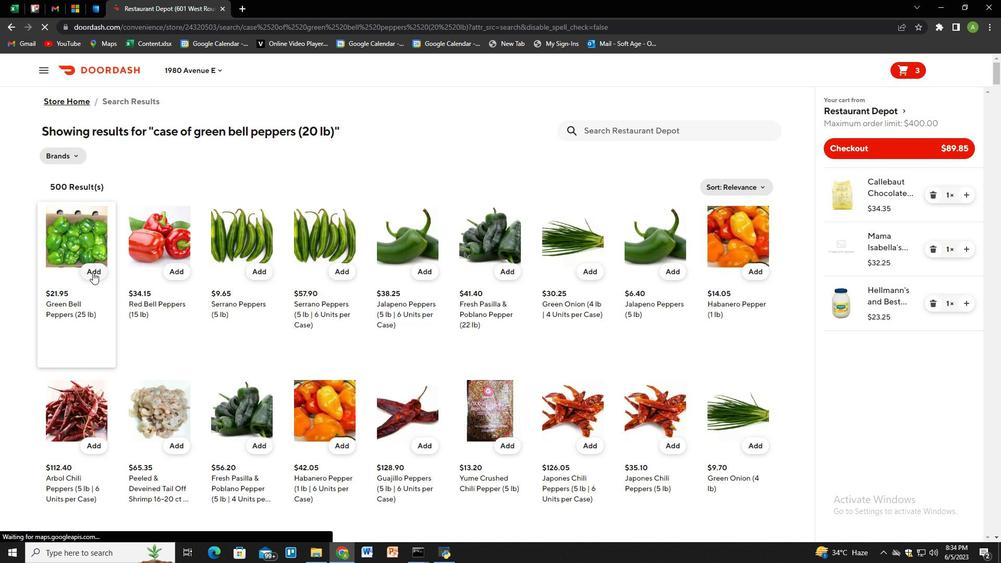 
Action: Mouse moved to (638, 126)
Screenshot: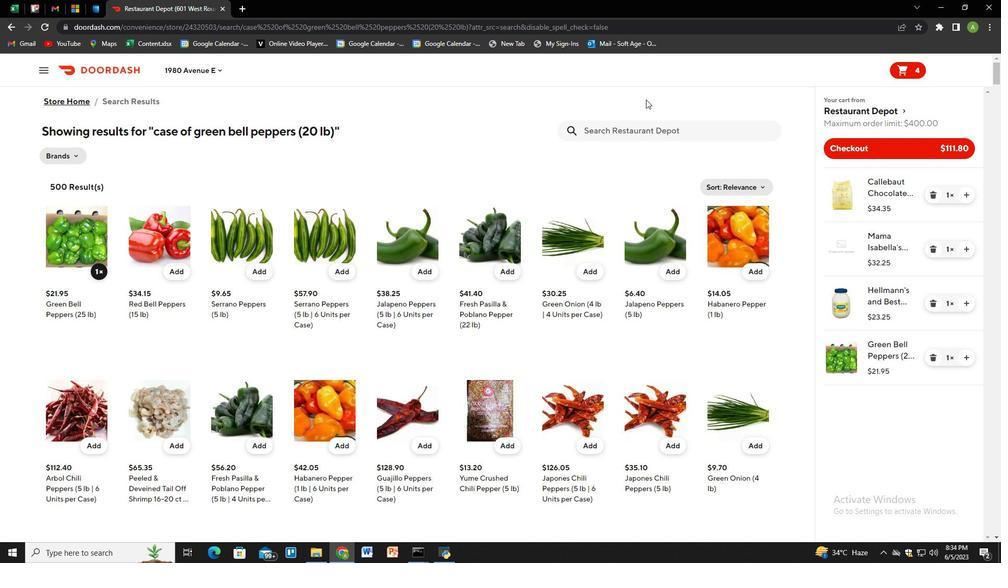 
Action: Mouse pressed left at (638, 126)
Screenshot: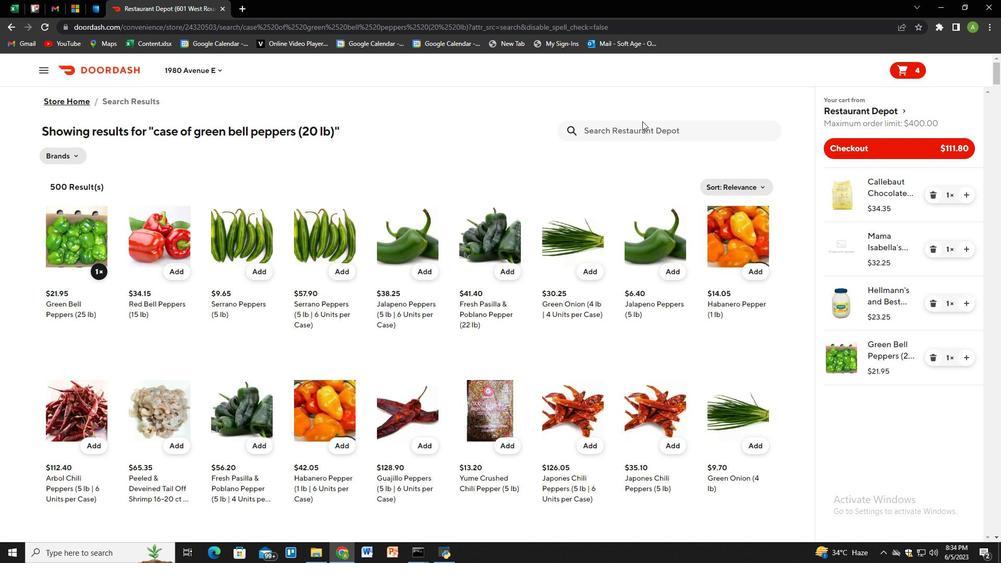 
Action: Key pressed case<Key.space>of<Key.space>greeen<Key.space><Key.backspace><Key.backspace><Key.backspace>n<Key.space>be<Key.backspace><Key.backspace><Key.backspace><Key.backspace><Key.backspace><Key.backspace><Key.backspace><Key.backspace>whole<Key.space>milk<Key.space><Key.shift_r>(1<Key.space>gal<Key.space>x<Key.space>2<Key.space>ct<Key.shift_r>)<Key.enter>
Screenshot: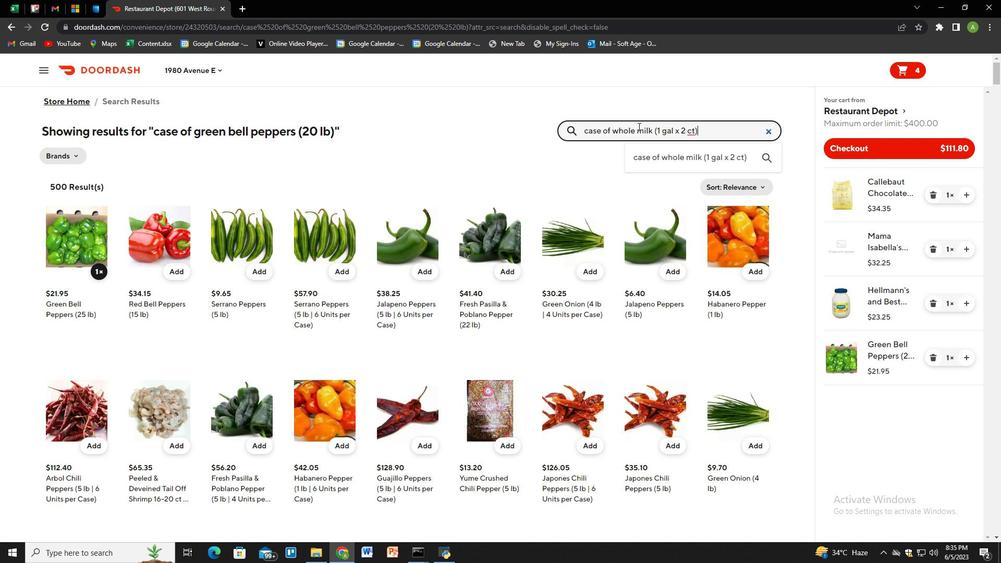 
Action: Mouse moved to (96, 272)
Screenshot: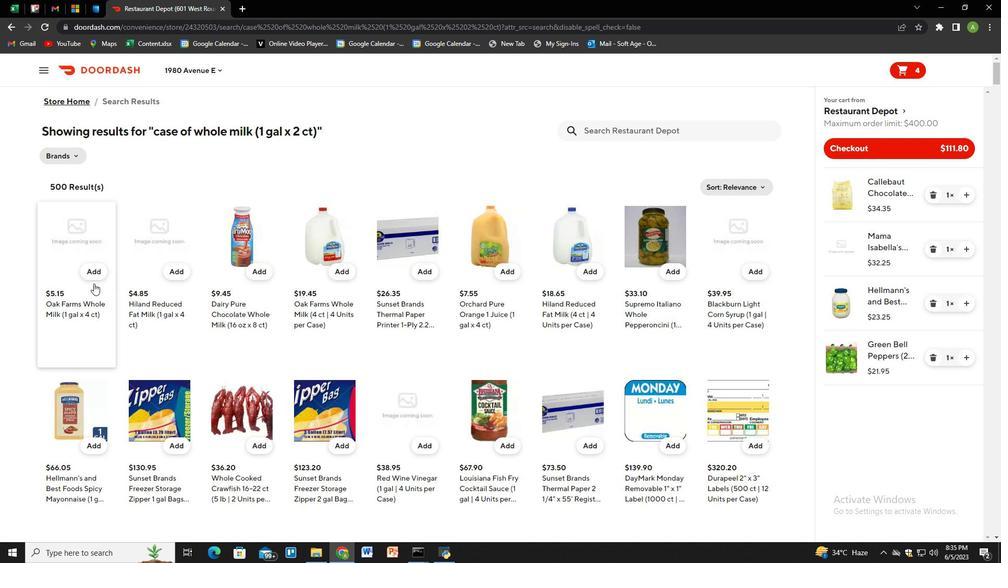 
Action: Mouse pressed left at (96, 272)
Screenshot: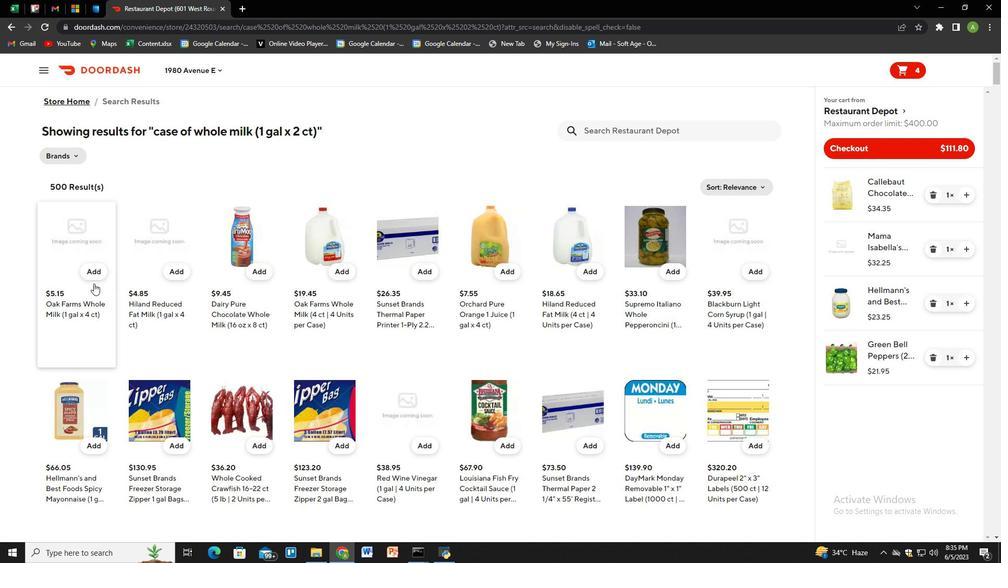 
Action: Mouse moved to (603, 129)
Screenshot: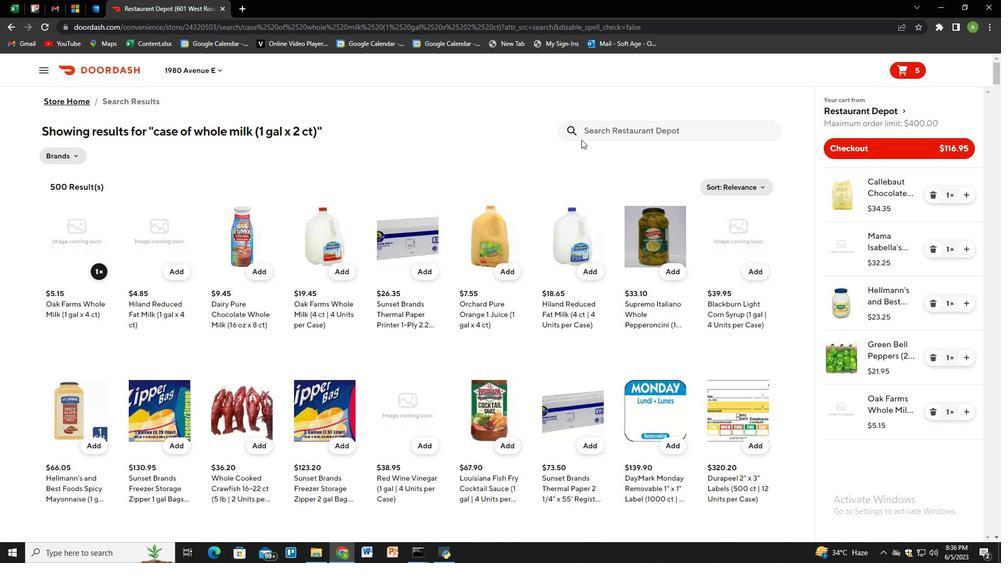 
Action: Mouse pressed left at (603, 129)
Screenshot: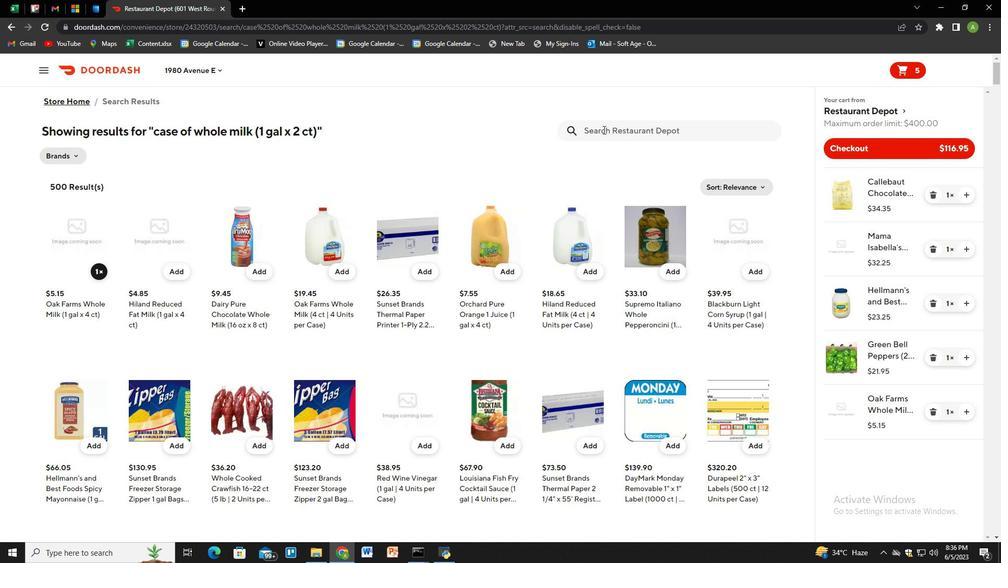 
Action: Key pressed ase<Key.backspace><Key.backspace><Key.backspace>case<Key.space>of<Key.space>fresh<Key.space>ginger<Key.space><Key.shift_r>(30<Key.space>lb<Key.shift_r>)<Key.enter>
Screenshot: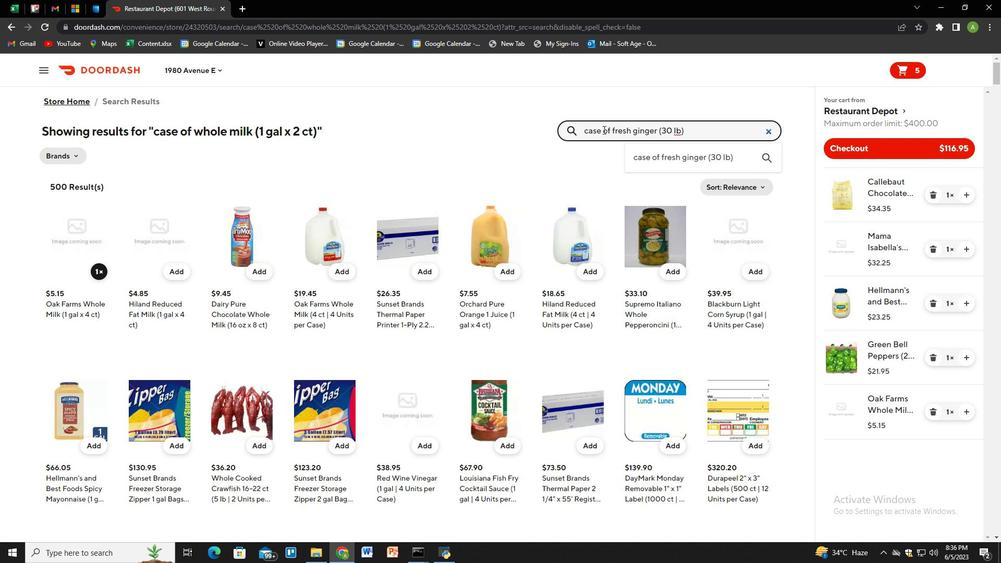 
Action: Mouse moved to (91, 270)
Screenshot: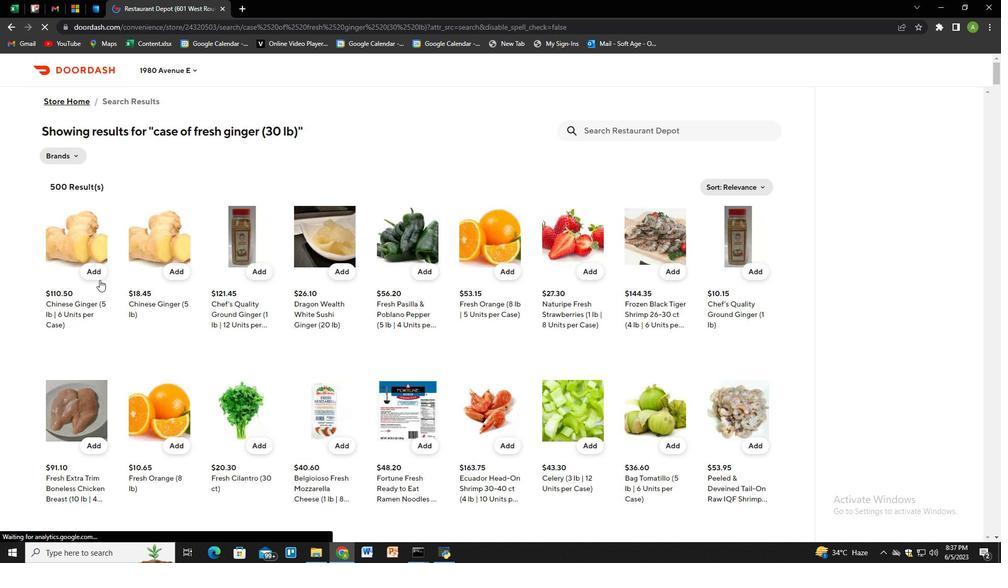 
Action: Mouse pressed left at (91, 270)
Screenshot: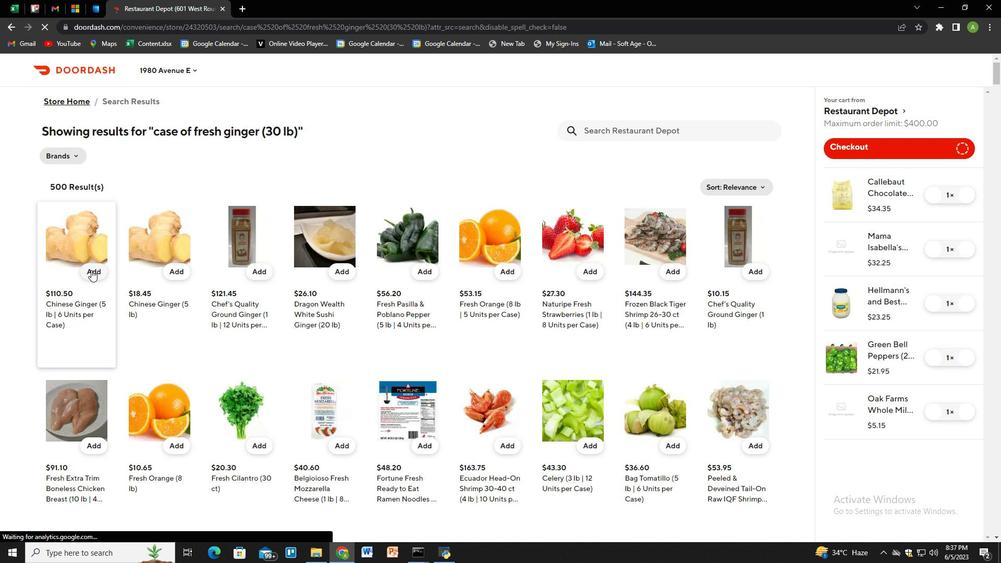 
Action: Mouse moved to (656, 133)
Screenshot: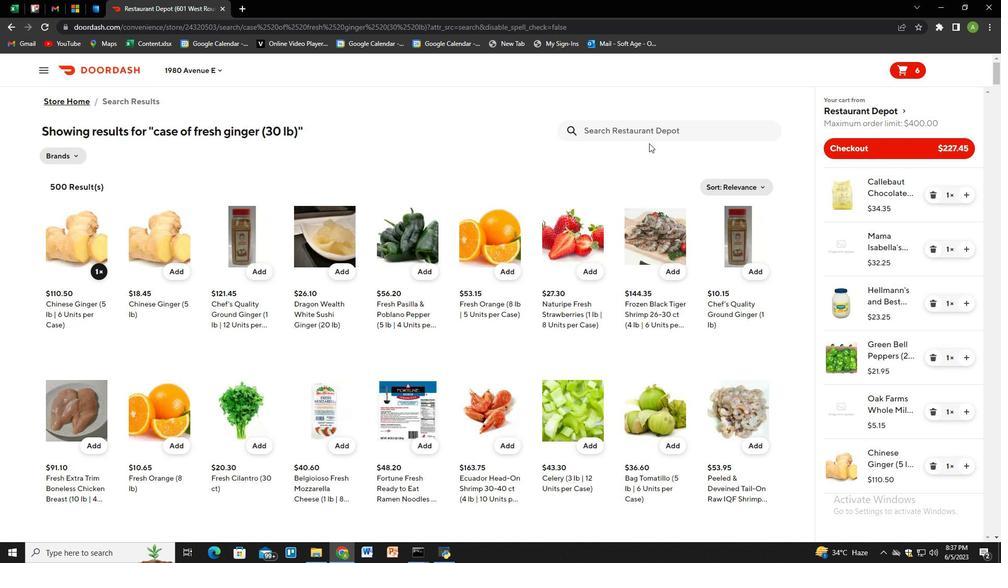 
Action: Mouse pressed left at (656, 133)
Screenshot: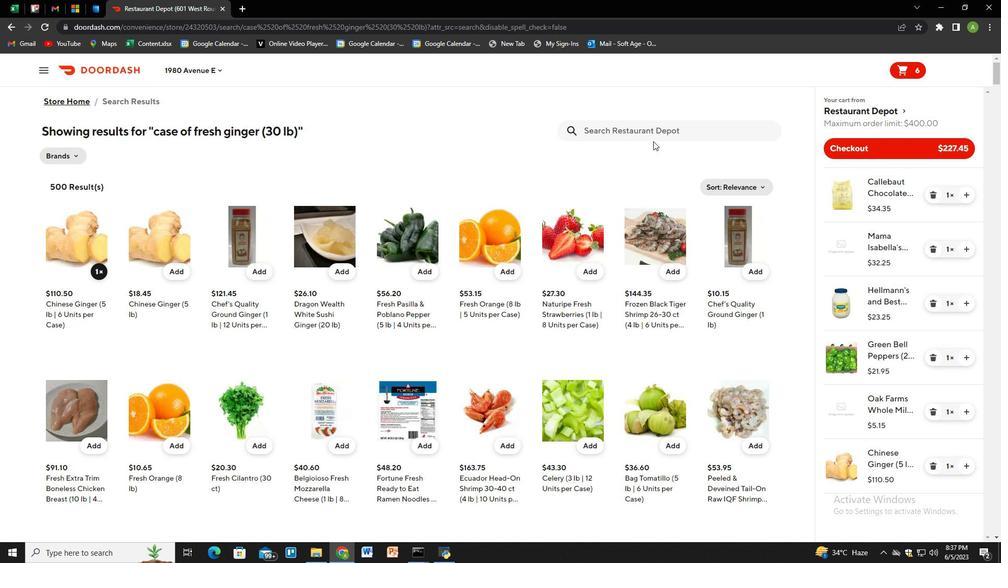 
Action: Key pressed chef<Key.shift_r>"s<Key.space>quality<Key.space>chili<Key.space>beans<Key.space>can<Key.space><Key.shift_r><Key.shift_r><Key.shift_r>(12<Key.space>oz<Key.shift_r>)<Key.enter>
Screenshot: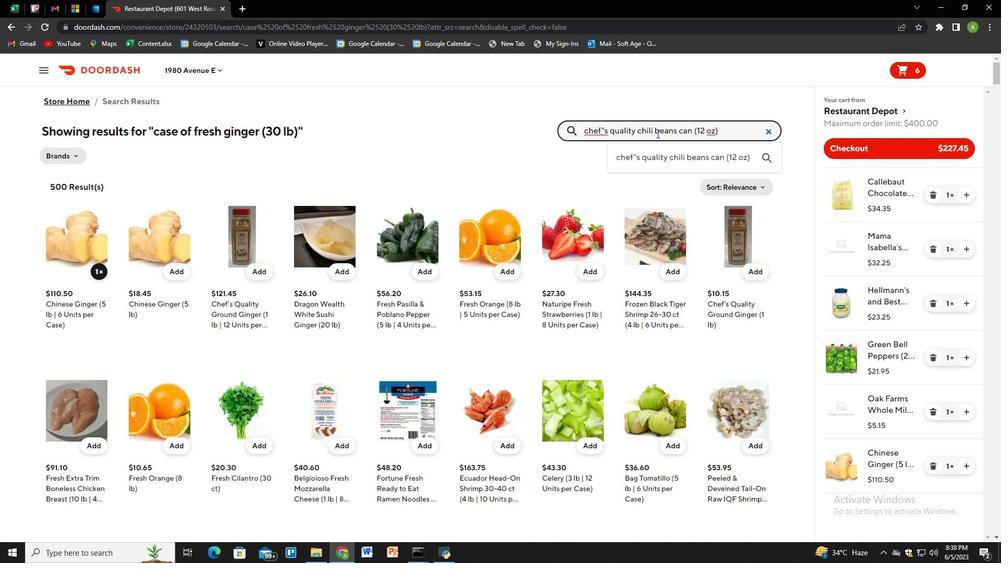 
Action: Mouse moved to (92, 268)
Screenshot: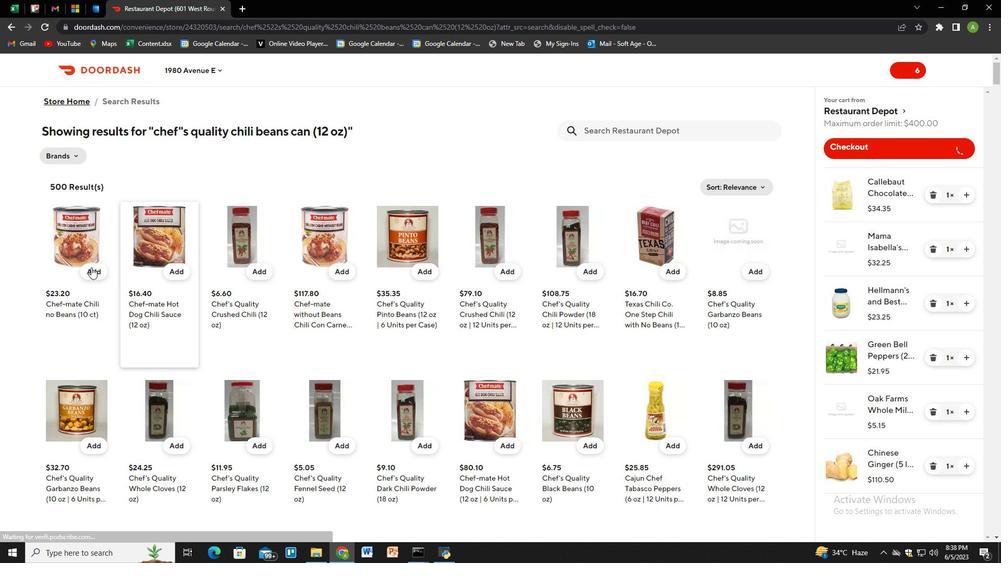 
Action: Mouse pressed left at (92, 268)
Screenshot: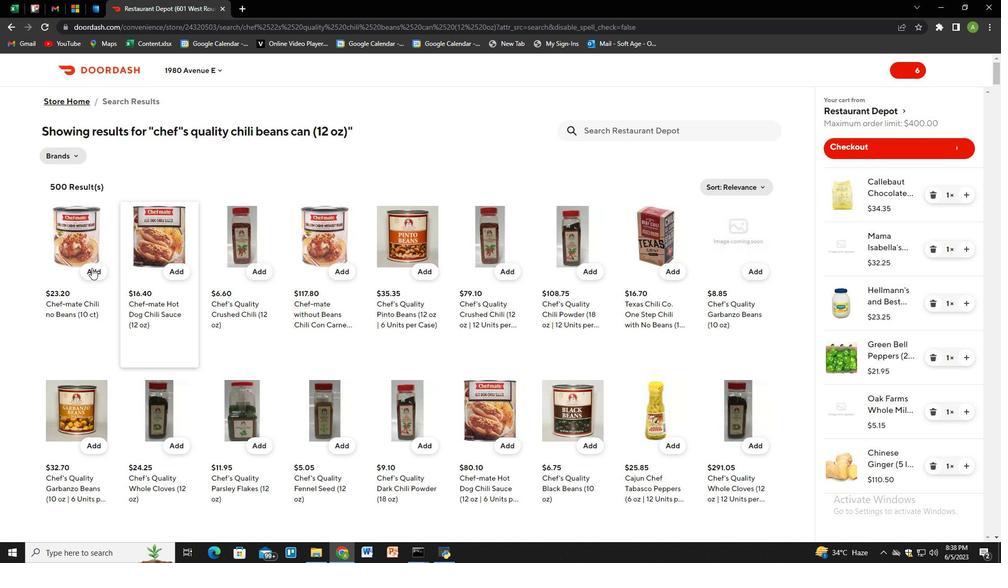
Action: Mouse moved to (628, 133)
Screenshot: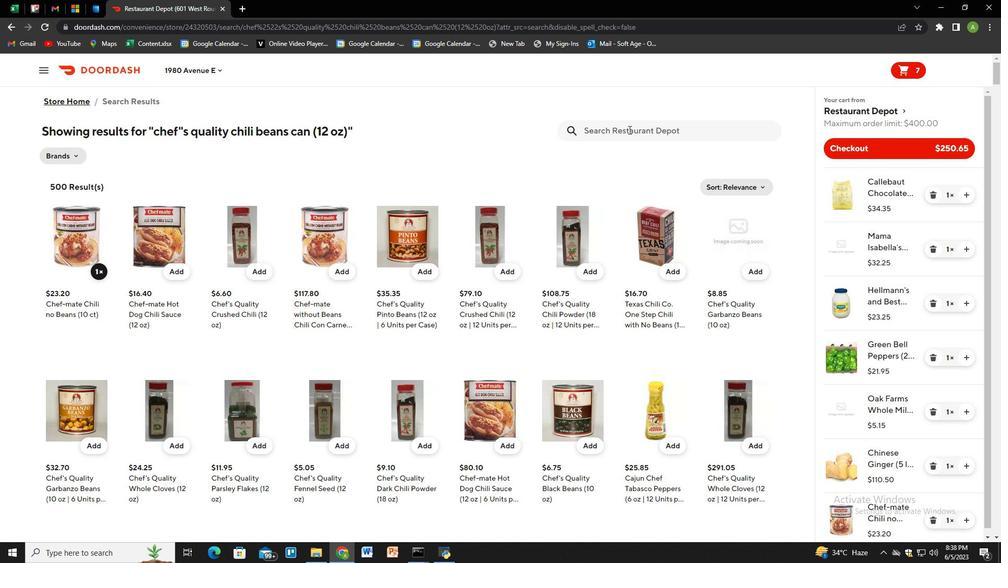 
Action: Mouse pressed left at (628, 133)
Screenshot: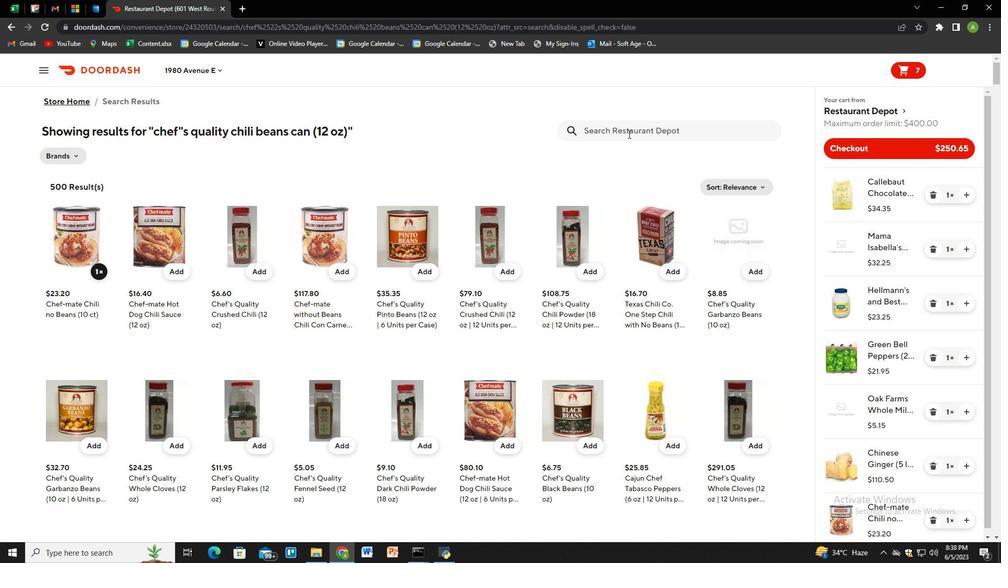
Action: Key pressed case<Key.space>of<Key.space>famous<Key.space>amos<Key.space>chocolate<Key.space>chip<Key.space>chookies<Key.space><Key.shift_r><Key.shift_r><Key.shift_r><Key.shift_r>(2<Key.space>oz<Key.space>x<Key.space>30<Key.space>ct<Key.shift_r>)<Key.enter>
Screenshot: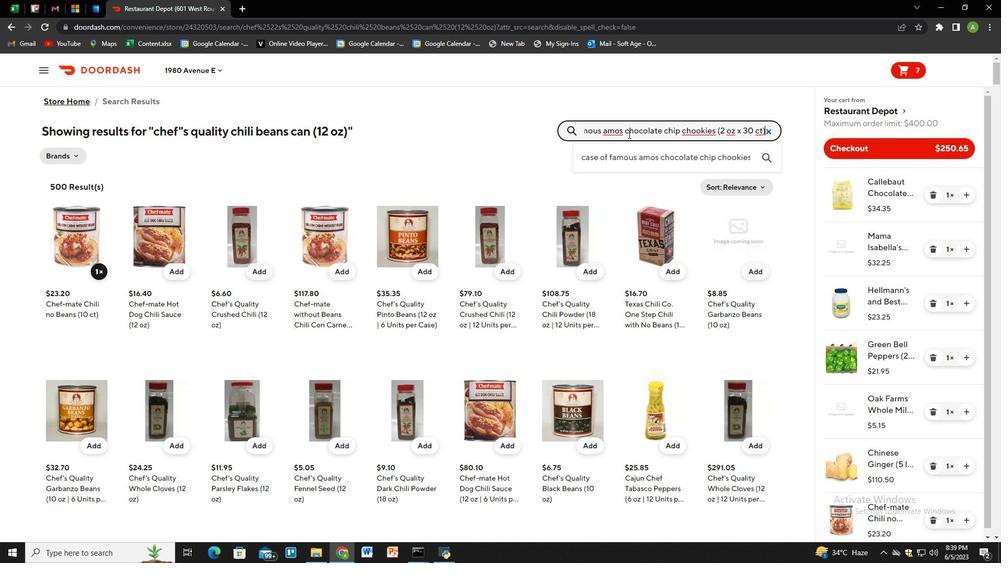 
Action: Mouse moved to (261, 269)
Screenshot: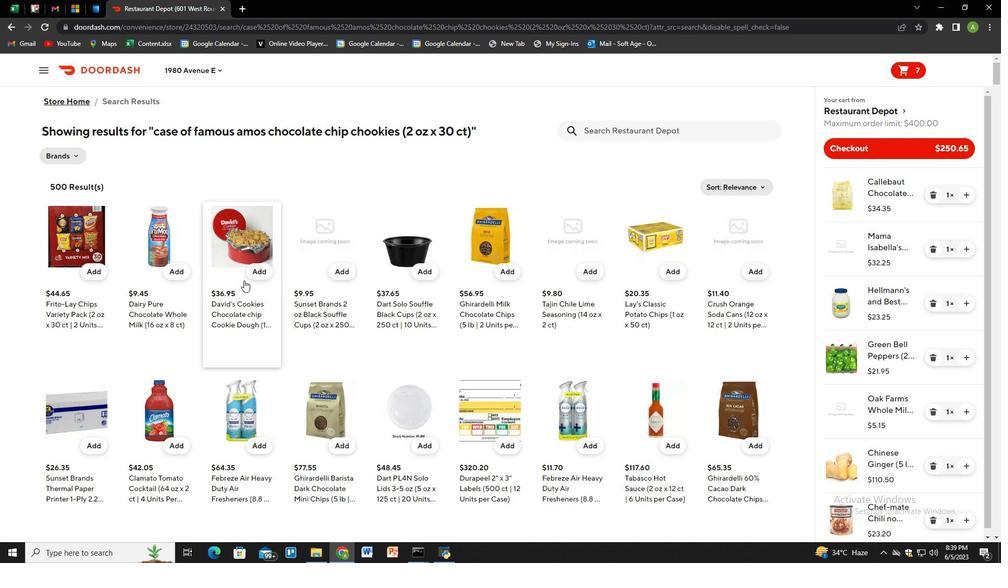 
Action: Mouse pressed left at (261, 269)
Screenshot: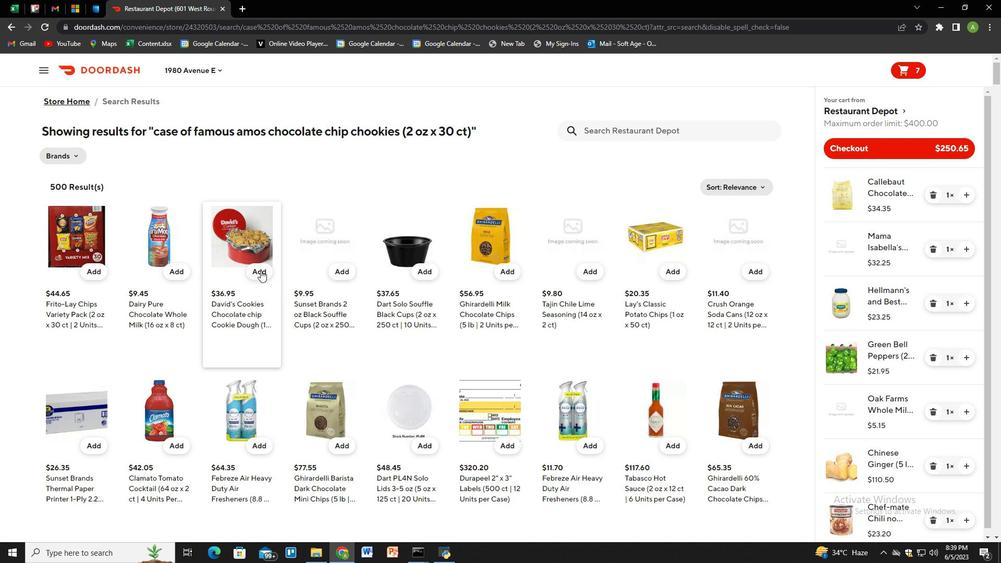 
Action: Mouse moved to (926, 384)
Screenshot: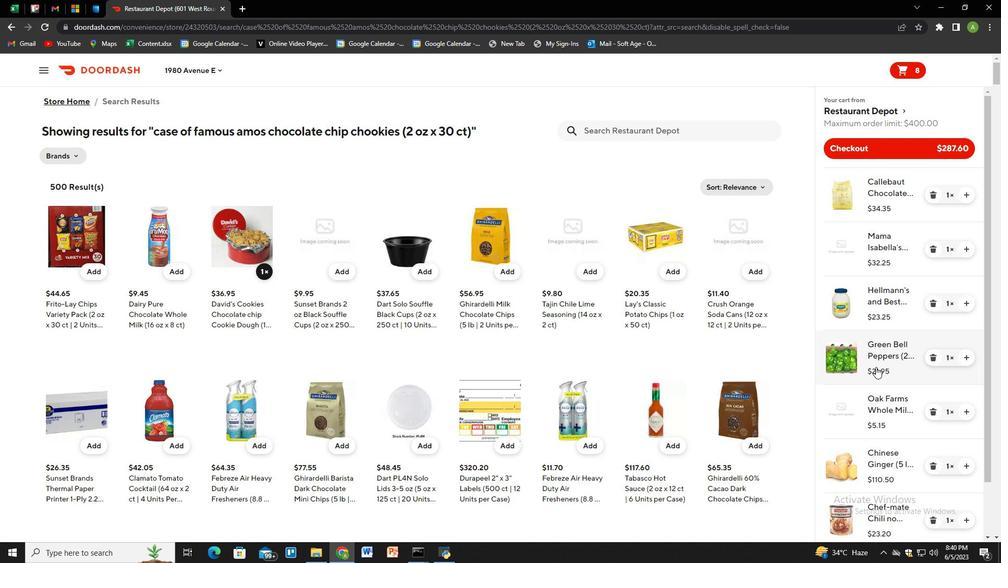 
Action: Mouse scrolled (926, 383) with delta (0, 0)
Screenshot: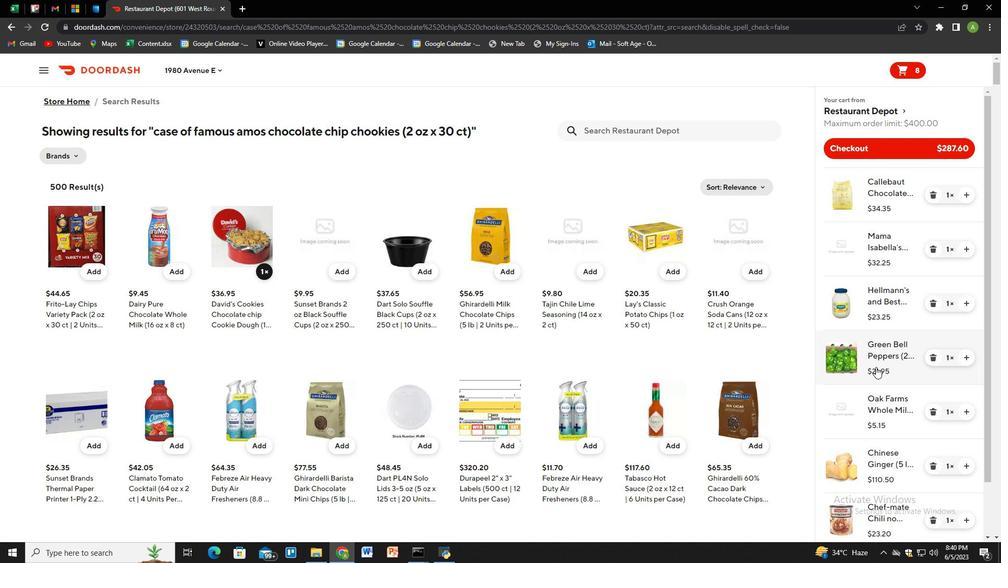 
Action: Mouse moved to (928, 392)
Screenshot: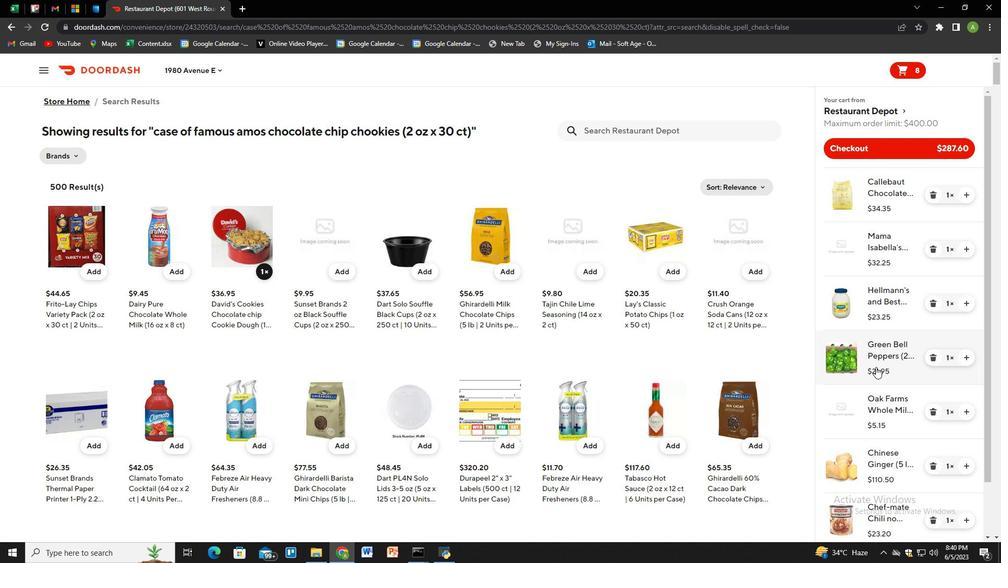 
Action: Mouse scrolled (928, 391) with delta (0, 0)
Screenshot: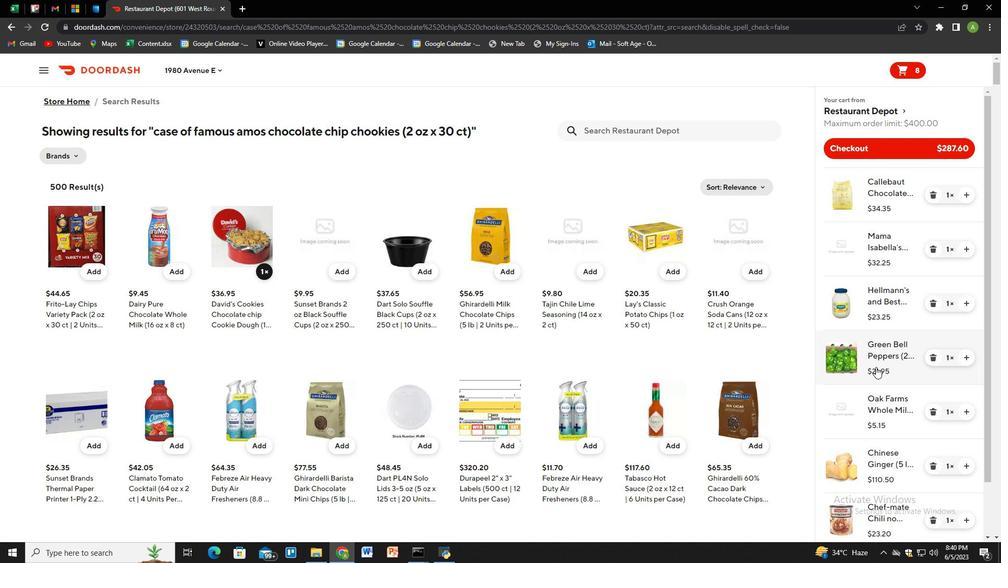 
Action: Mouse moved to (969, 510)
Screenshot: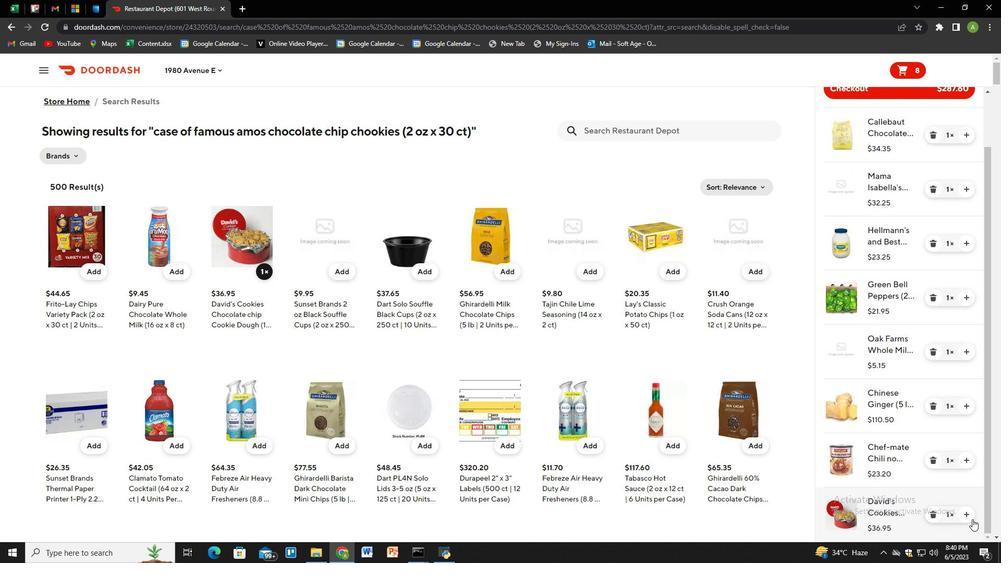 
Action: Mouse pressed left at (969, 510)
Screenshot: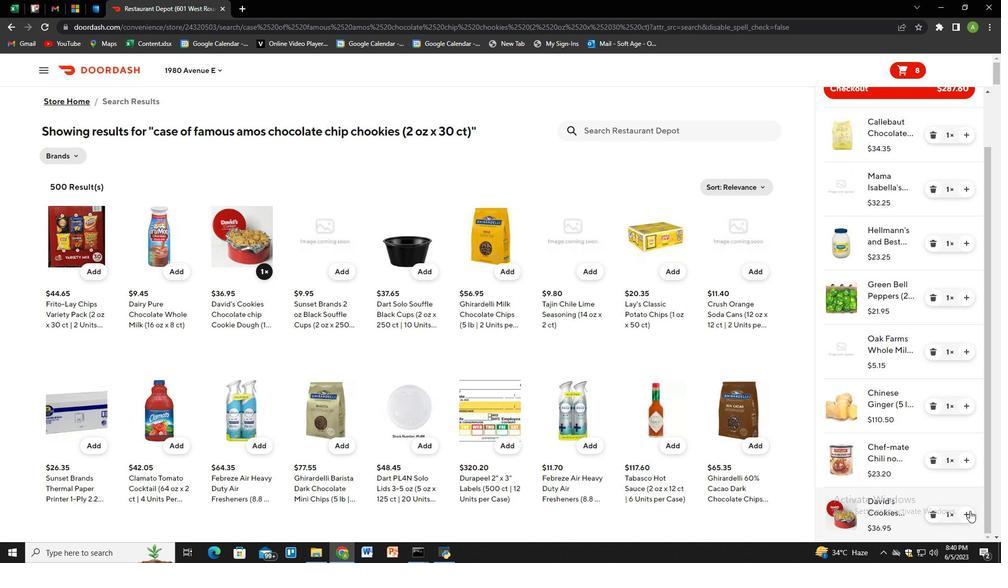 
Action: Mouse moved to (637, 132)
Screenshot: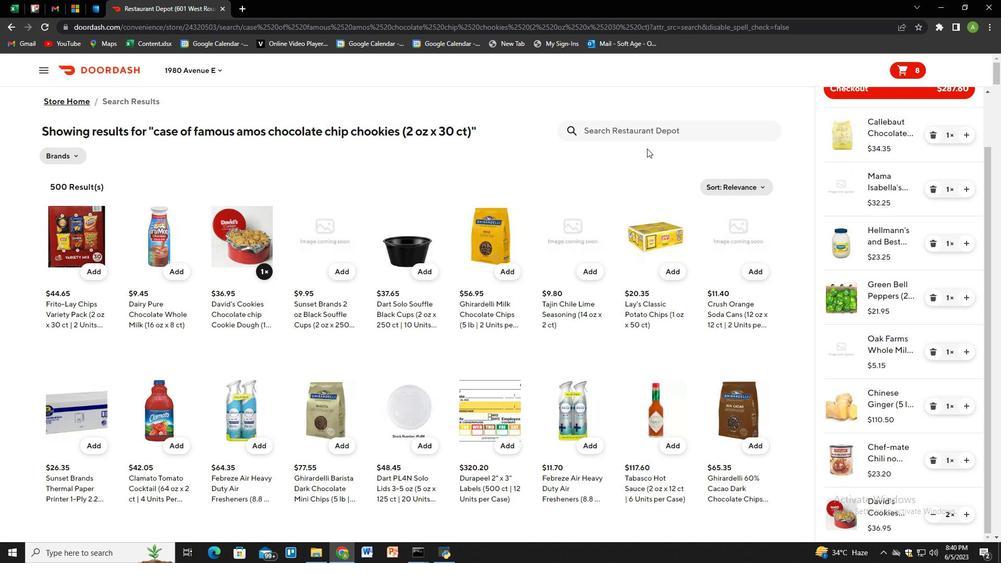 
Action: Mouse pressed left at (637, 132)
Screenshot: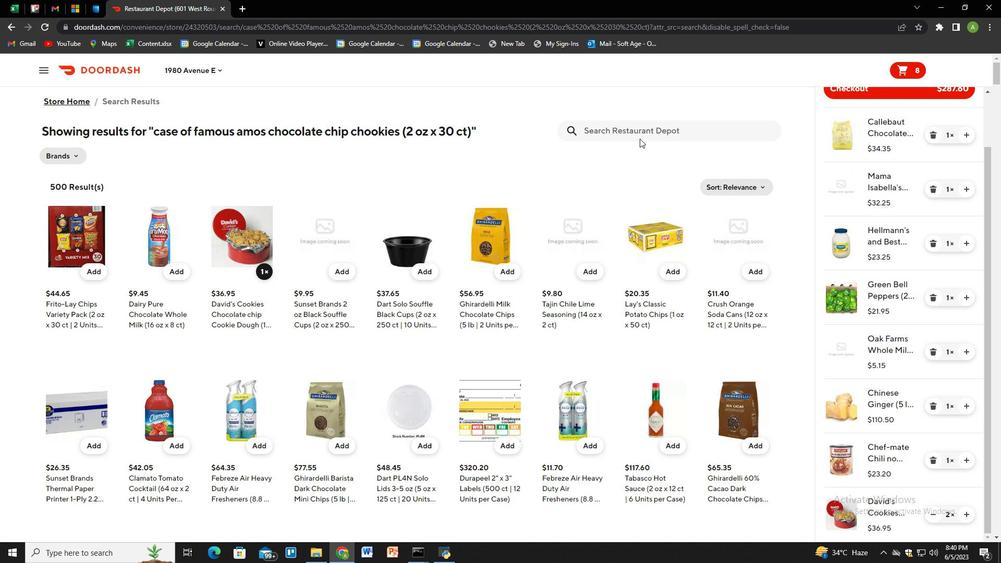 
Action: Key pressed case<Key.space>of<Key.space>snapple<Key.space>juice<Key.space>variety<Key.space>pack<Key.space><Key.shift_r>(20<Key.space>oz<Key.space>x<Key.space>24<Key.space>ct<Key.space><Key.backspace><Key.shift_r>)<Key.enter>
Screenshot: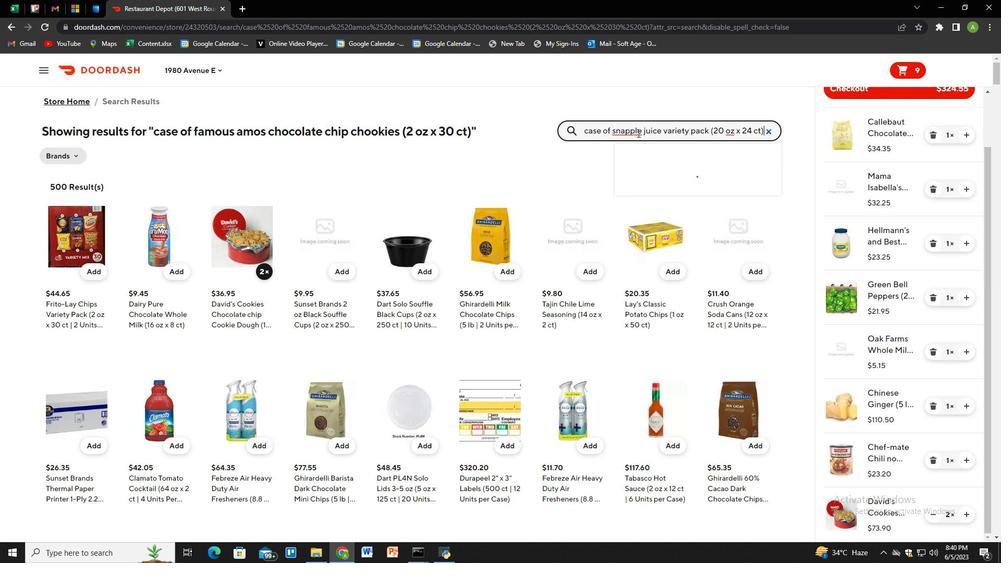 
Action: Mouse moved to (173, 271)
Screenshot: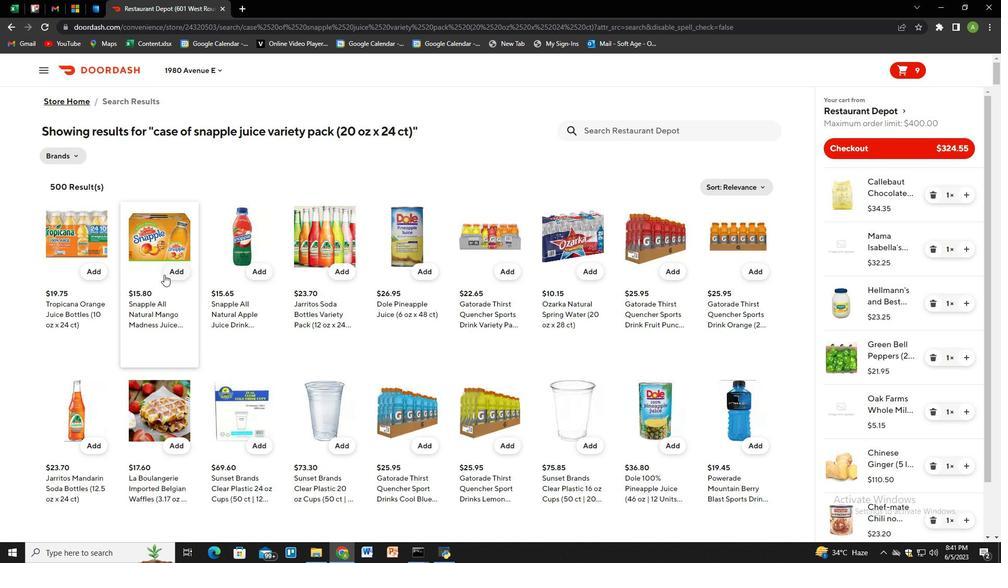 
Action: Mouse pressed left at (173, 271)
Screenshot: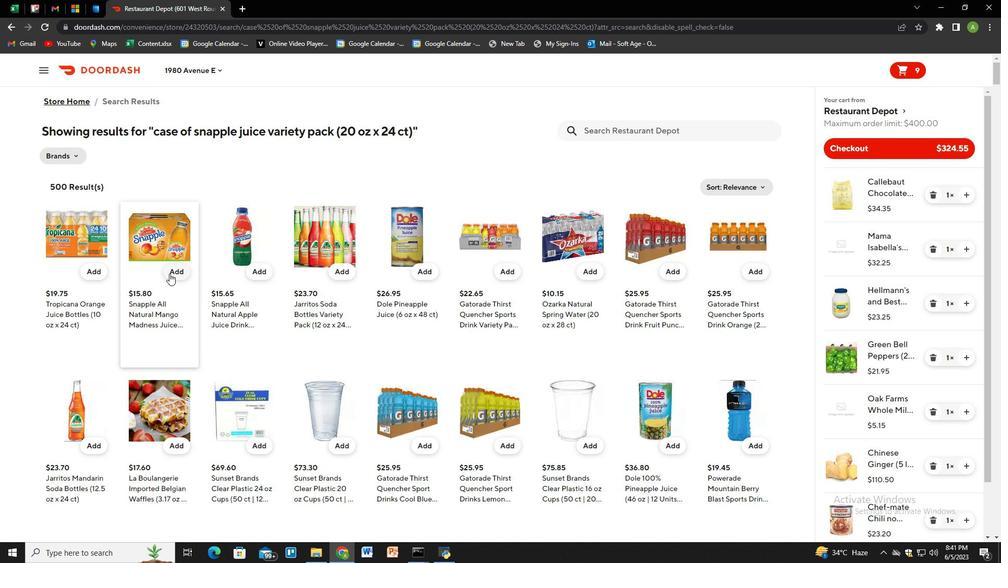 
Action: Mouse moved to (678, 127)
Screenshot: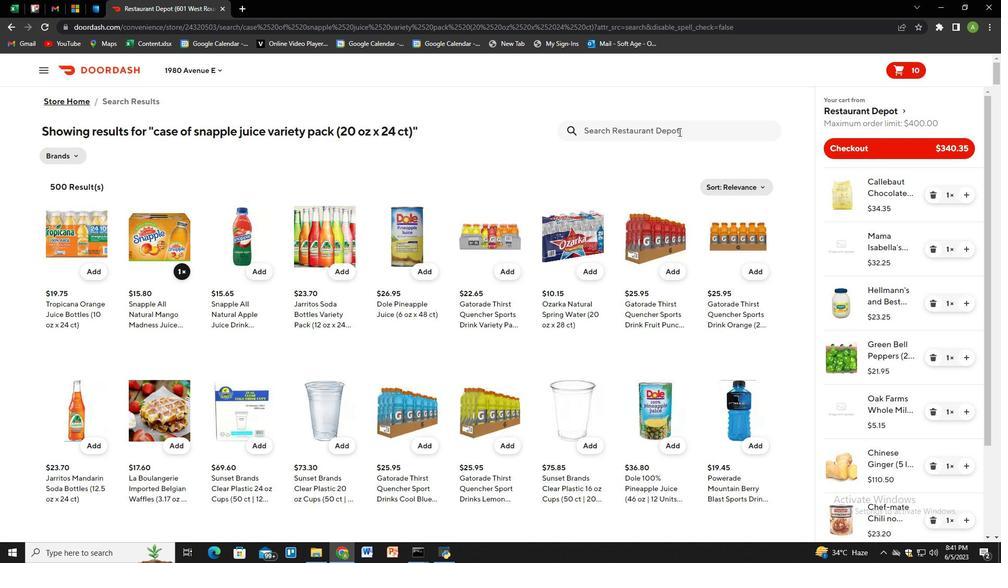 
Action: Mouse pressed left at (678, 127)
Screenshot: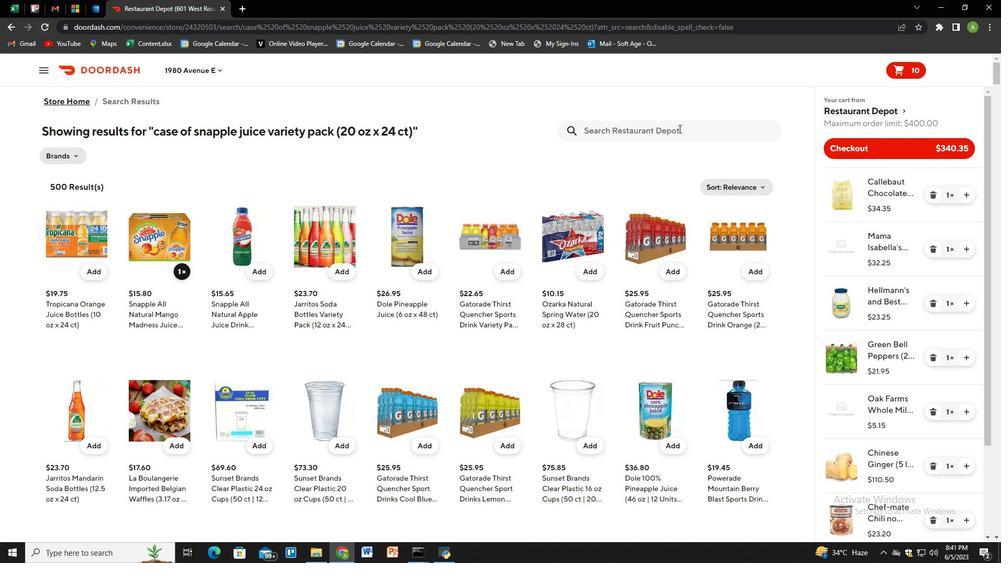 
Action: Key pressed case<Key.space>of<Key.space>torn<Key.space><Key.shift>&<Key.space>glasser<Key.space>banana<Key.space>chips<Key.space><Key.shift_r>(16<Key.space>oz<Key.shift_r>)<Key.enter>
Screenshot: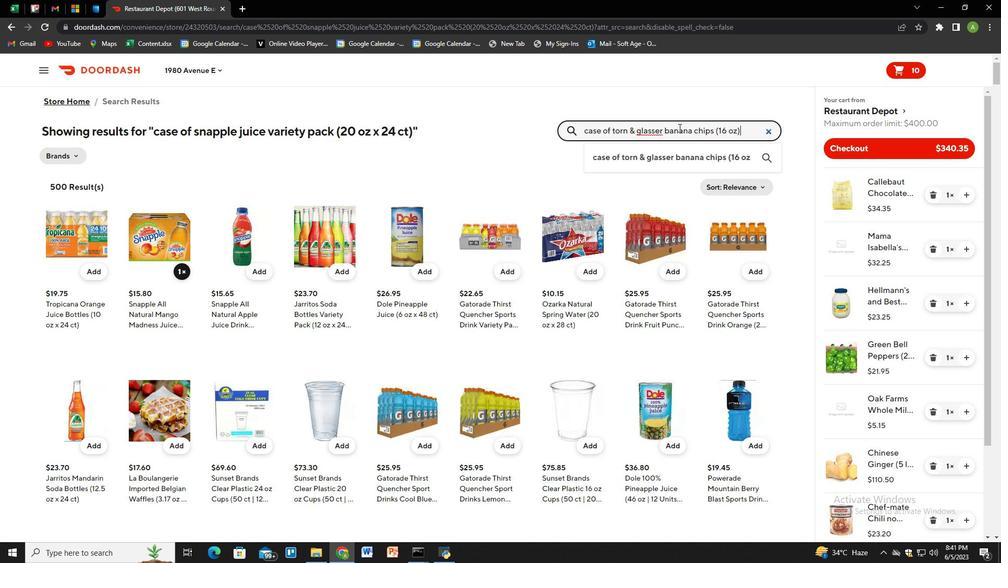 
Action: Mouse moved to (96, 273)
Screenshot: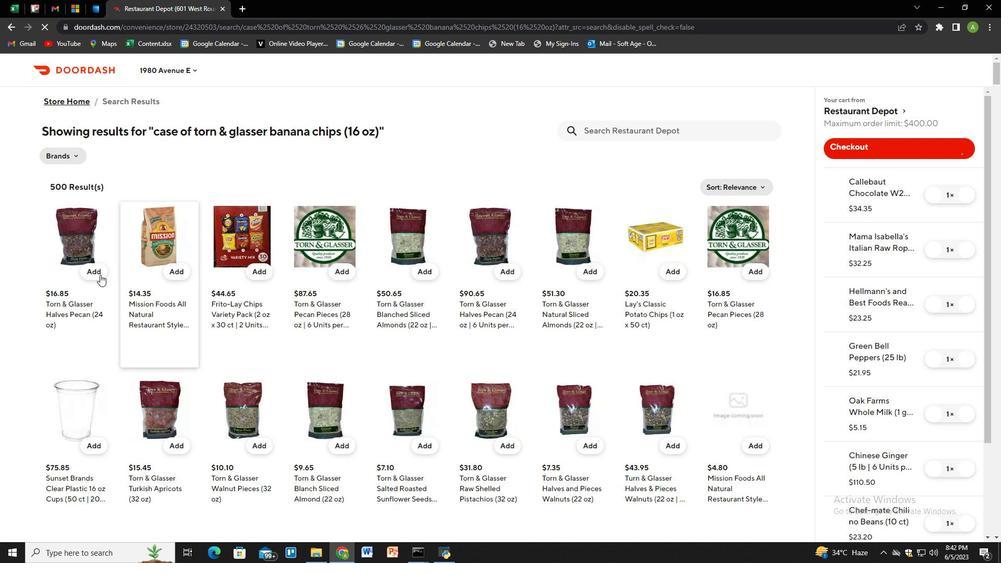 
Action: Mouse pressed left at (96, 273)
Screenshot: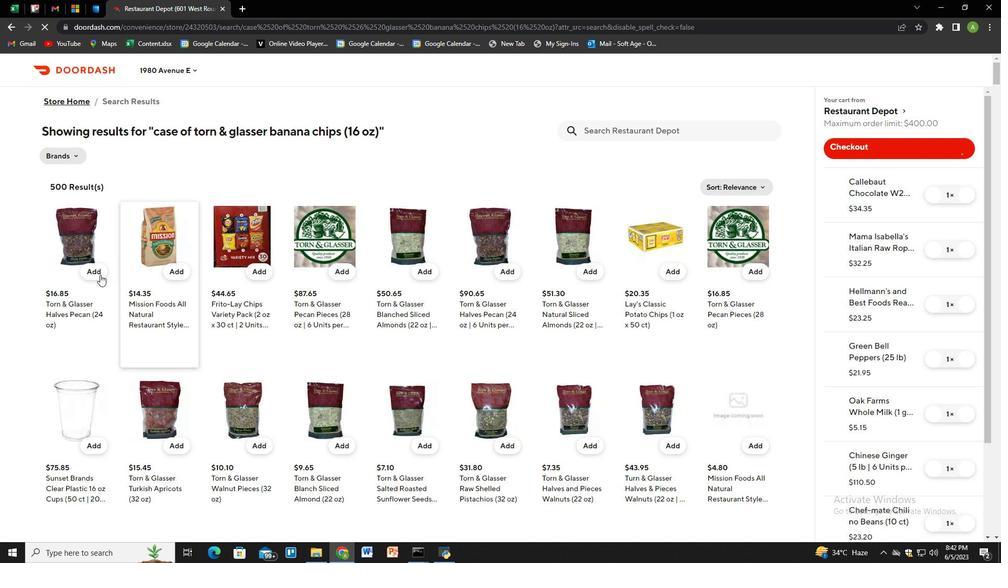
Action: Mouse moved to (927, 456)
Screenshot: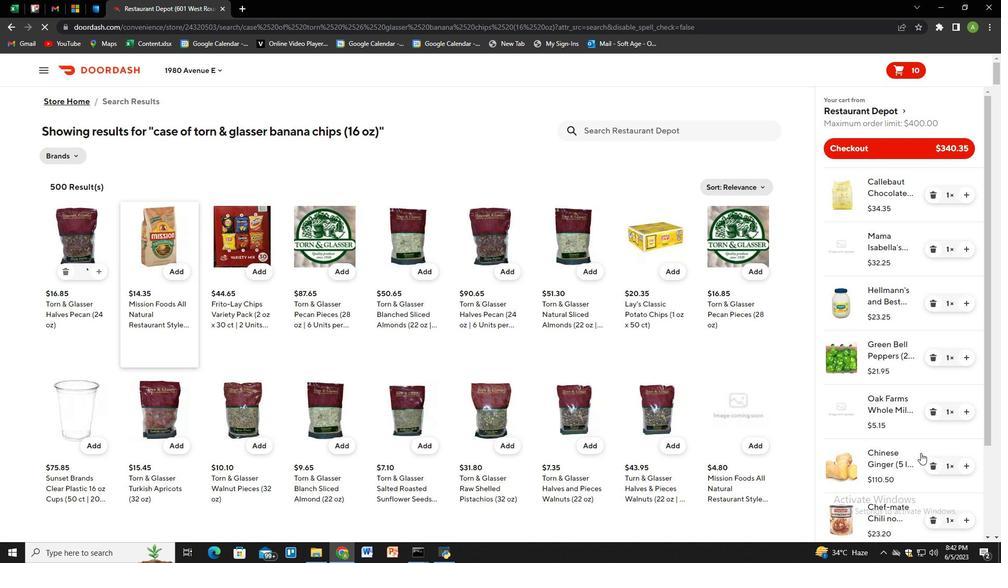 
Action: Mouse scrolled (927, 456) with delta (0, 0)
Screenshot: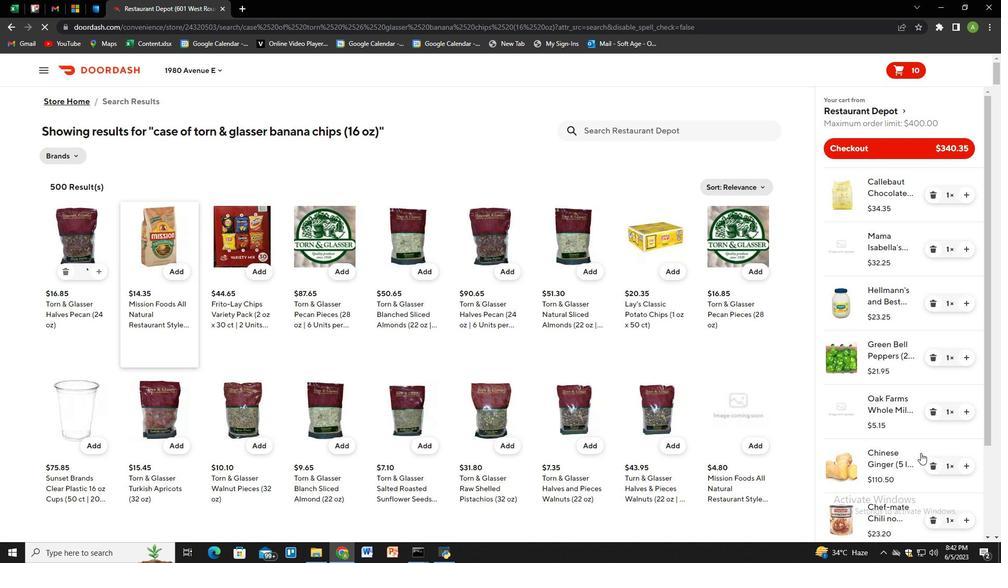 
Action: Mouse moved to (929, 461)
Screenshot: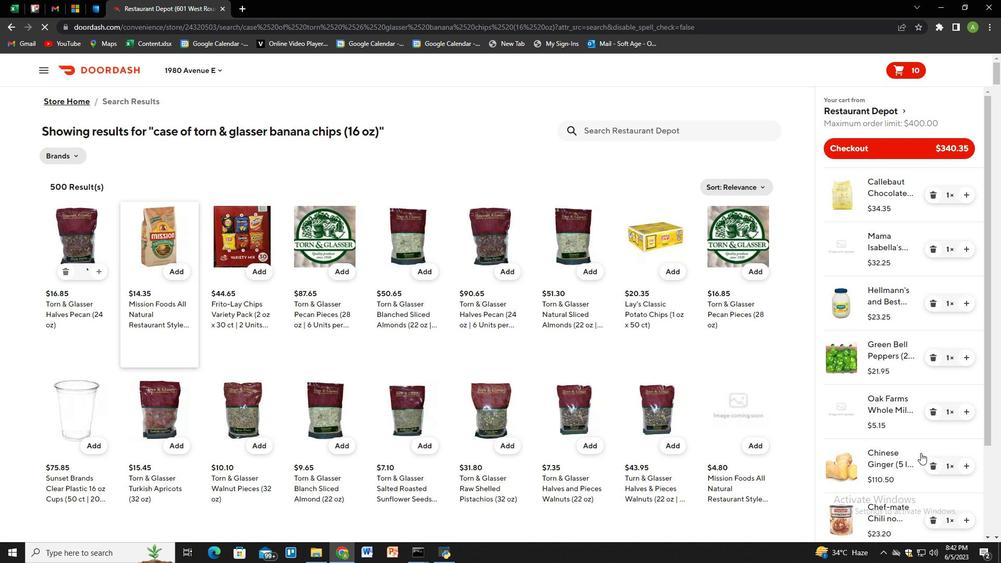 
Action: Mouse scrolled (929, 460) with delta (0, 0)
Screenshot: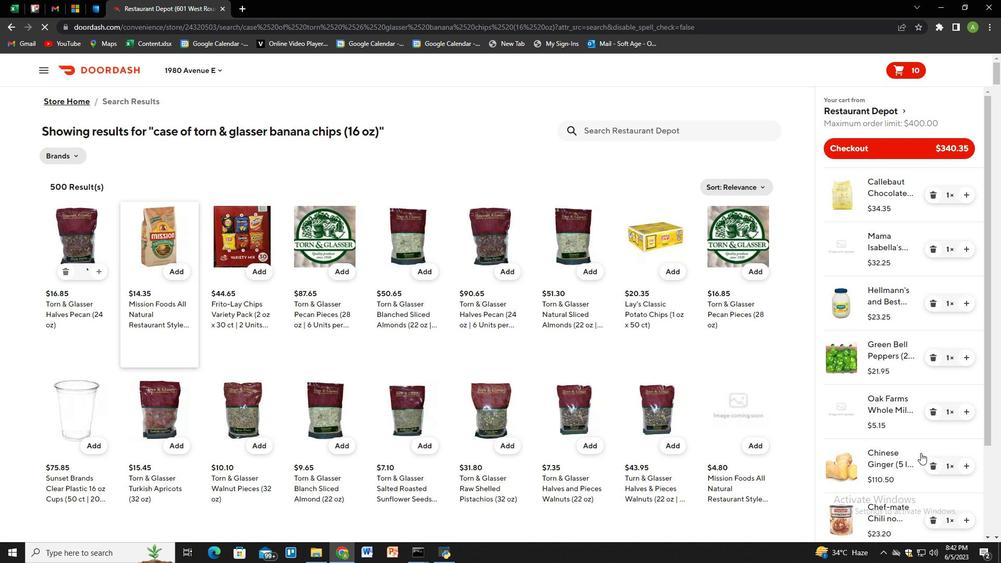 
Action: Mouse moved to (931, 464)
Screenshot: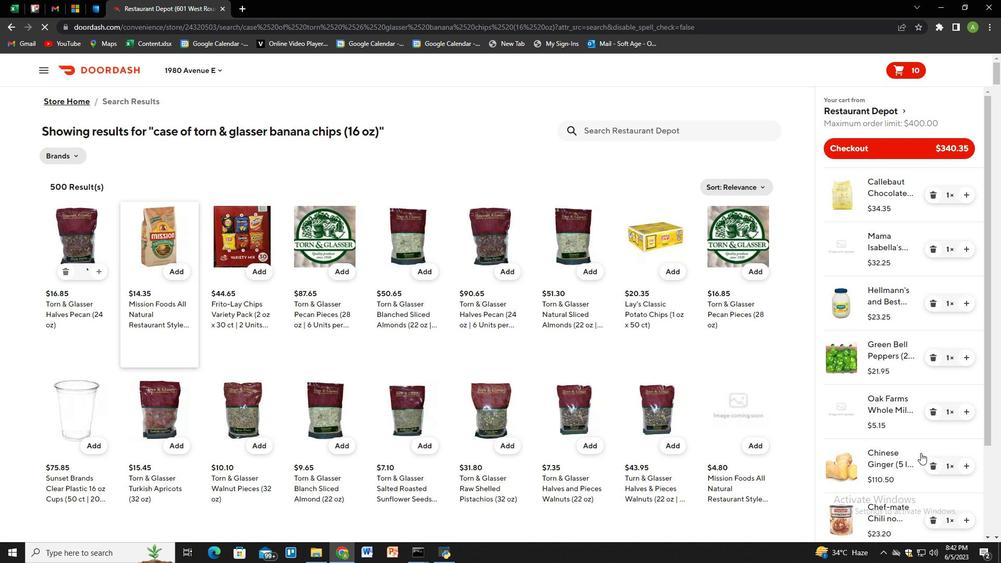 
Action: Mouse scrolled (930, 463) with delta (0, 0)
Screenshot: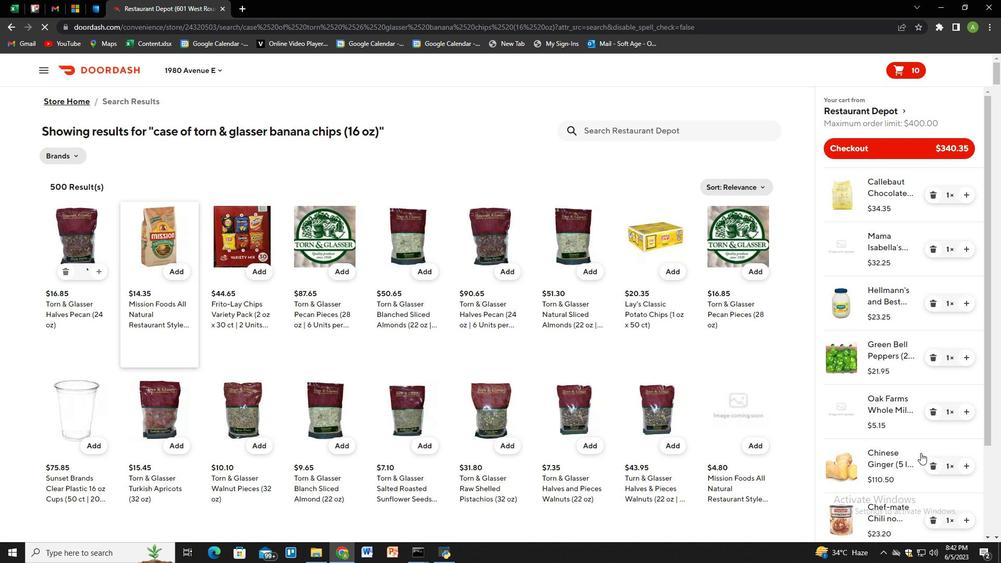 
Action: Mouse moved to (936, 475)
Screenshot: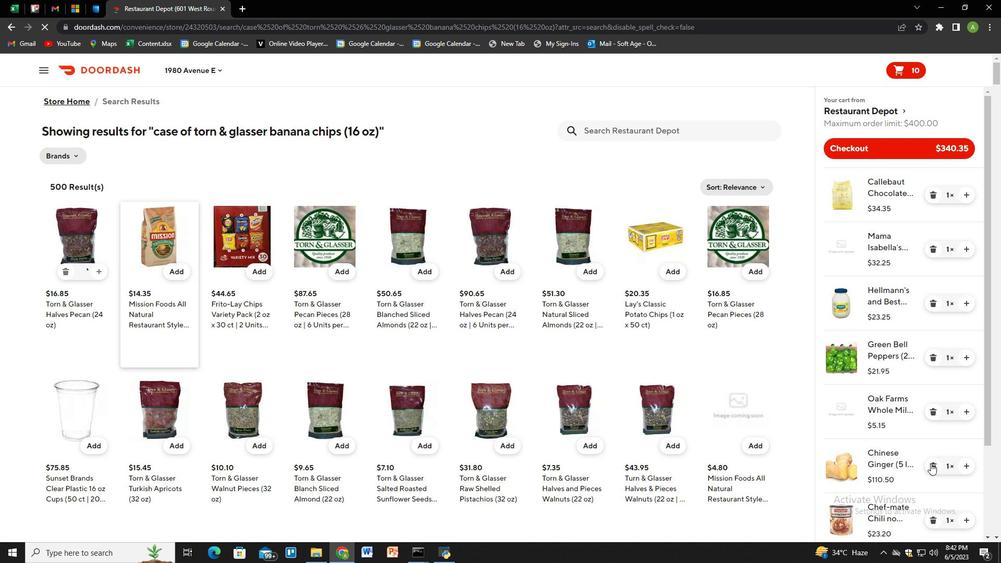 
Action: Mouse scrolled (936, 474) with delta (0, 0)
Screenshot: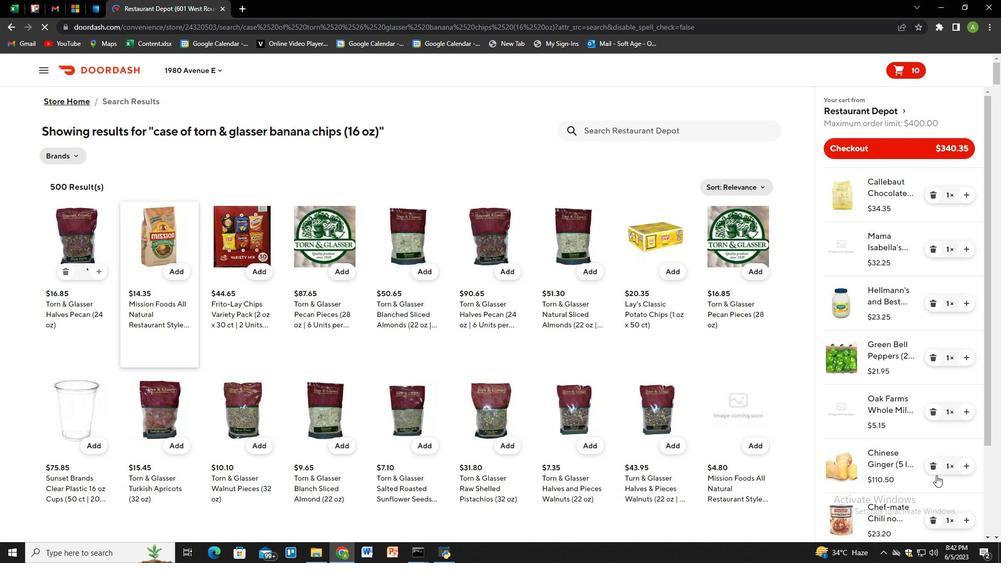 
Action: Mouse moved to (936, 476)
Screenshot: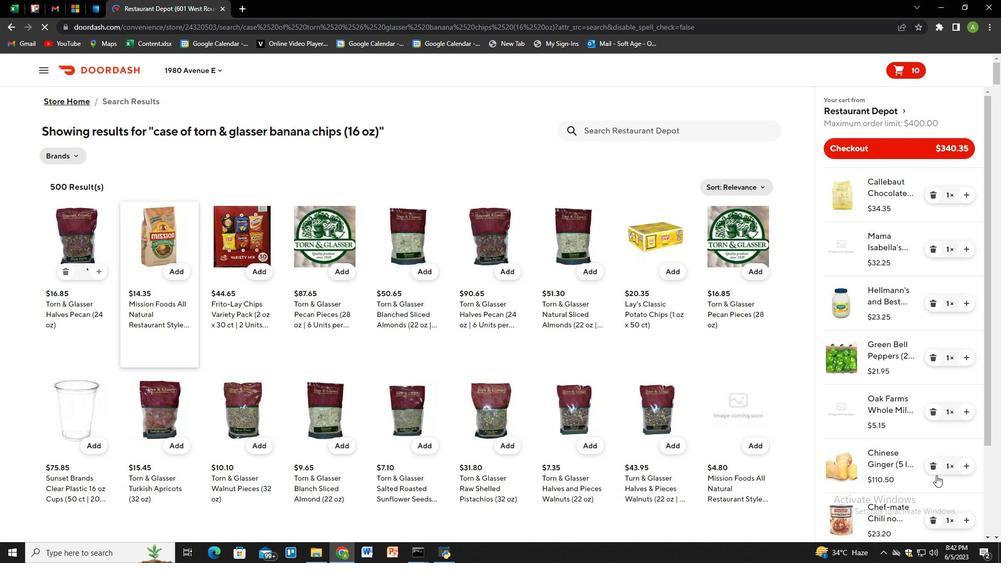 
Action: Mouse scrolled (936, 475) with delta (0, 0)
Screenshot: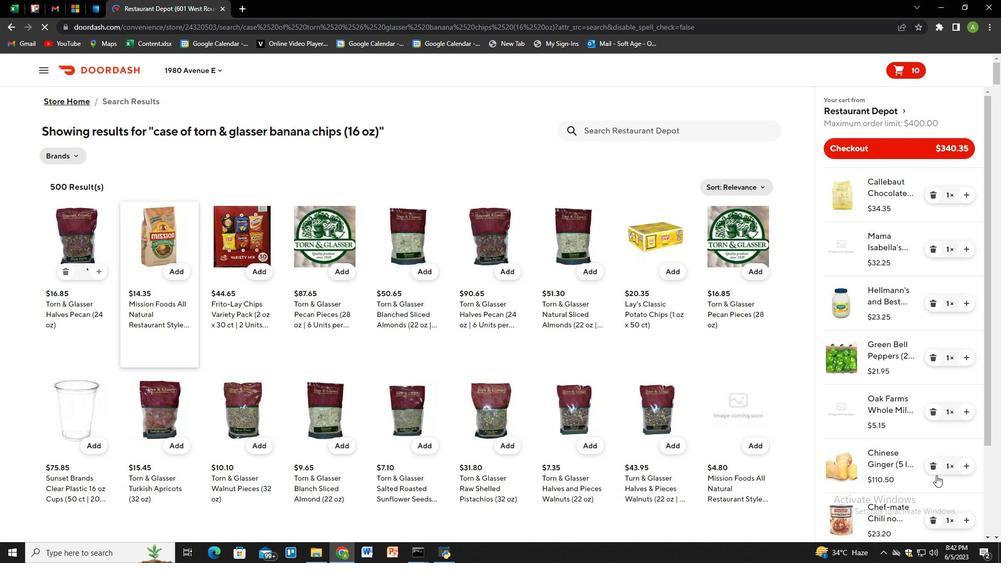 
Action: Mouse moved to (936, 478)
Screenshot: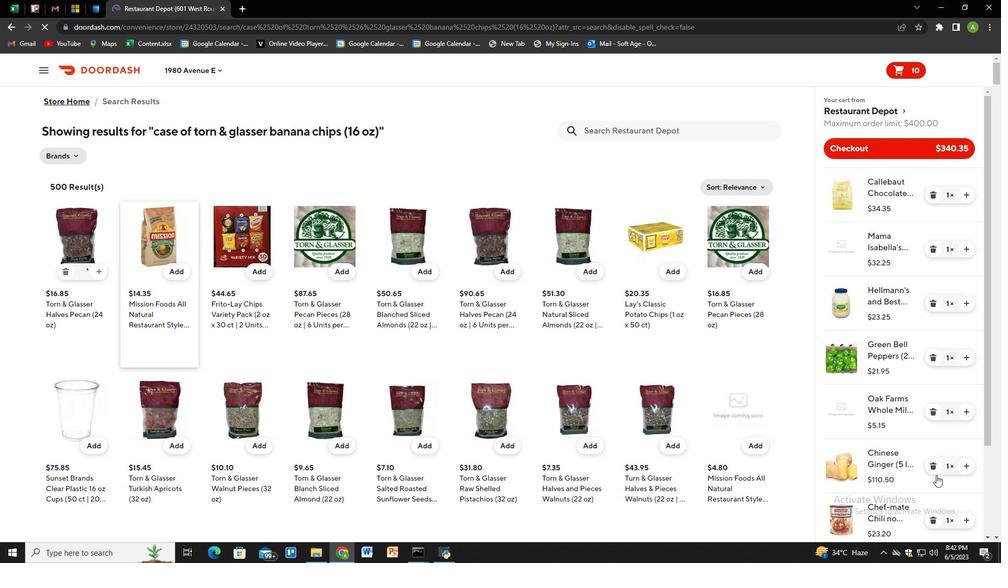 
Action: Mouse scrolled (936, 477) with delta (0, 0)
Screenshot: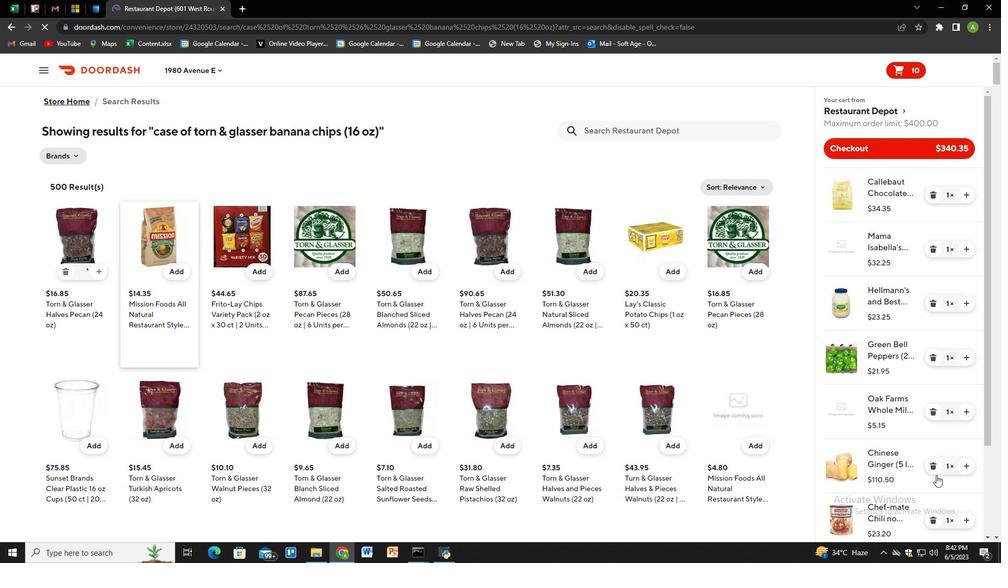 
Action: Mouse moved to (940, 494)
Screenshot: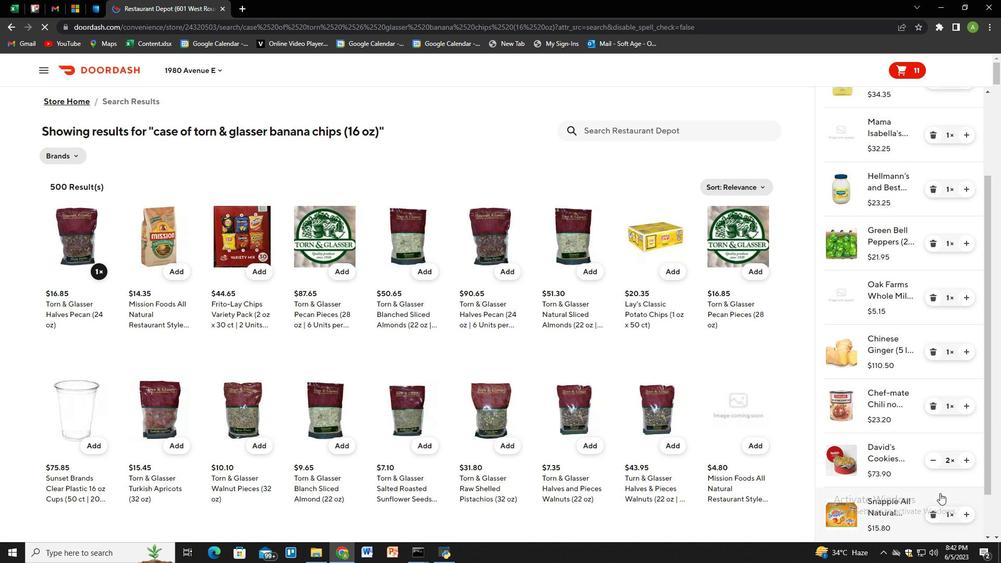 
Action: Mouse scrolled (940, 494) with delta (0, 0)
Screenshot: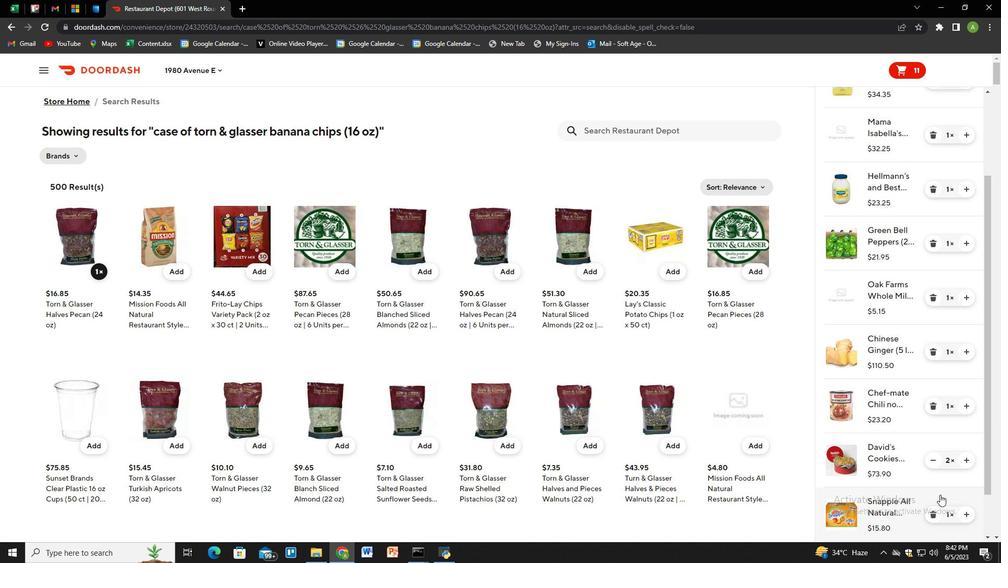 
Action: Mouse scrolled (940, 494) with delta (0, 0)
Screenshot: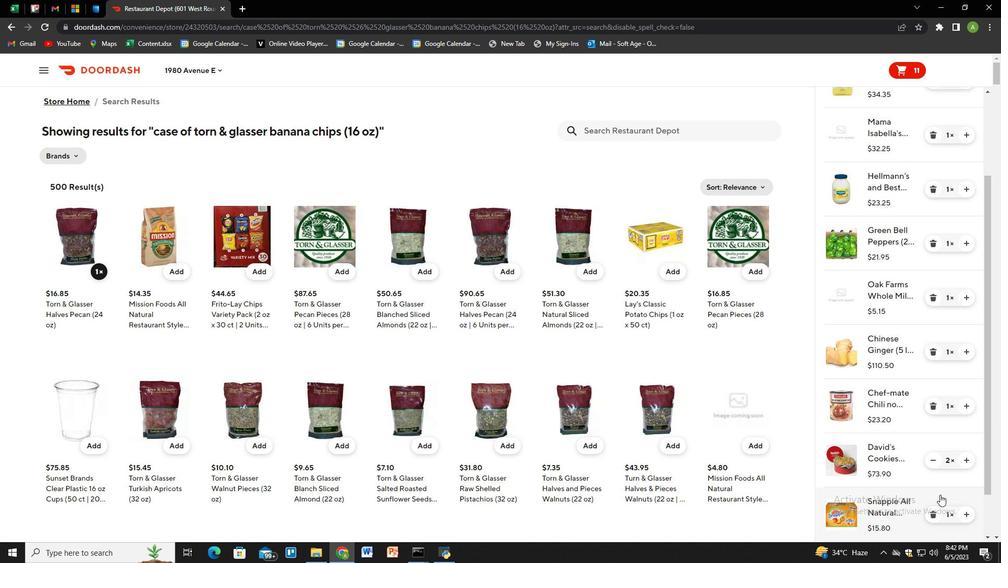
Action: Mouse scrolled (940, 494) with delta (0, 0)
Screenshot: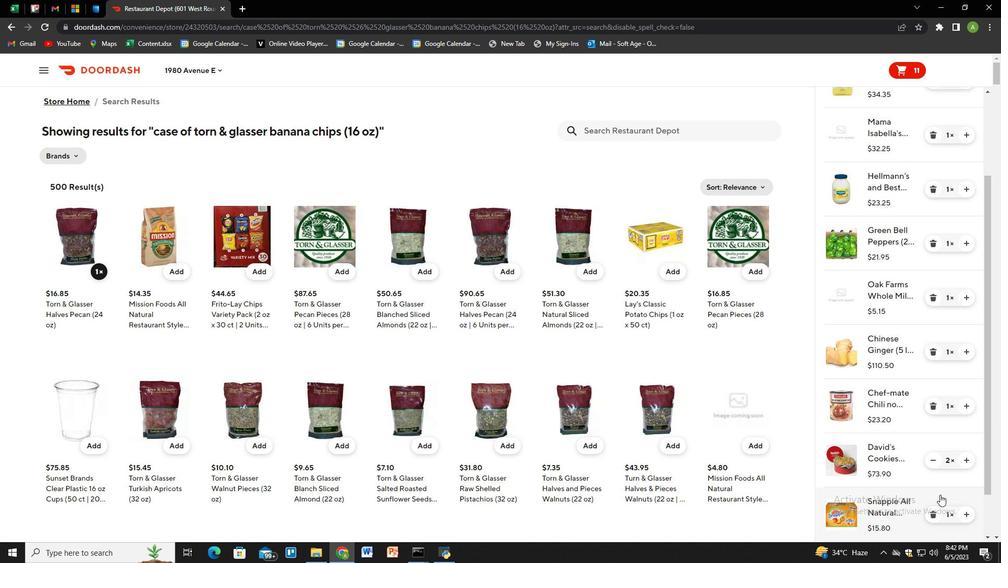 
Action: Mouse moved to (966, 512)
Screenshot: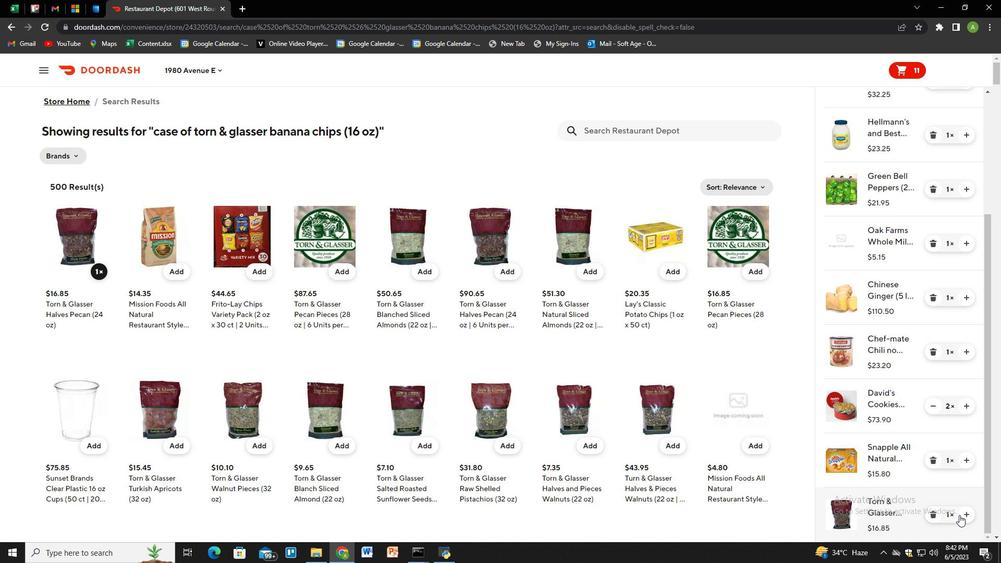 
Action: Mouse pressed left at (966, 512)
Screenshot: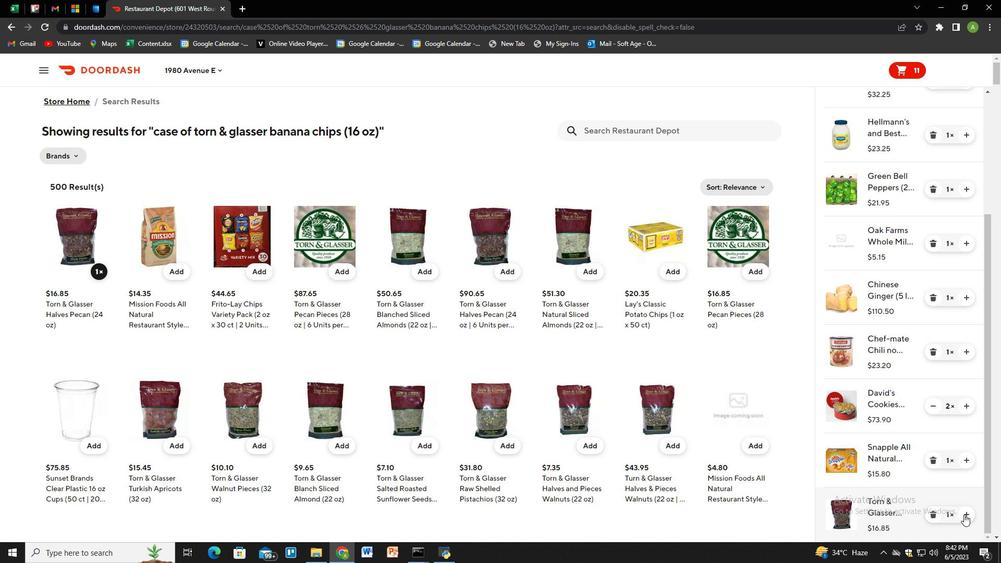 
Action: Mouse moved to (862, 405)
Screenshot: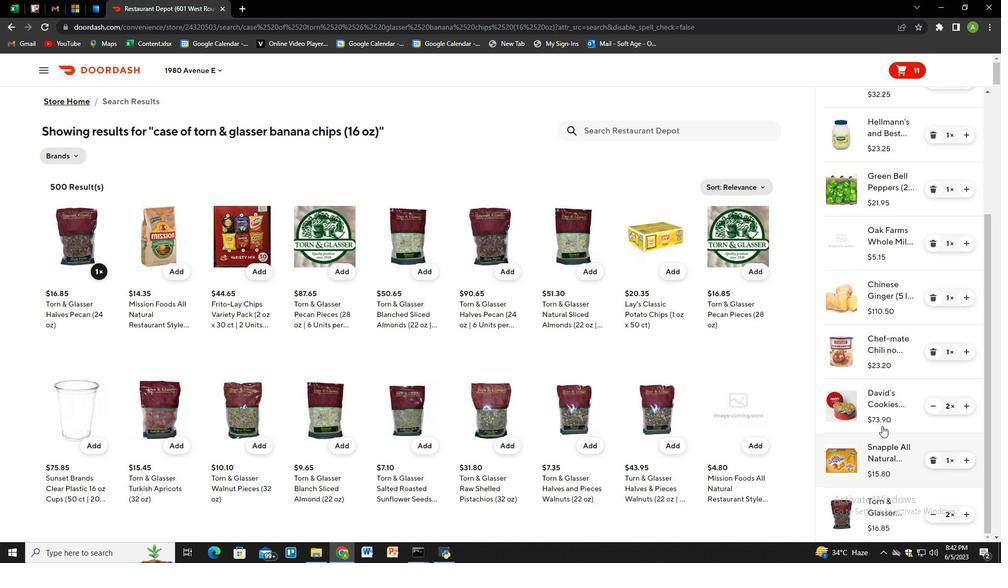 
Action: Mouse scrolled (862, 405) with delta (0, 0)
Screenshot: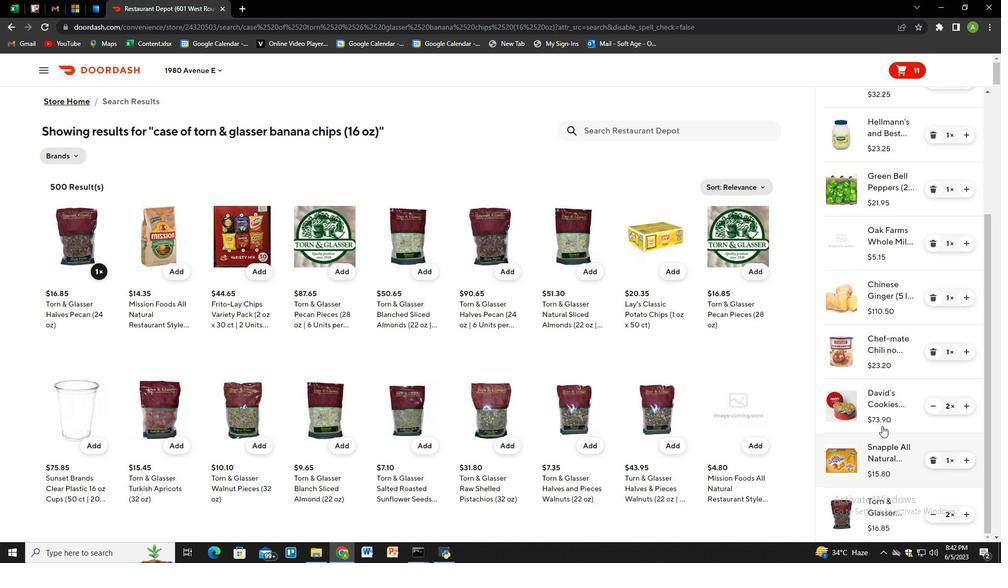 
Action: Mouse moved to (862, 405)
Screenshot: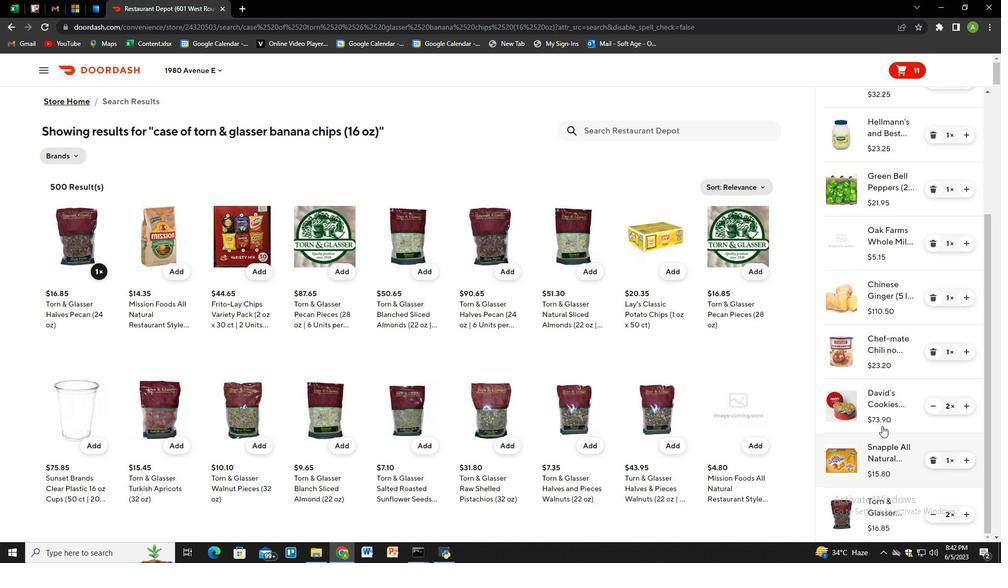 
Action: Mouse scrolled (862, 405) with delta (0, 0)
Screenshot: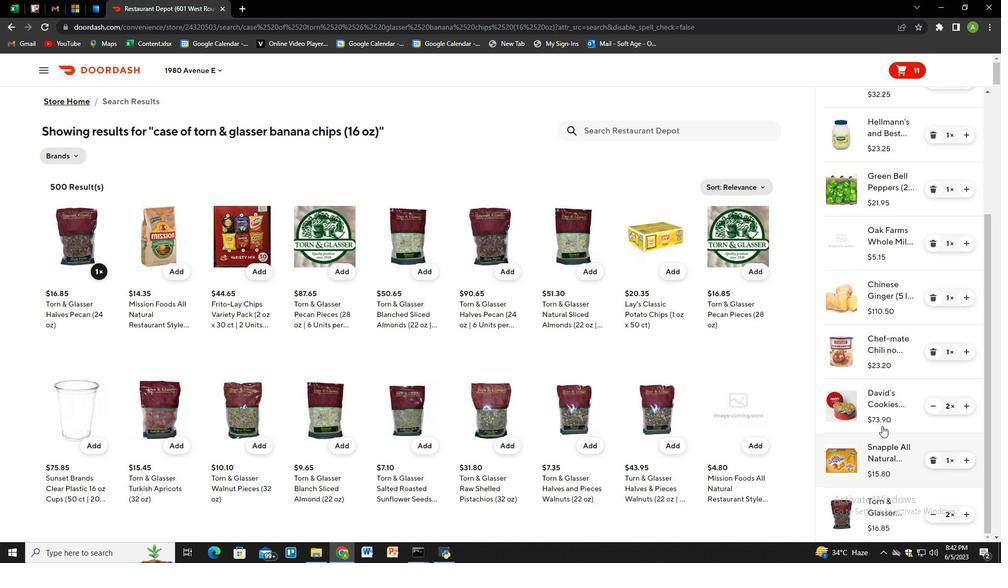
Action: Mouse moved to (862, 404)
Screenshot: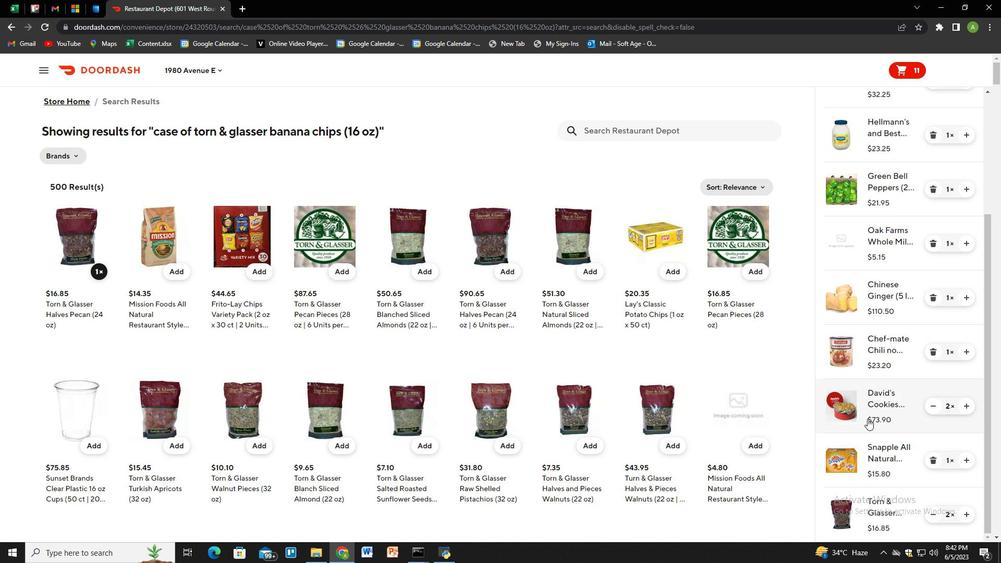 
Action: Mouse scrolled (862, 405) with delta (0, 0)
Screenshot: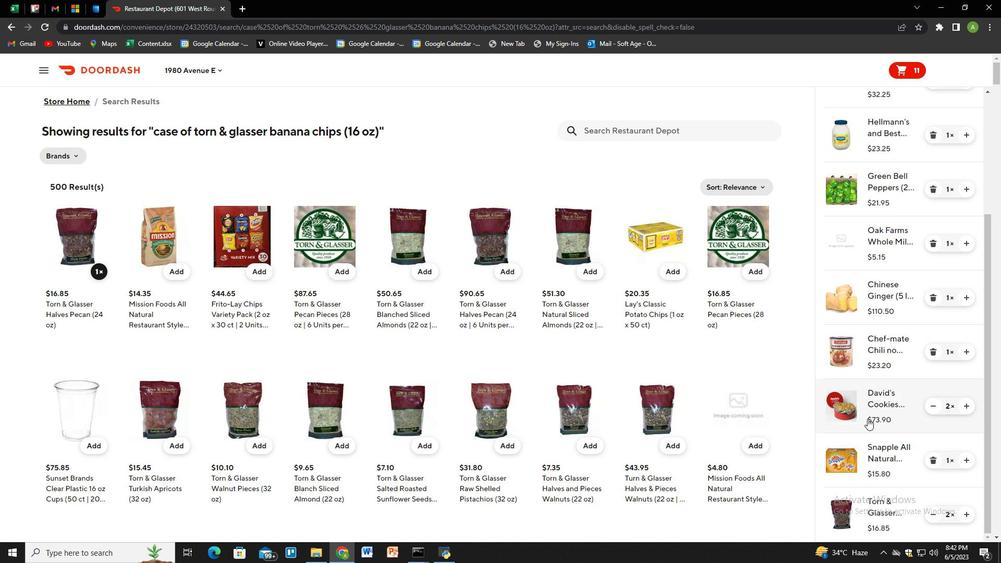 
Action: Mouse moved to (862, 404)
Screenshot: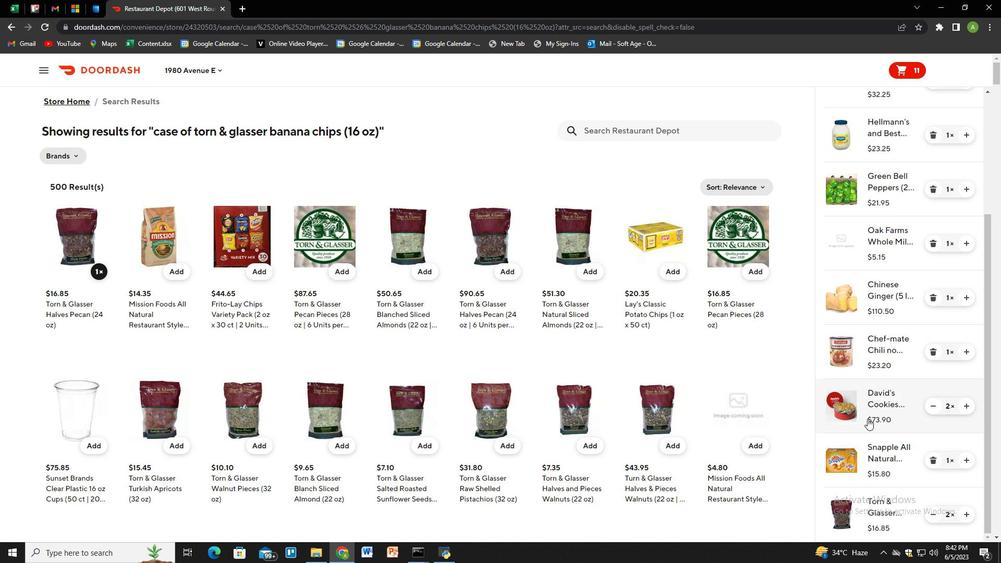 
Action: Mouse scrolled (862, 405) with delta (0, 0)
Screenshot: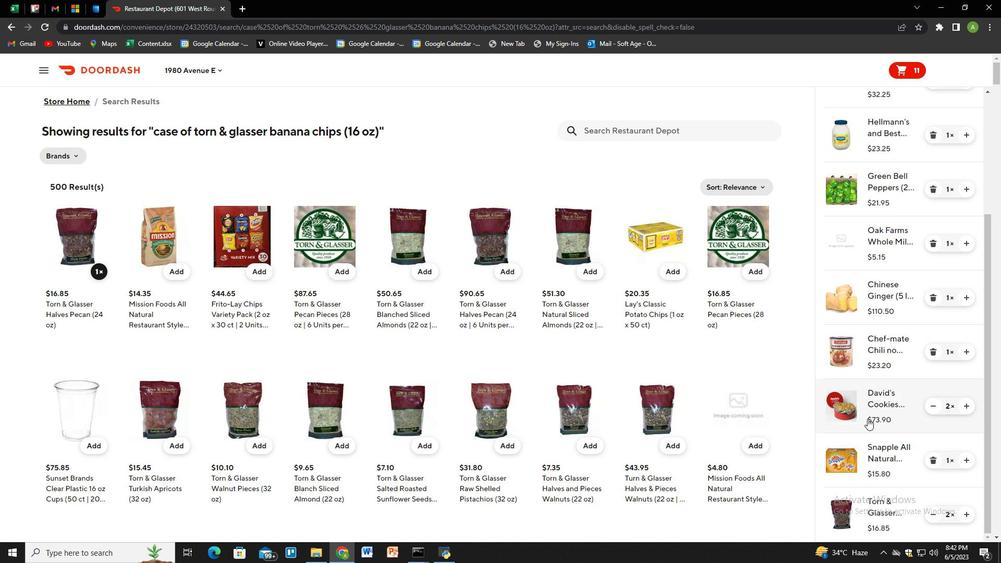 
Action: Mouse moved to (863, 404)
Screenshot: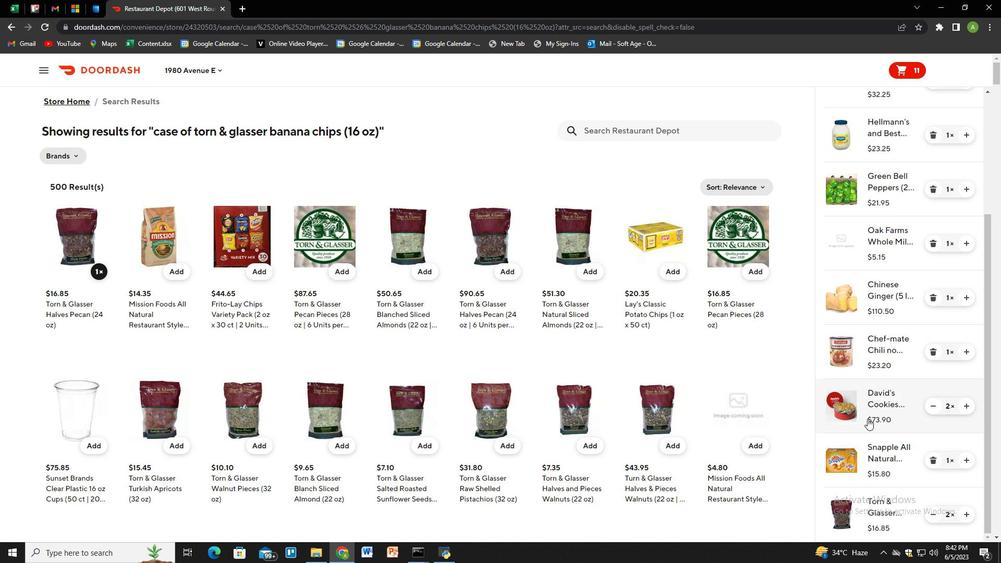 
Action: Mouse scrolled (863, 404) with delta (0, 0)
Screenshot: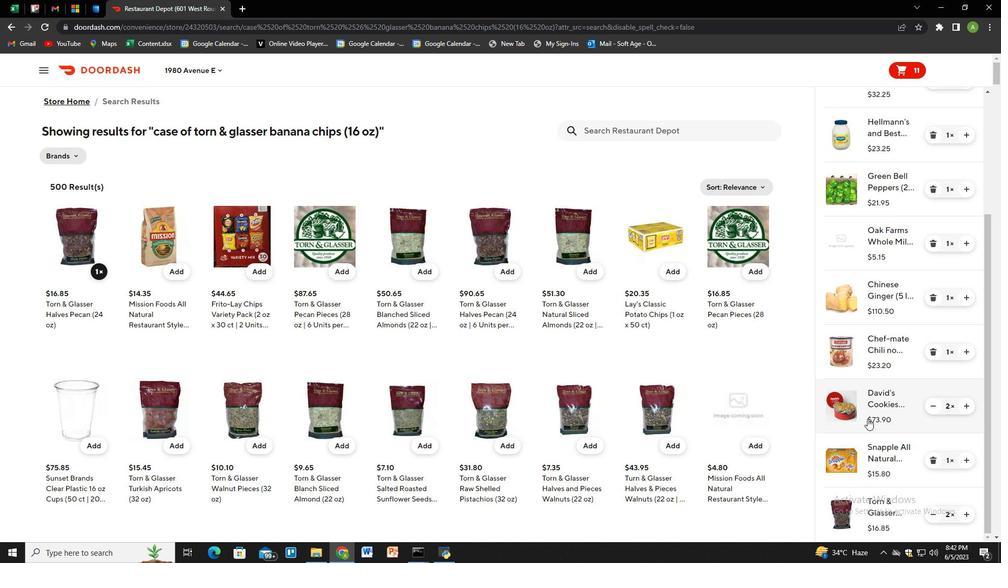
Action: Mouse moved to (859, 365)
Screenshot: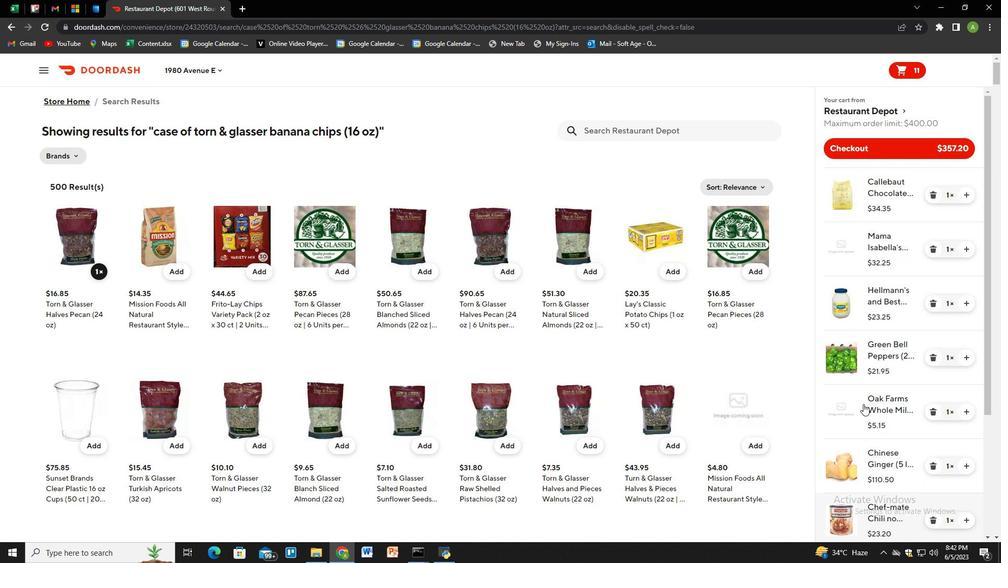 
Action: Mouse scrolled (859, 366) with delta (0, 0)
Screenshot: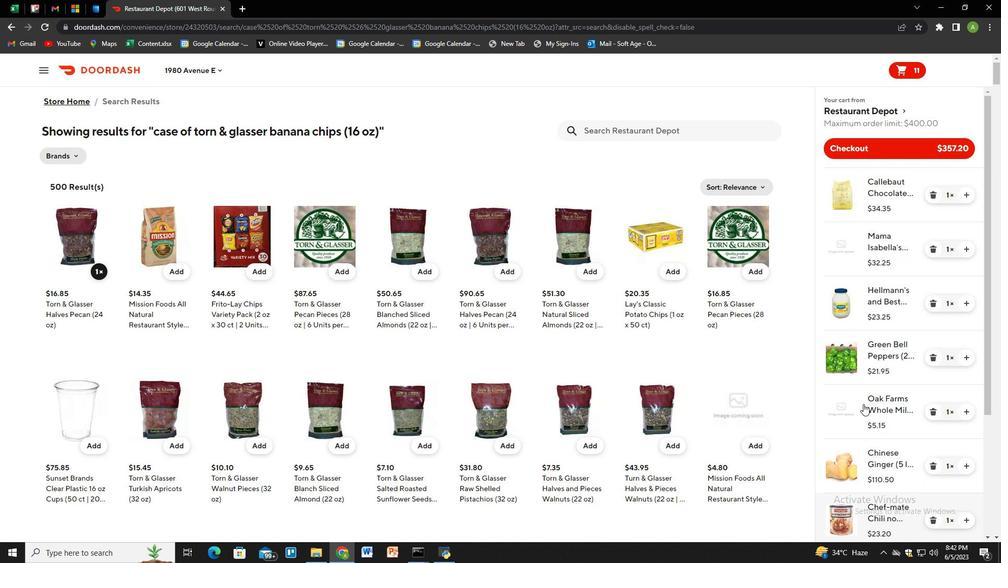 
Action: Mouse moved to (844, 147)
Screenshot: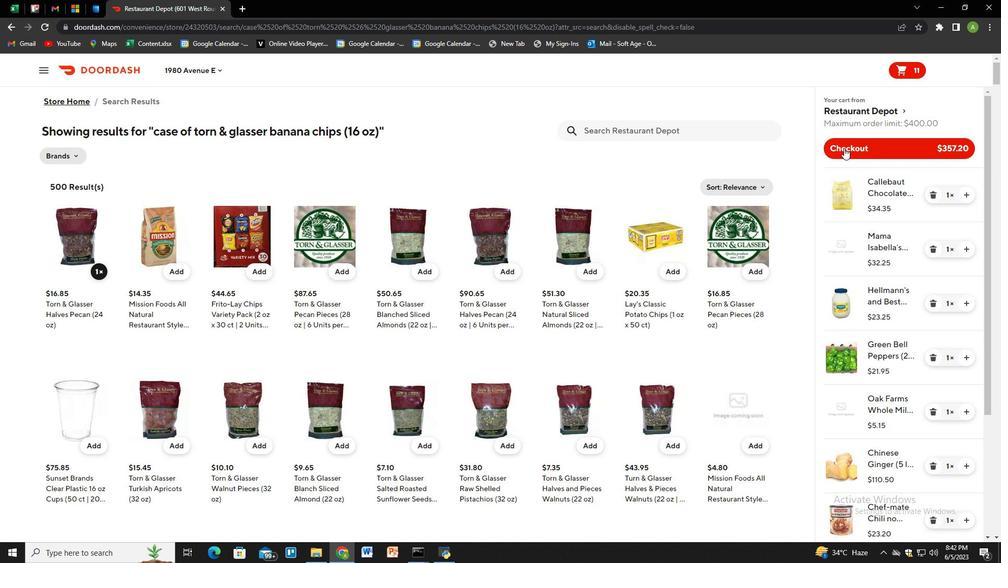 
Action: Mouse pressed left at (844, 147)
Screenshot: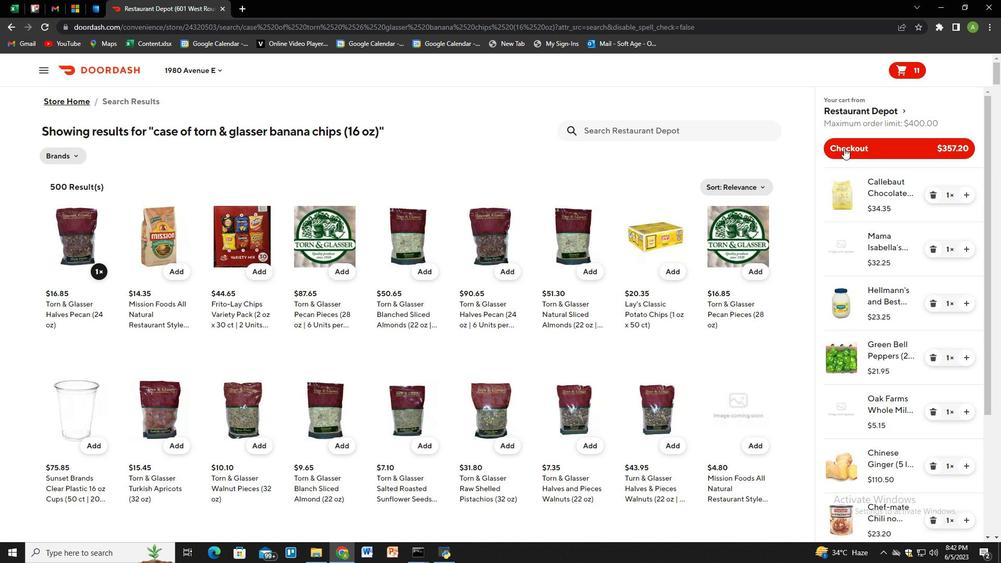 
